 Task: Find connections with filter location Almansa with filter topic #homebuyers with filter profile language Spanish with filter current company UST with filter school Trinity NDT - NABL Accredited NDT Labs I Welding Inspection I Training & Certification Courses with filter industry Executive Offices with filter service category Financial Analysis with filter keywords title Events Manager
Action: Mouse moved to (655, 76)
Screenshot: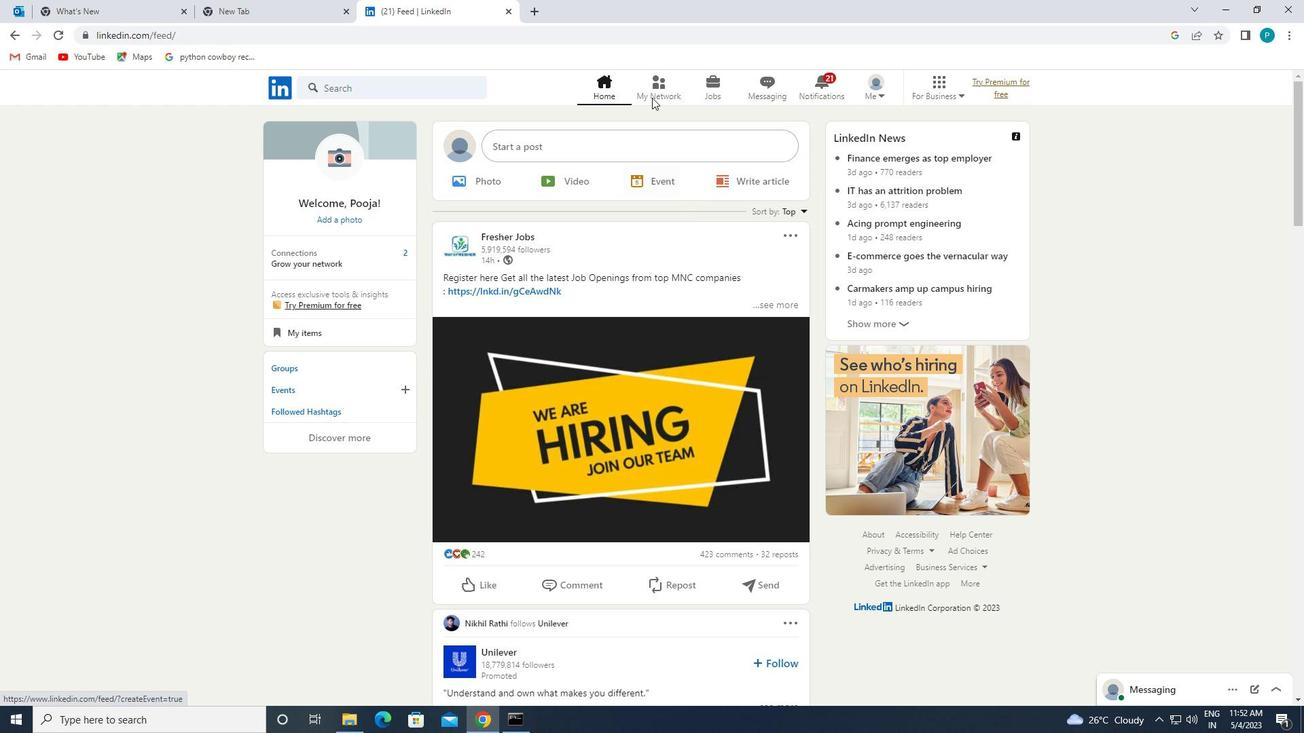 
Action: Mouse pressed left at (655, 76)
Screenshot: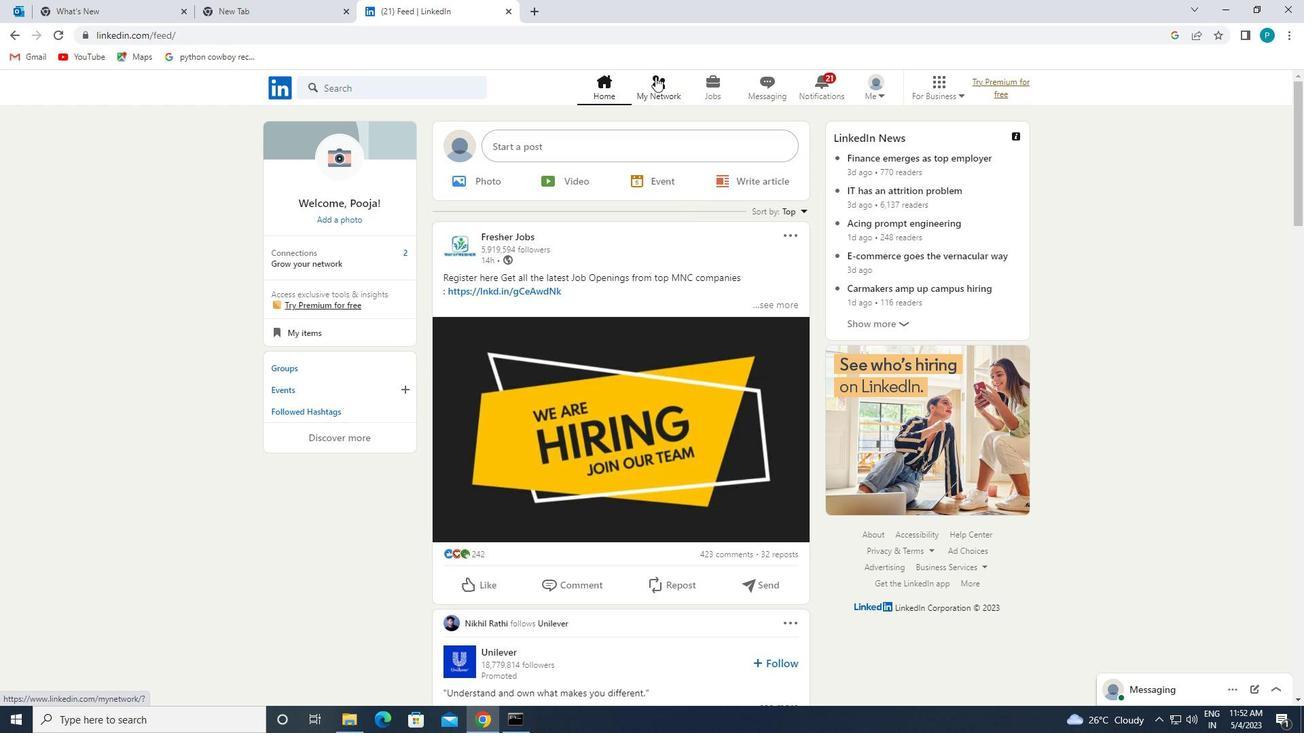 
Action: Mouse moved to (397, 167)
Screenshot: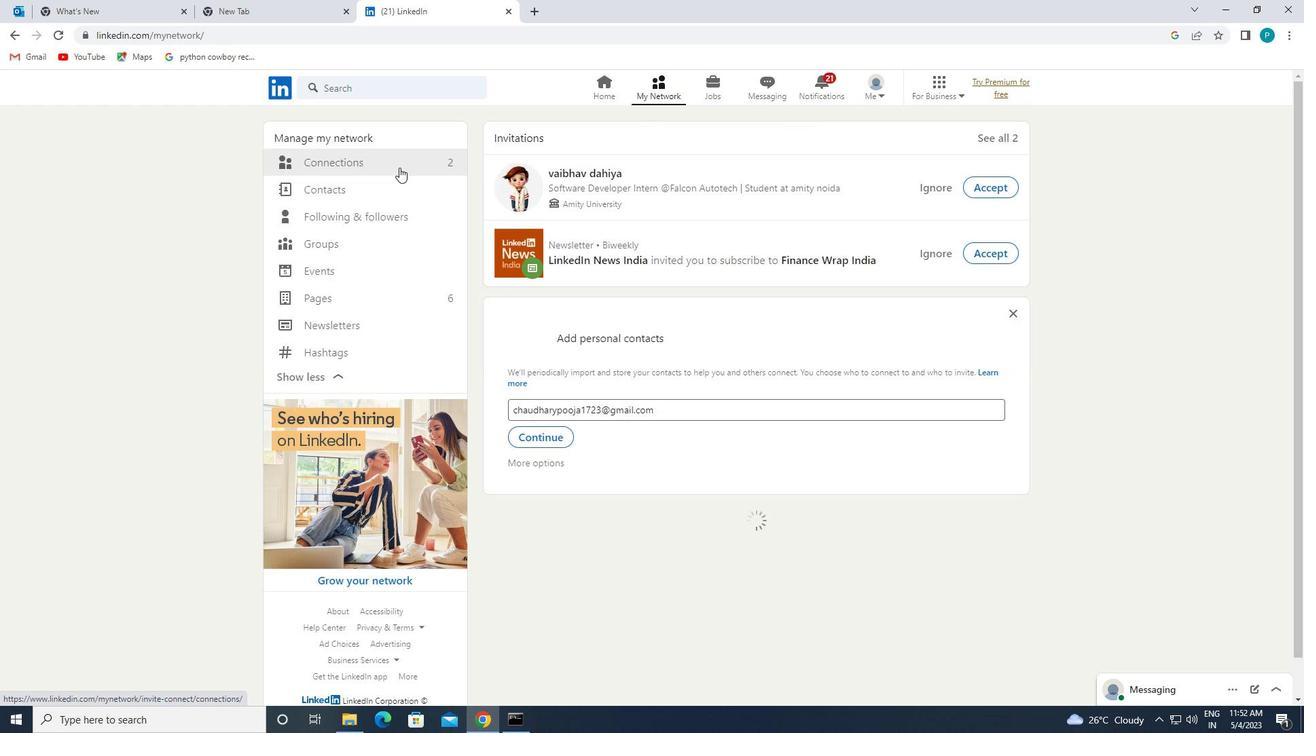 
Action: Mouse pressed left at (397, 167)
Screenshot: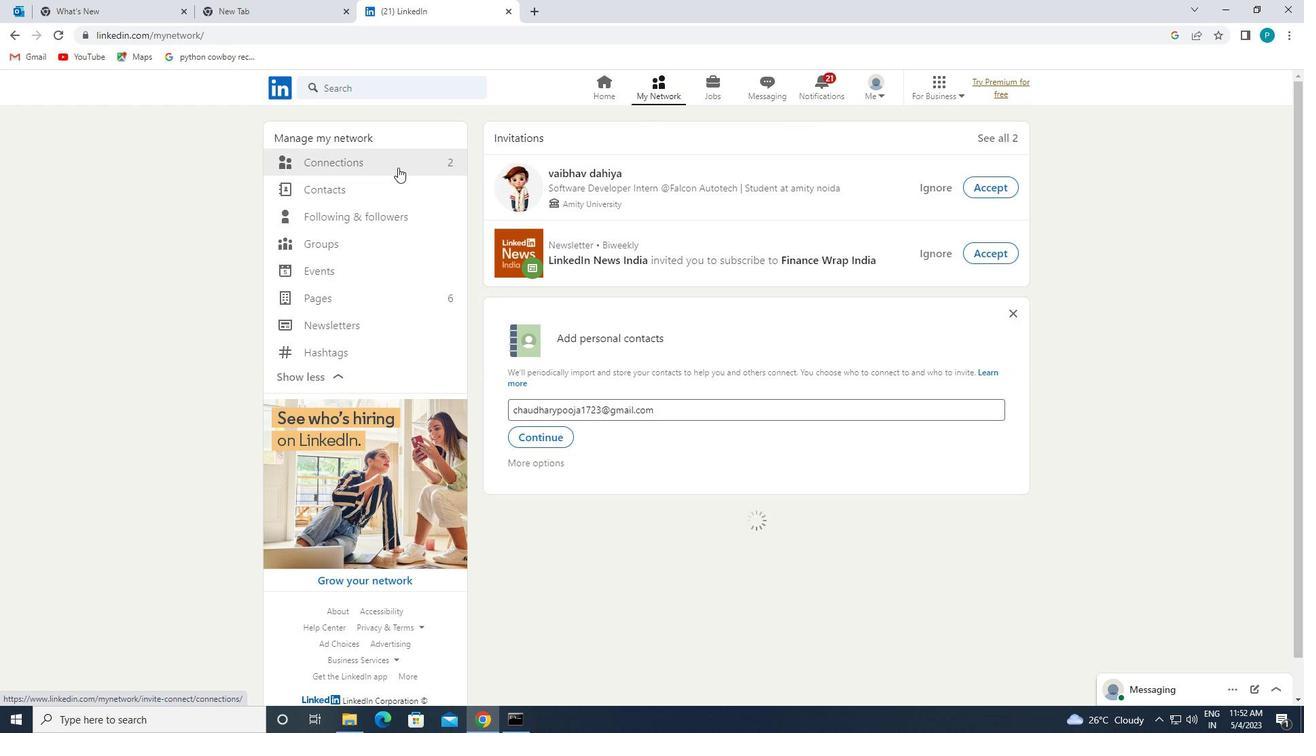 
Action: Mouse moved to (725, 165)
Screenshot: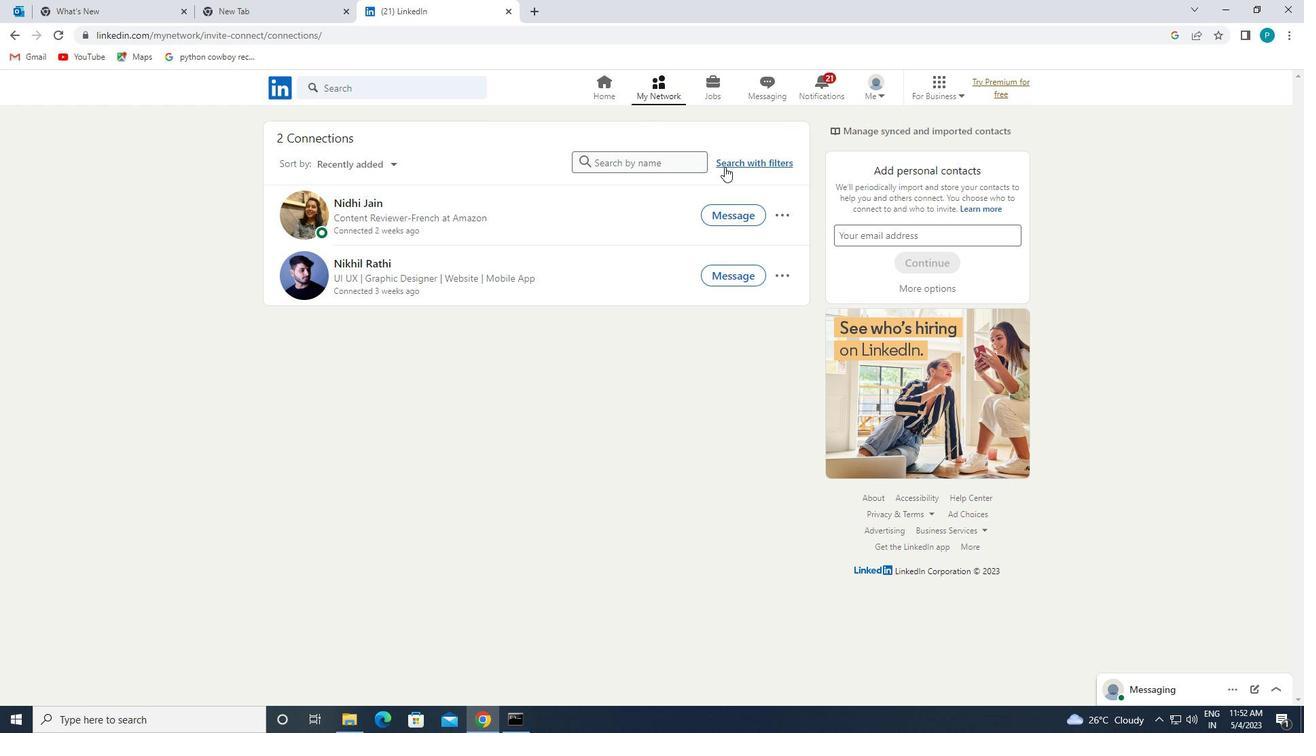 
Action: Mouse pressed left at (725, 165)
Screenshot: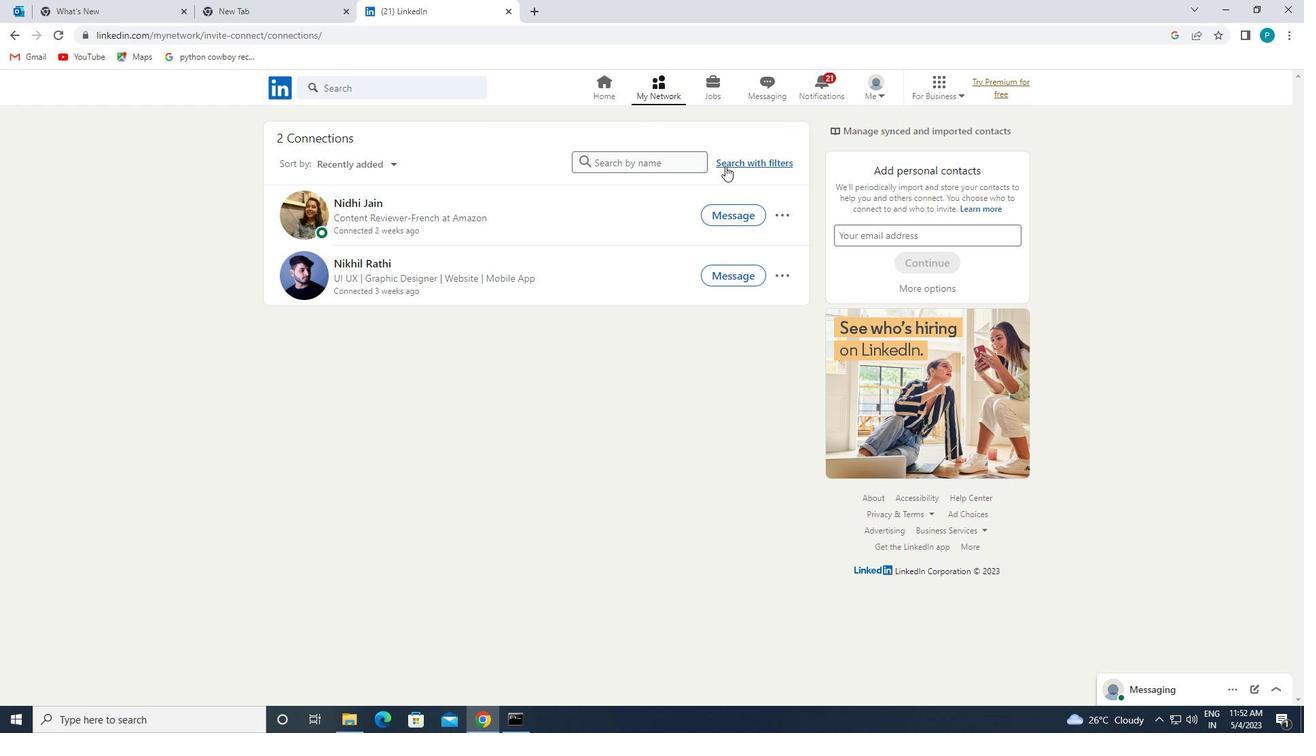 
Action: Mouse moved to (701, 124)
Screenshot: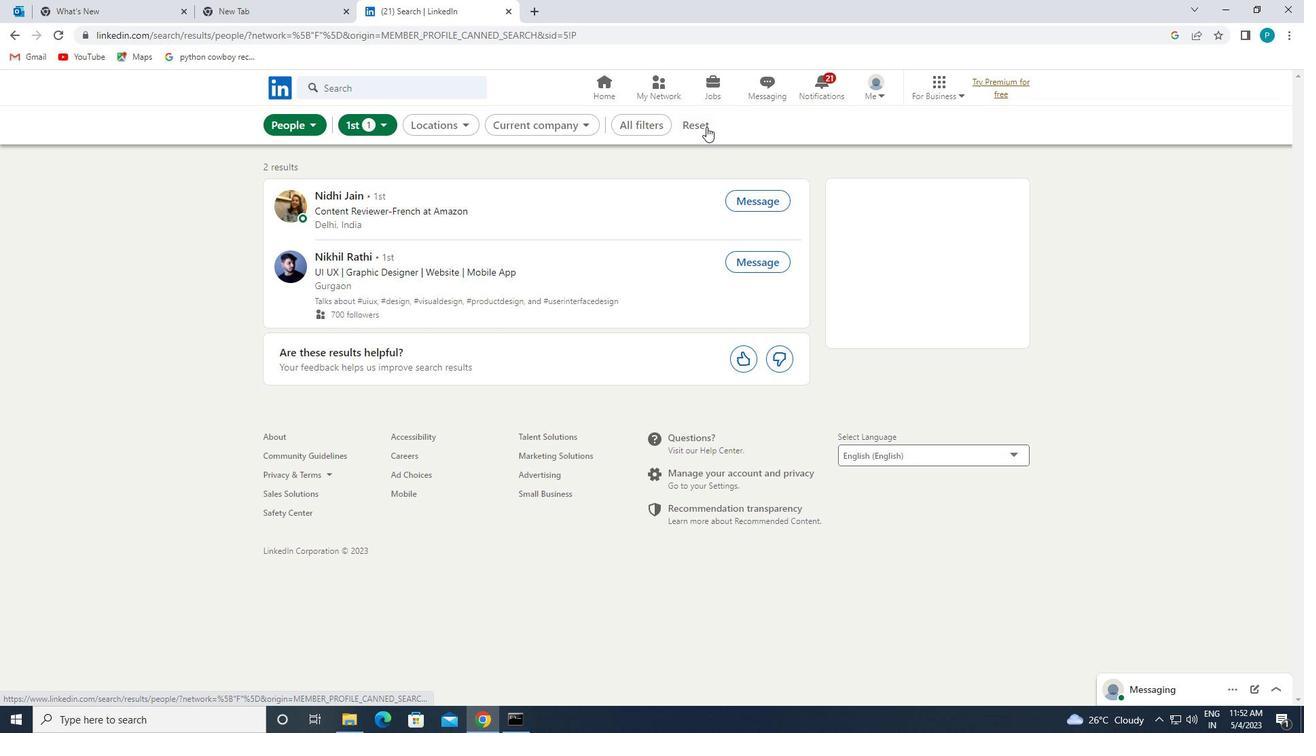 
Action: Mouse pressed left at (701, 124)
Screenshot: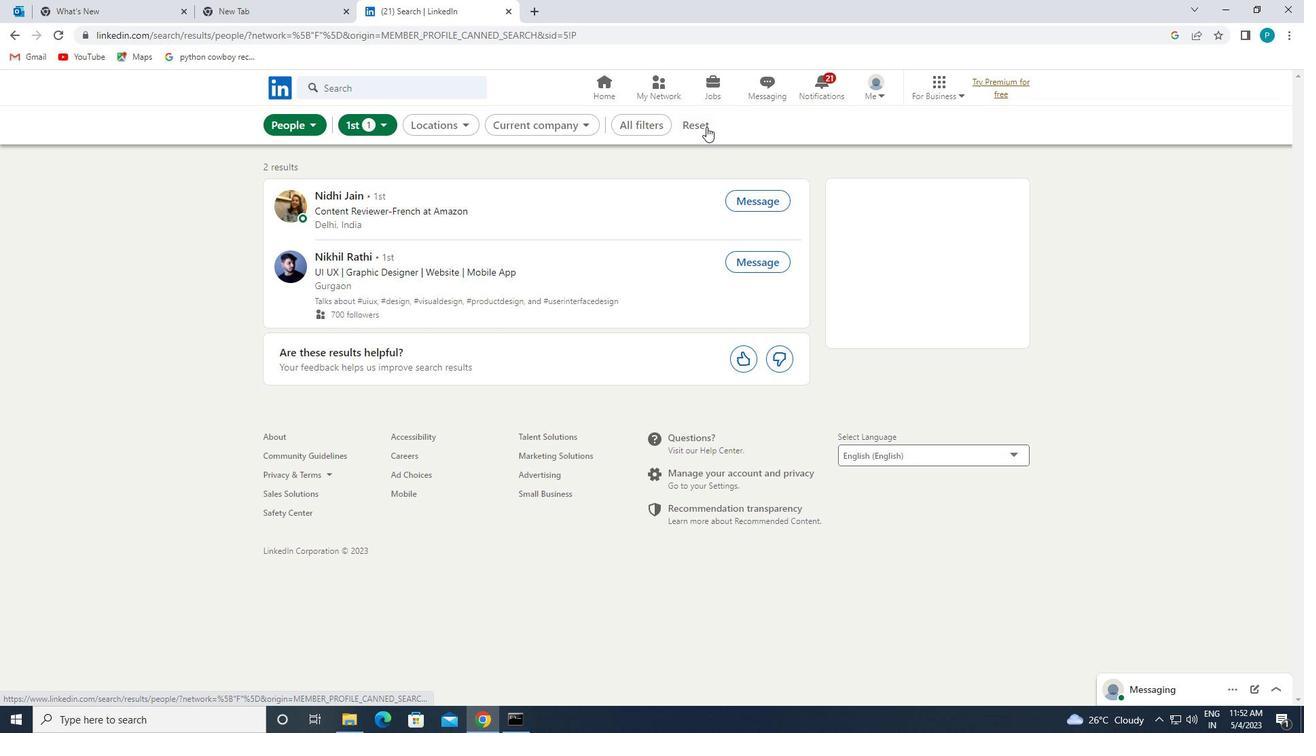 
Action: Mouse moved to (689, 122)
Screenshot: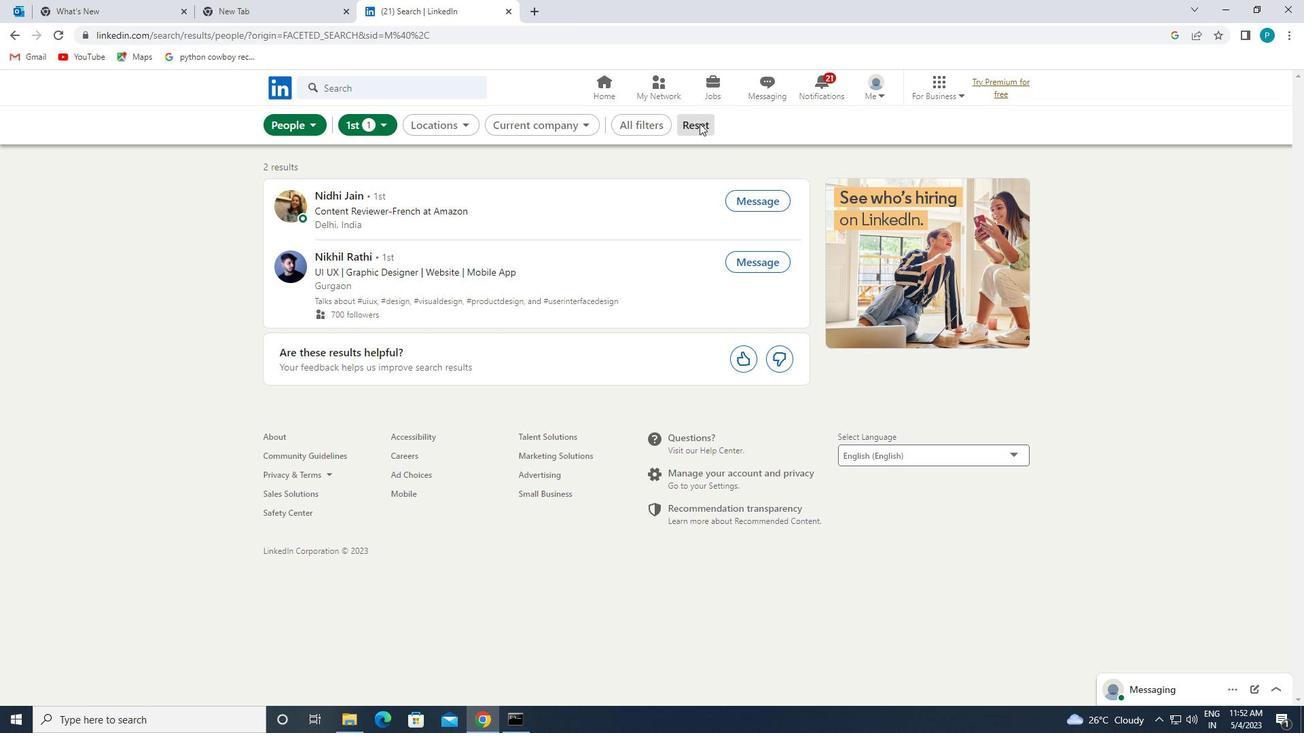 
Action: Mouse pressed left at (689, 122)
Screenshot: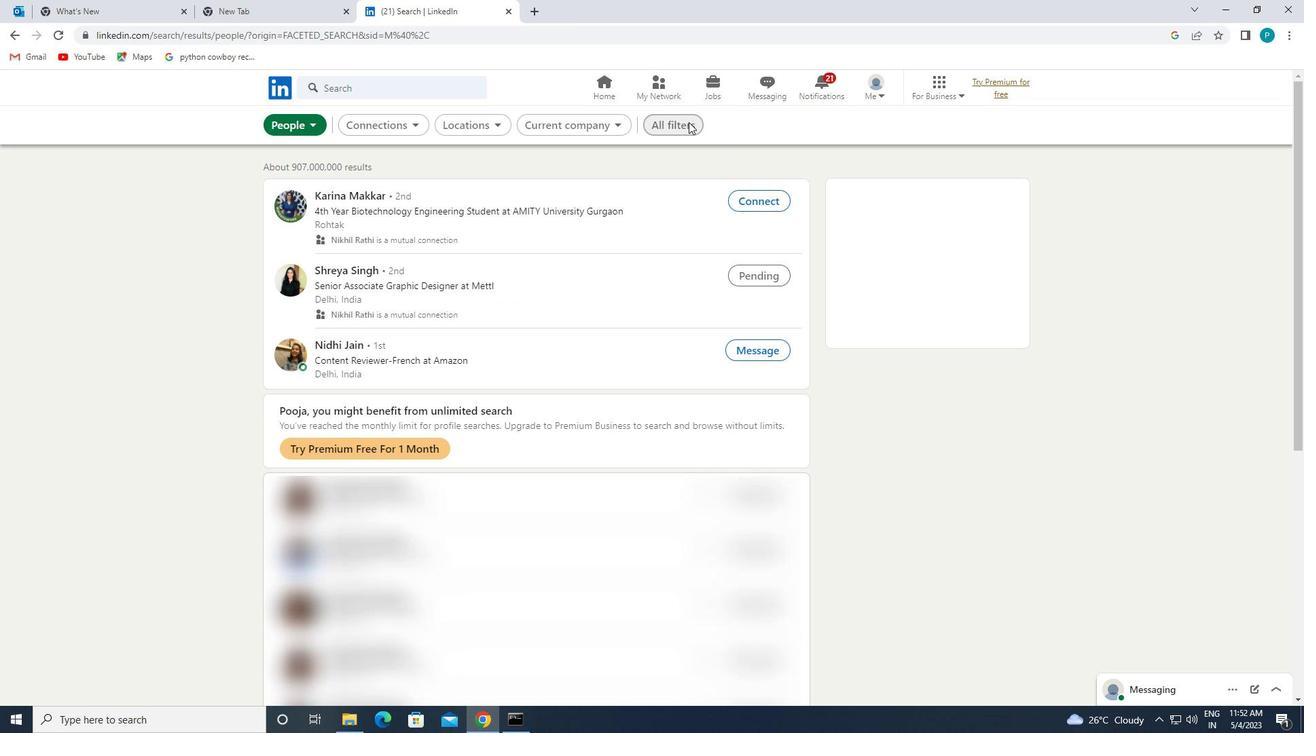 
Action: Mouse moved to (1217, 435)
Screenshot: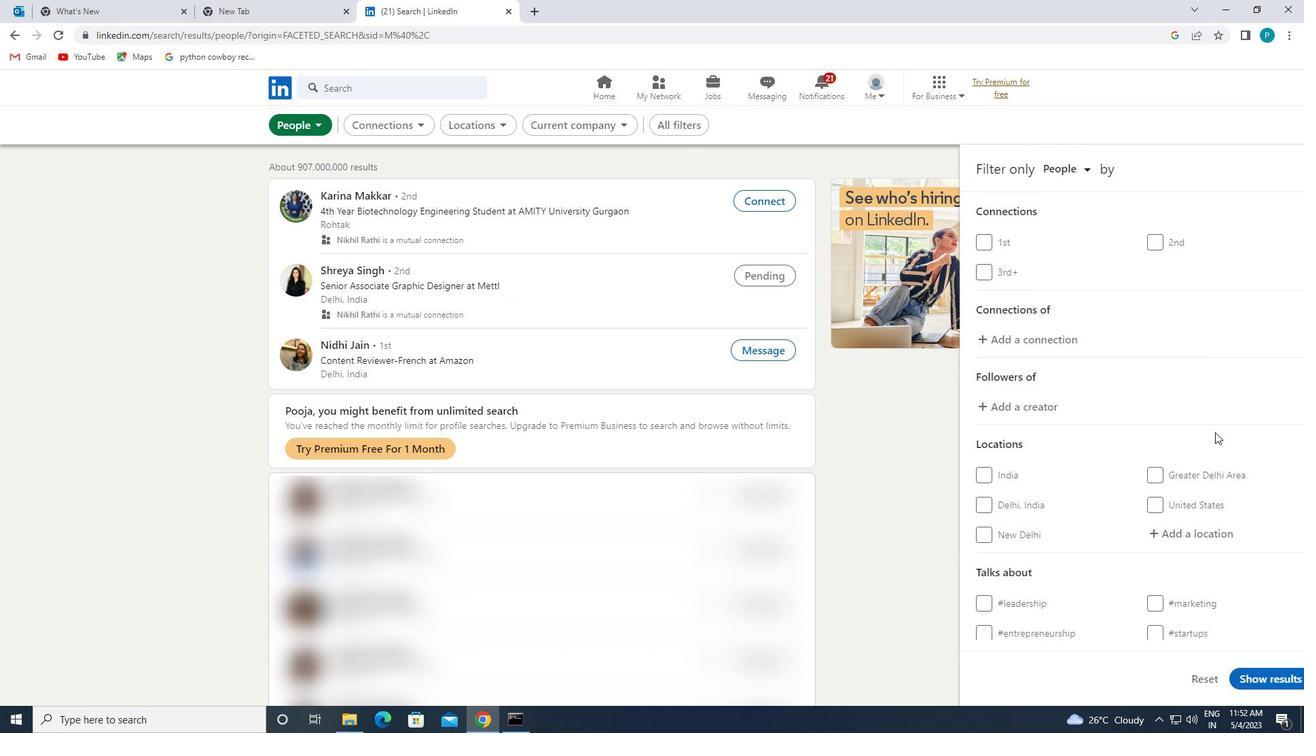 
Action: Mouse scrolled (1217, 434) with delta (0, 0)
Screenshot: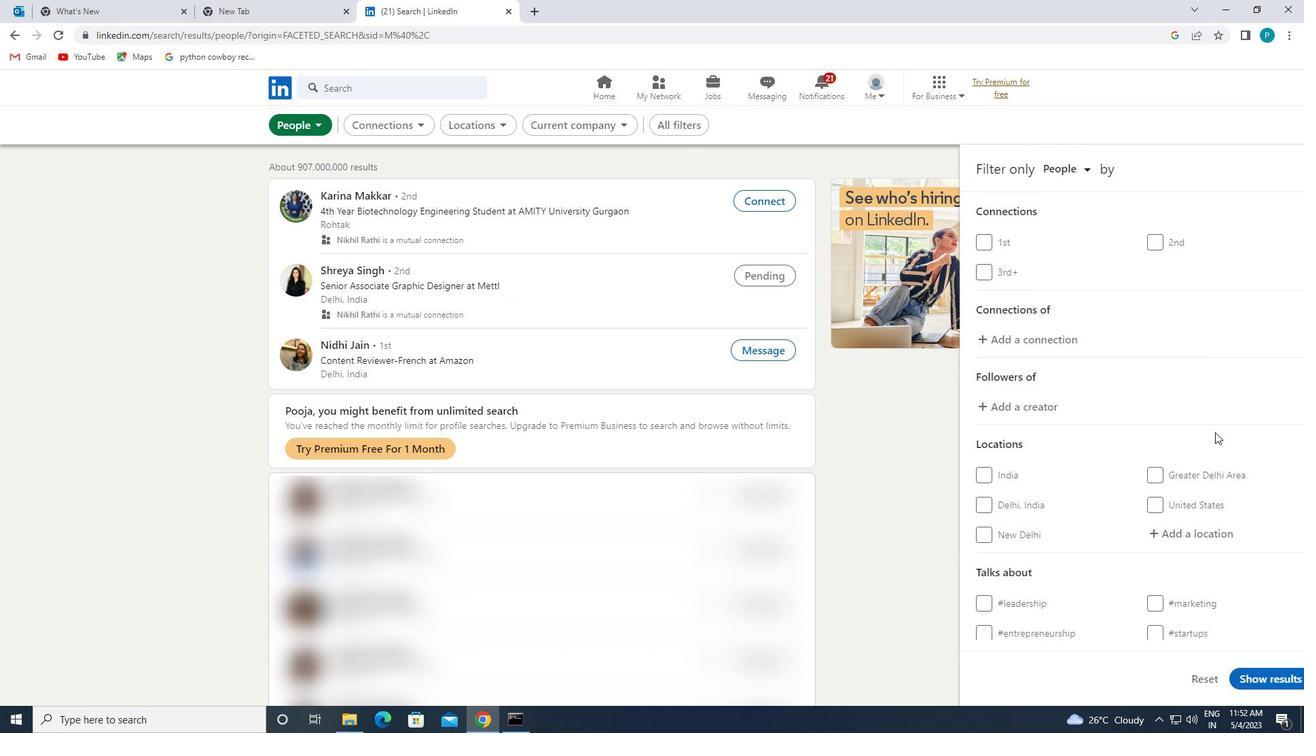
Action: Mouse moved to (1217, 436)
Screenshot: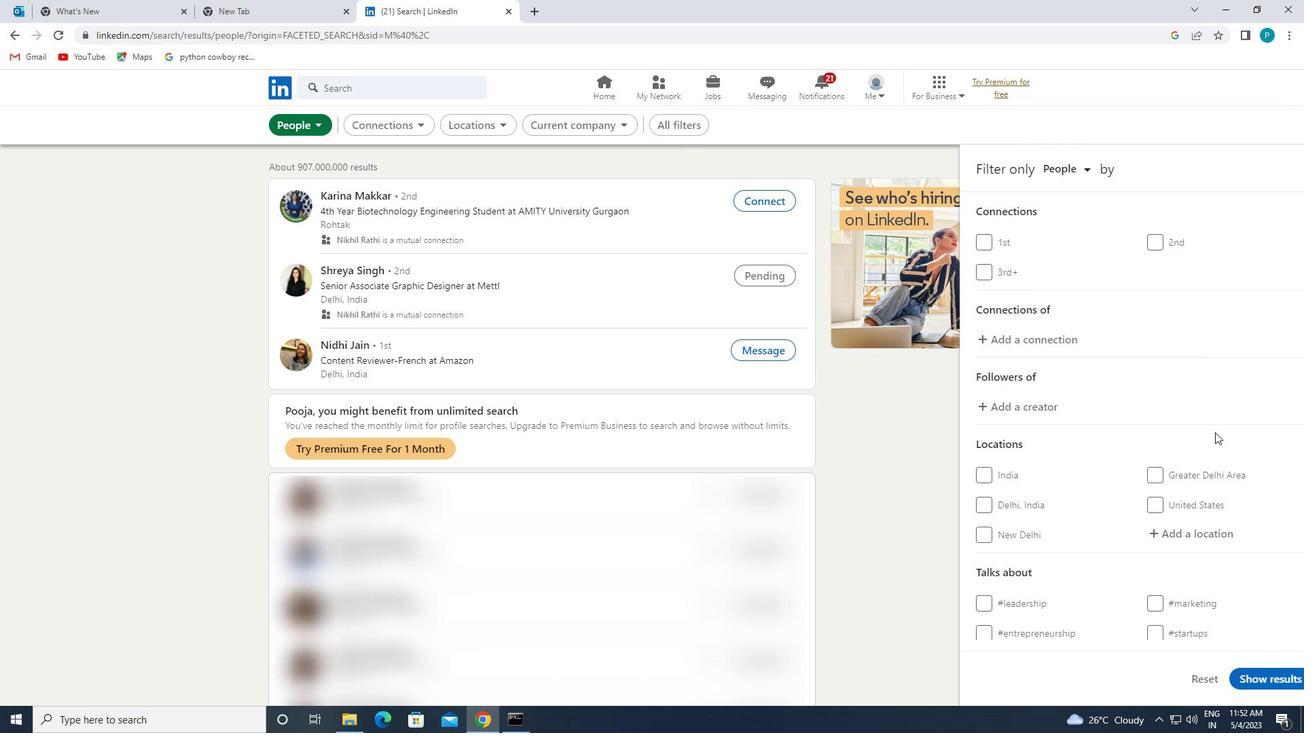 
Action: Mouse scrolled (1217, 435) with delta (0, 0)
Screenshot: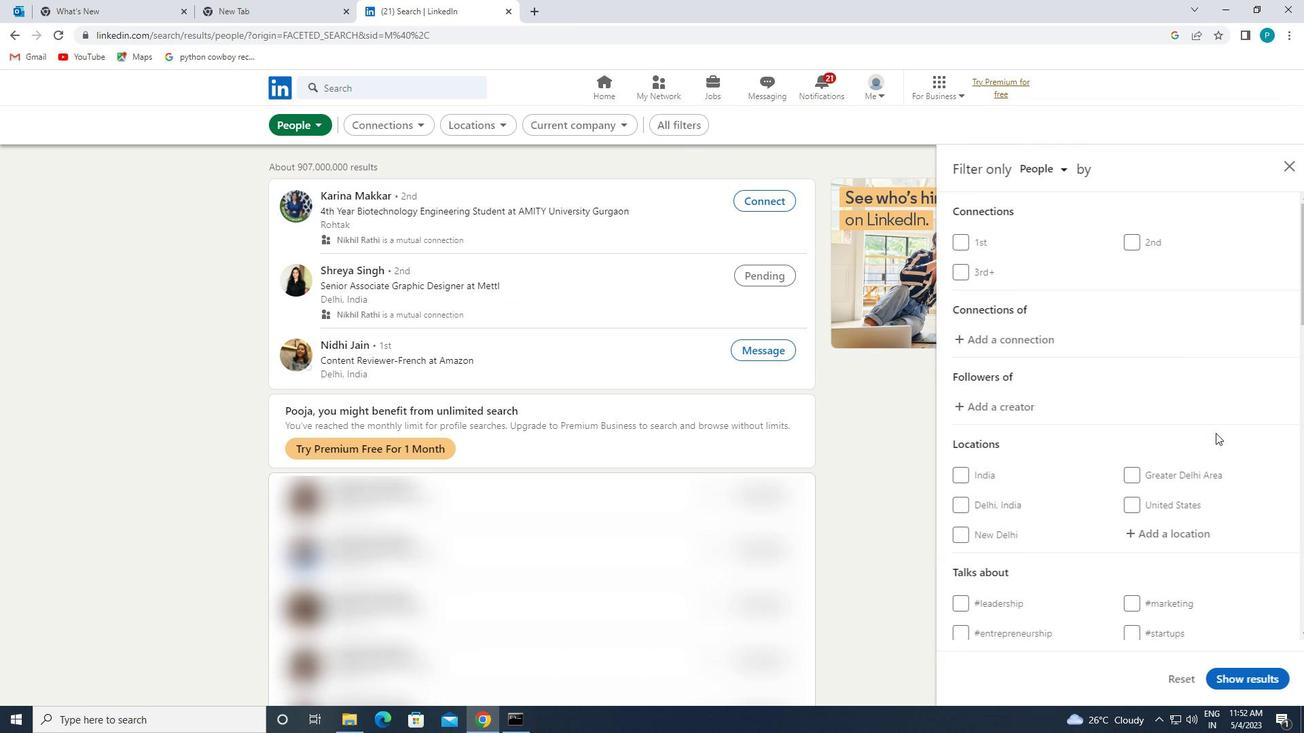 
Action: Mouse moved to (1186, 399)
Screenshot: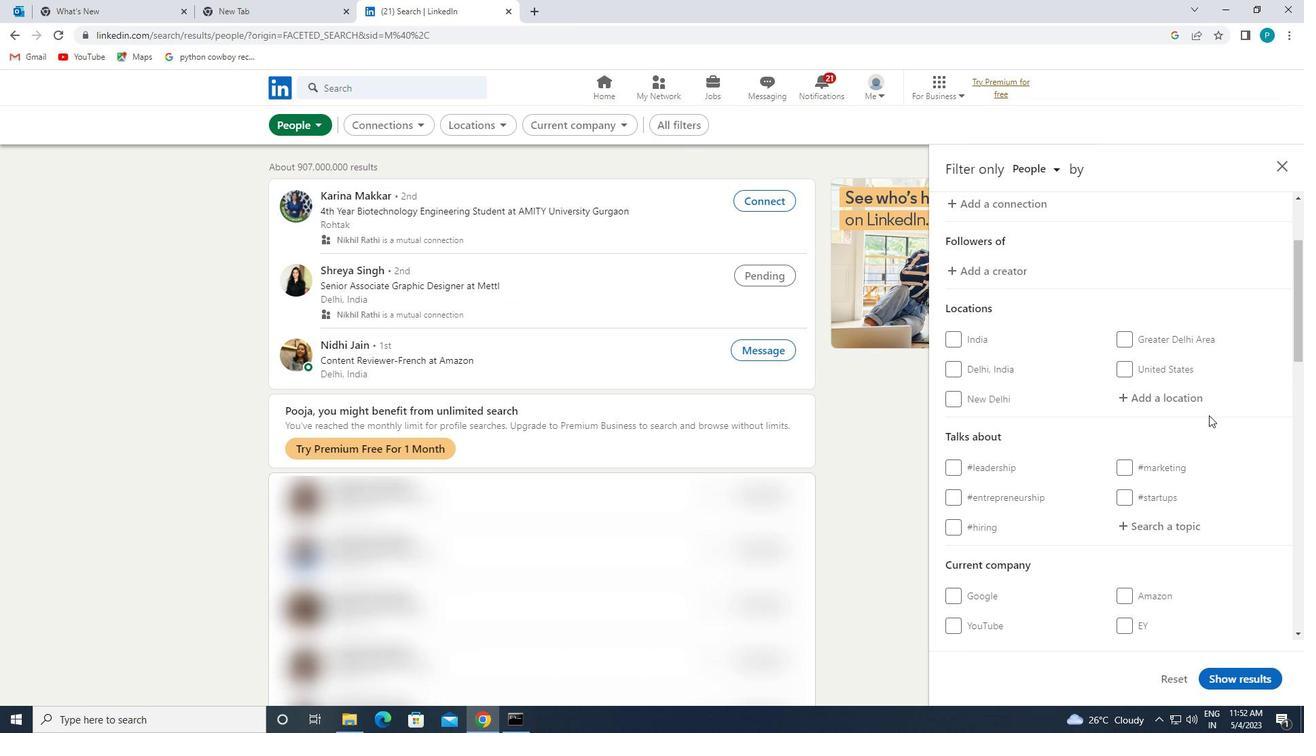 
Action: Mouse pressed left at (1186, 399)
Screenshot: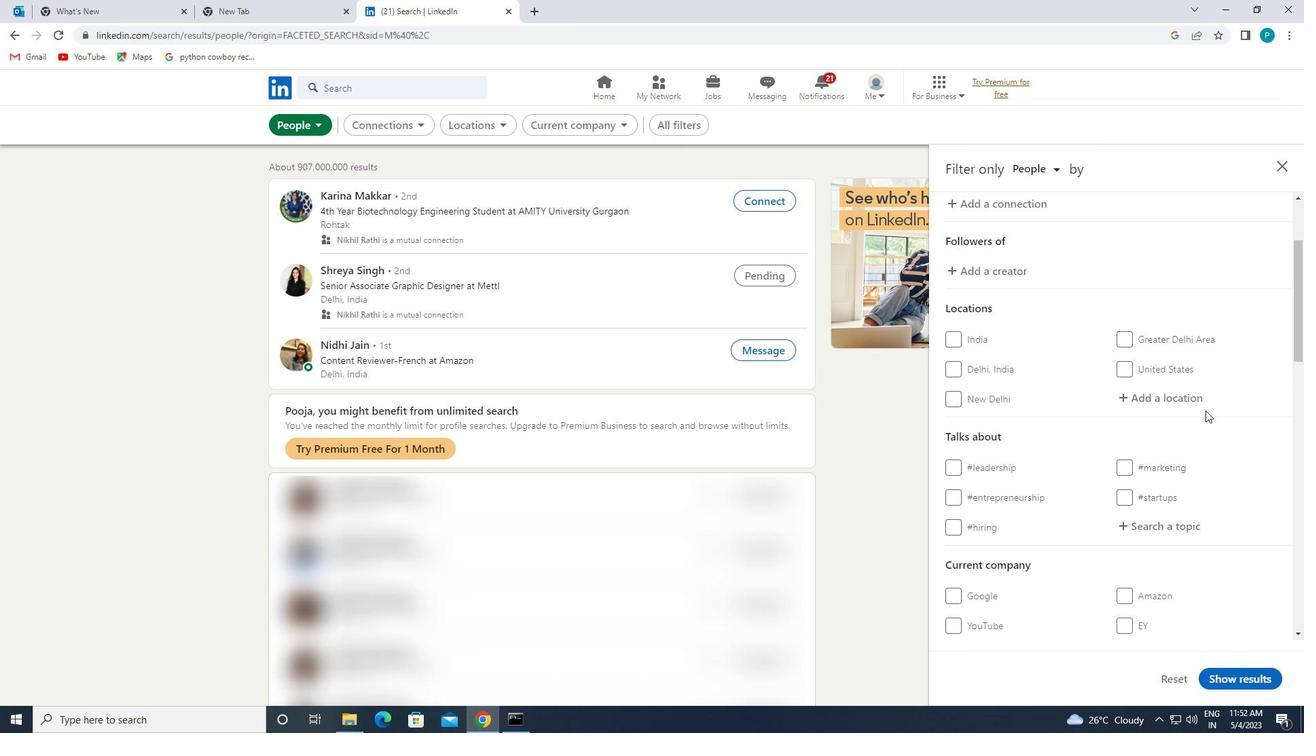 
Action: Mouse moved to (1182, 400)
Screenshot: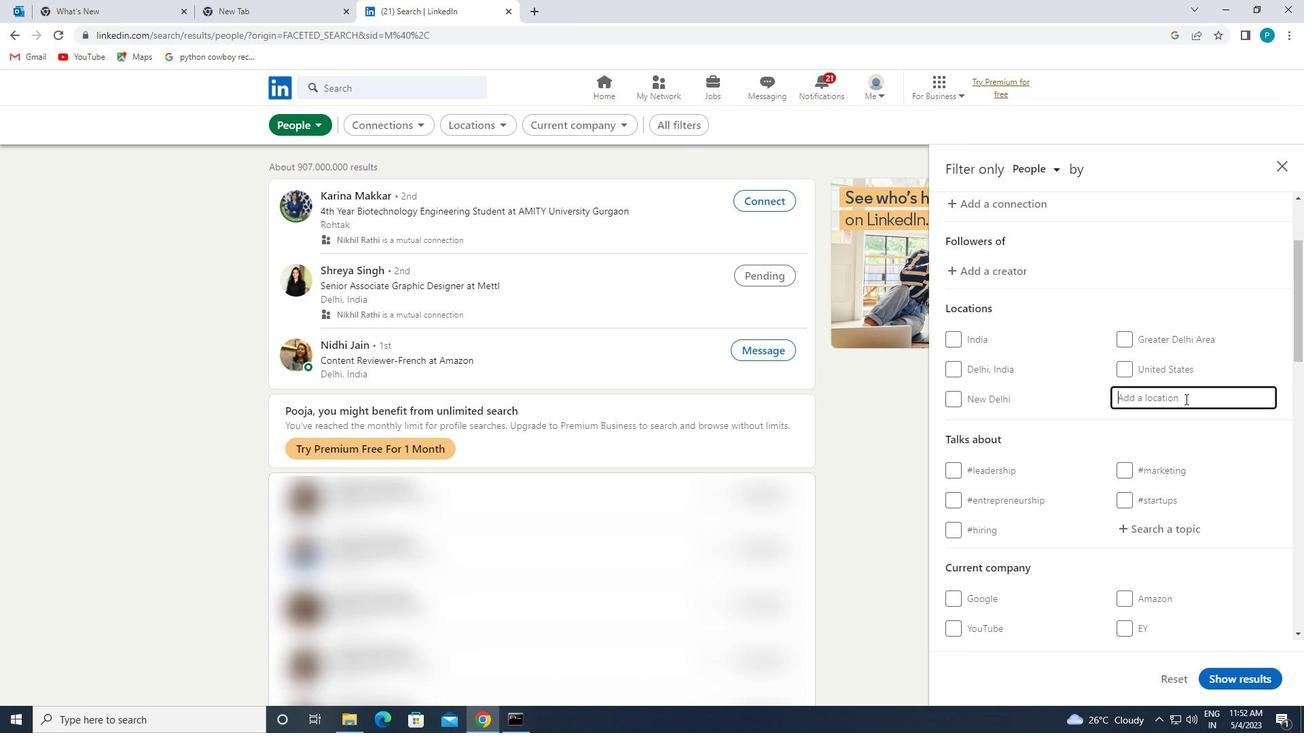 
Action: Key pressed <Key.caps_lock>a<Key.caps_lock>lmansa
Screenshot: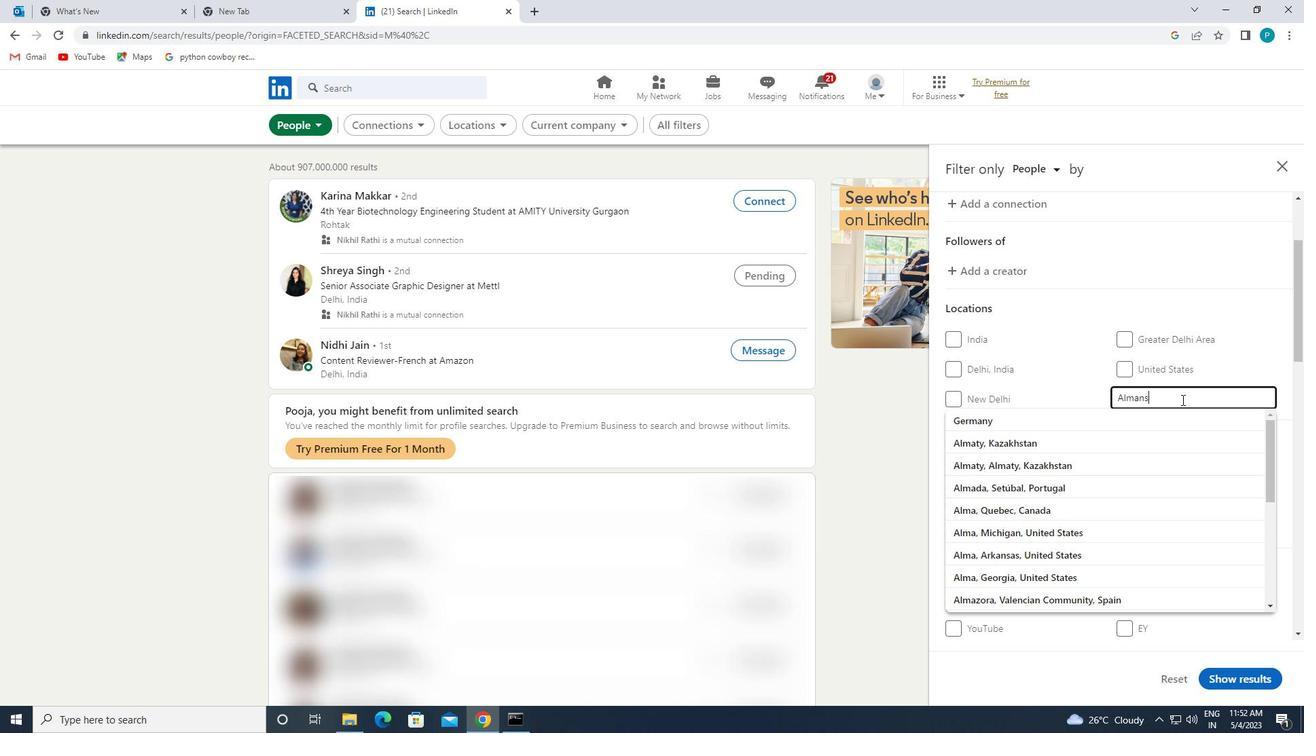 
Action: Mouse moved to (1155, 428)
Screenshot: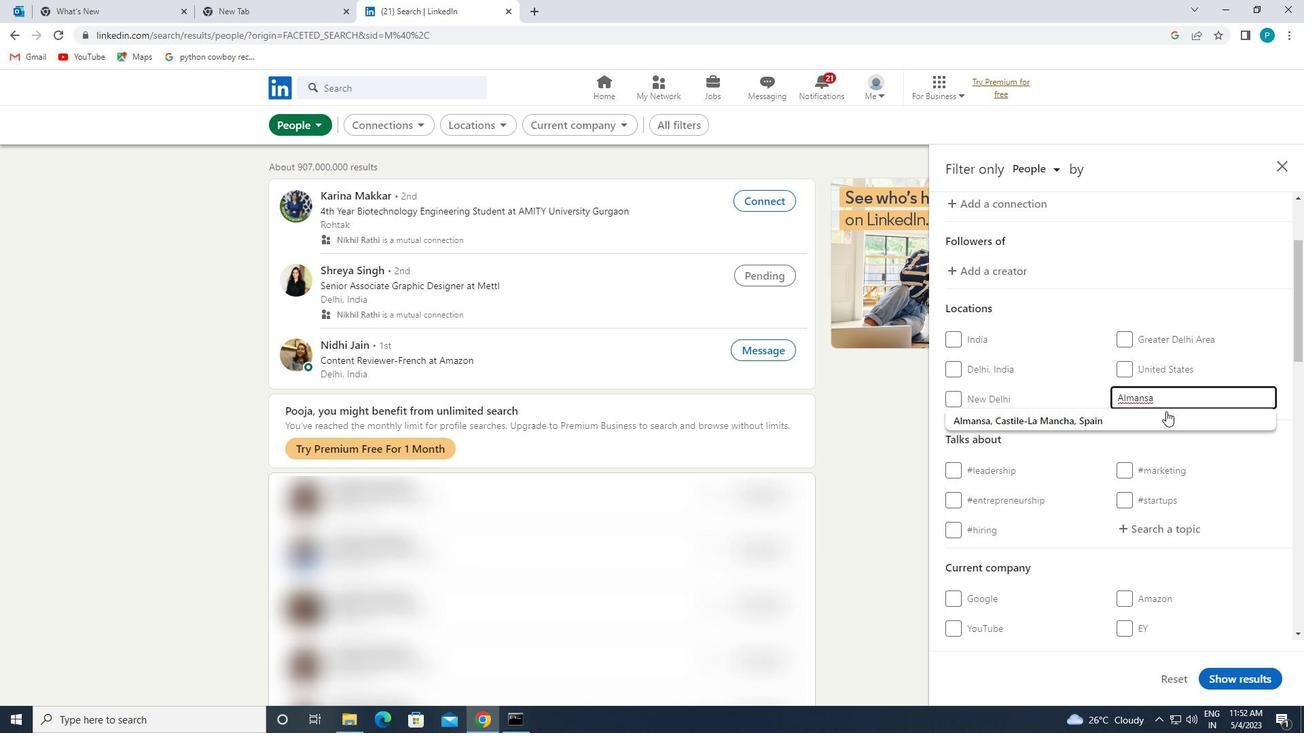 
Action: Mouse pressed left at (1155, 428)
Screenshot: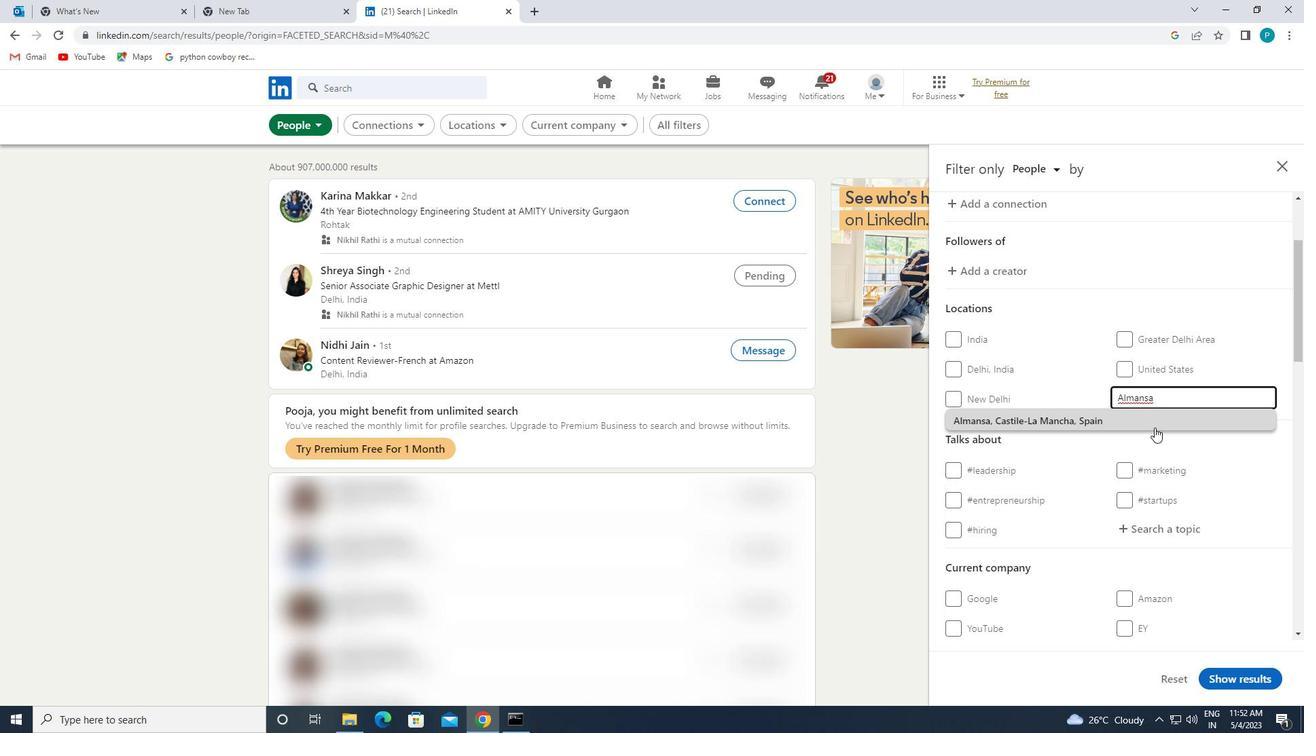 
Action: Mouse moved to (1160, 568)
Screenshot: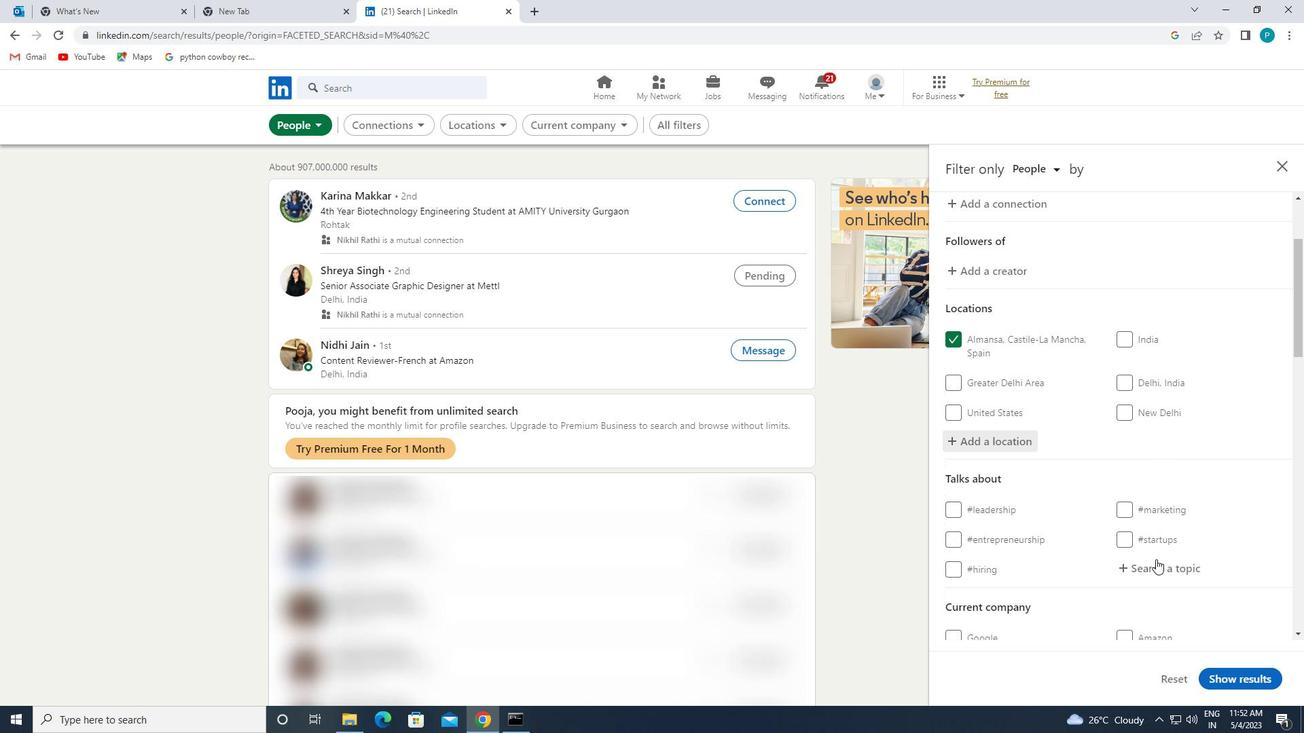 
Action: Mouse pressed left at (1160, 568)
Screenshot: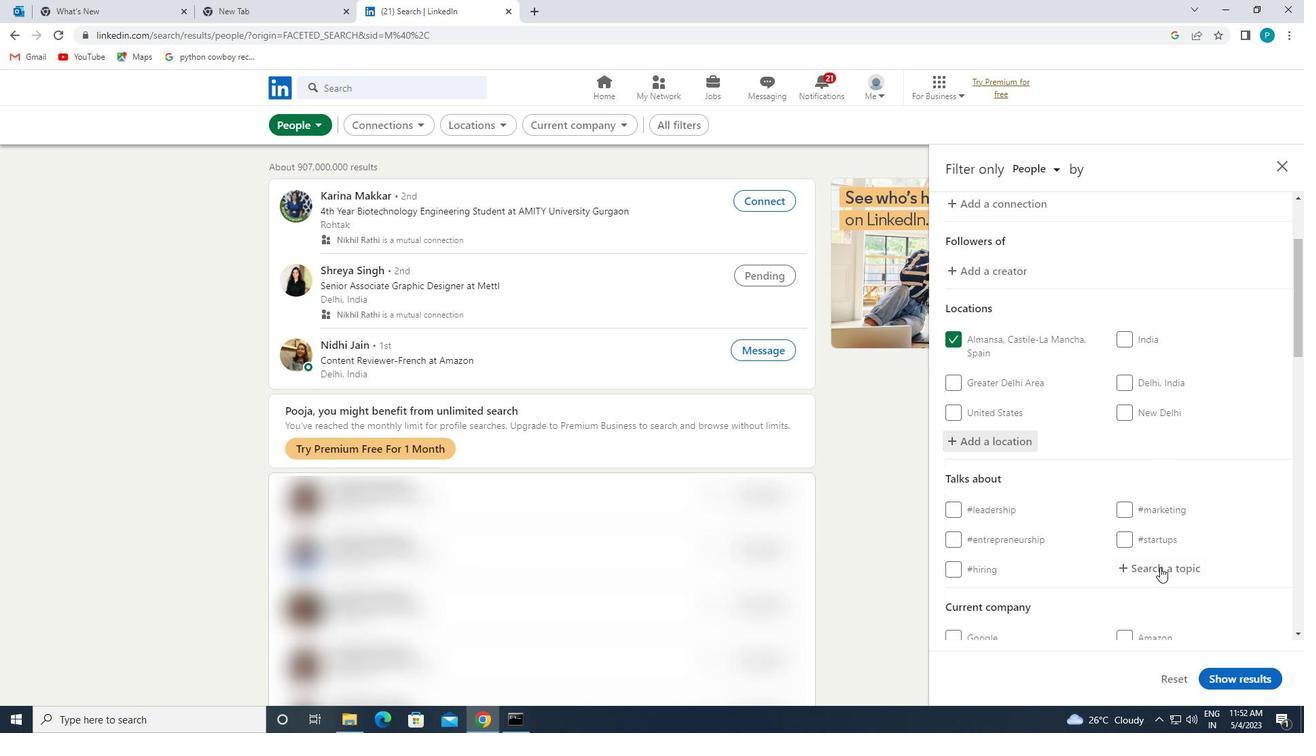 
Action: Key pressed <Key.shift>#HOMEBUYERS
Screenshot: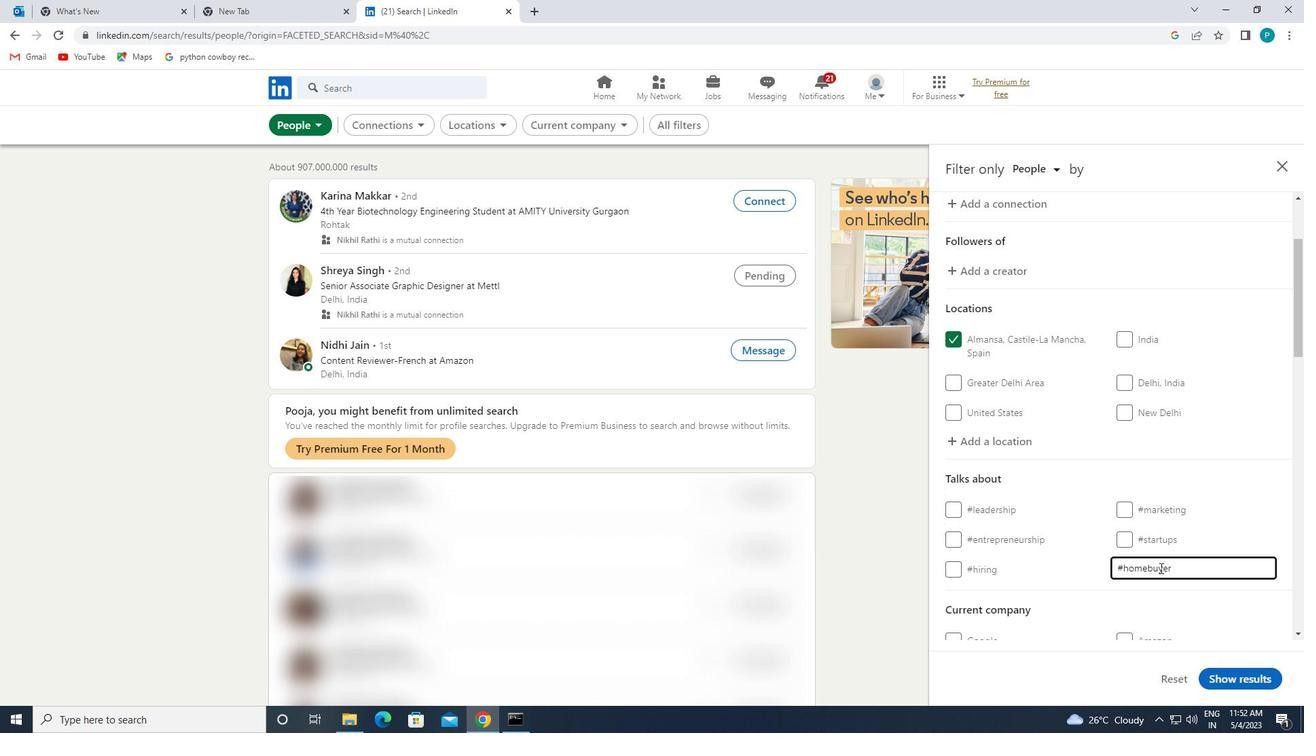 
Action: Mouse moved to (1160, 568)
Screenshot: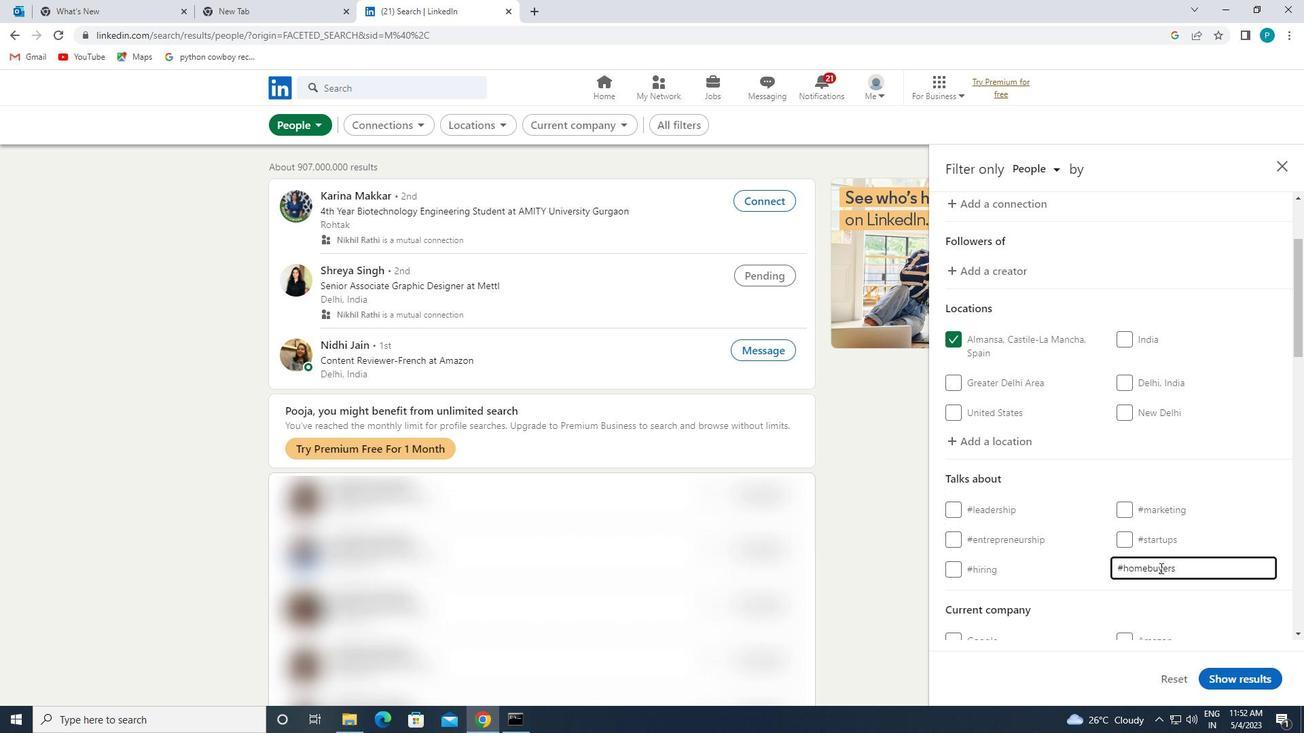 
Action: Mouse scrolled (1160, 568) with delta (0, 0)
Screenshot: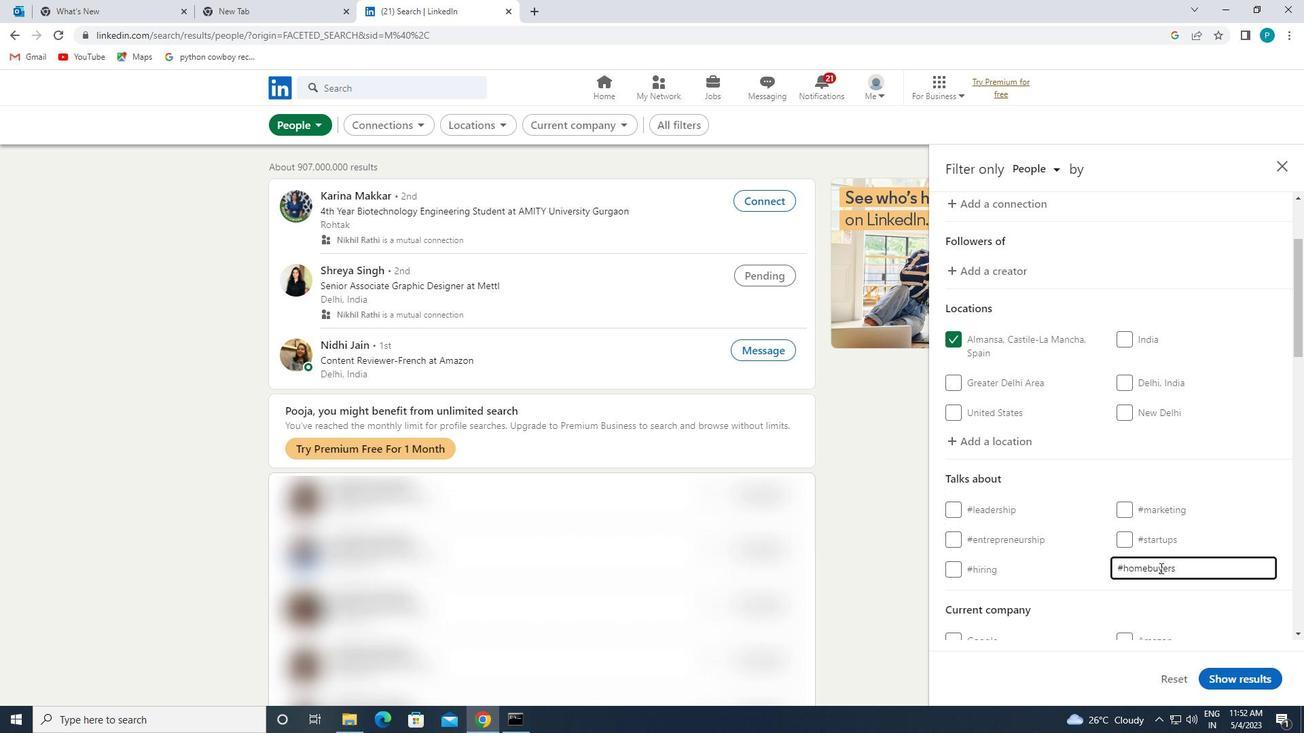 
Action: Mouse moved to (1123, 553)
Screenshot: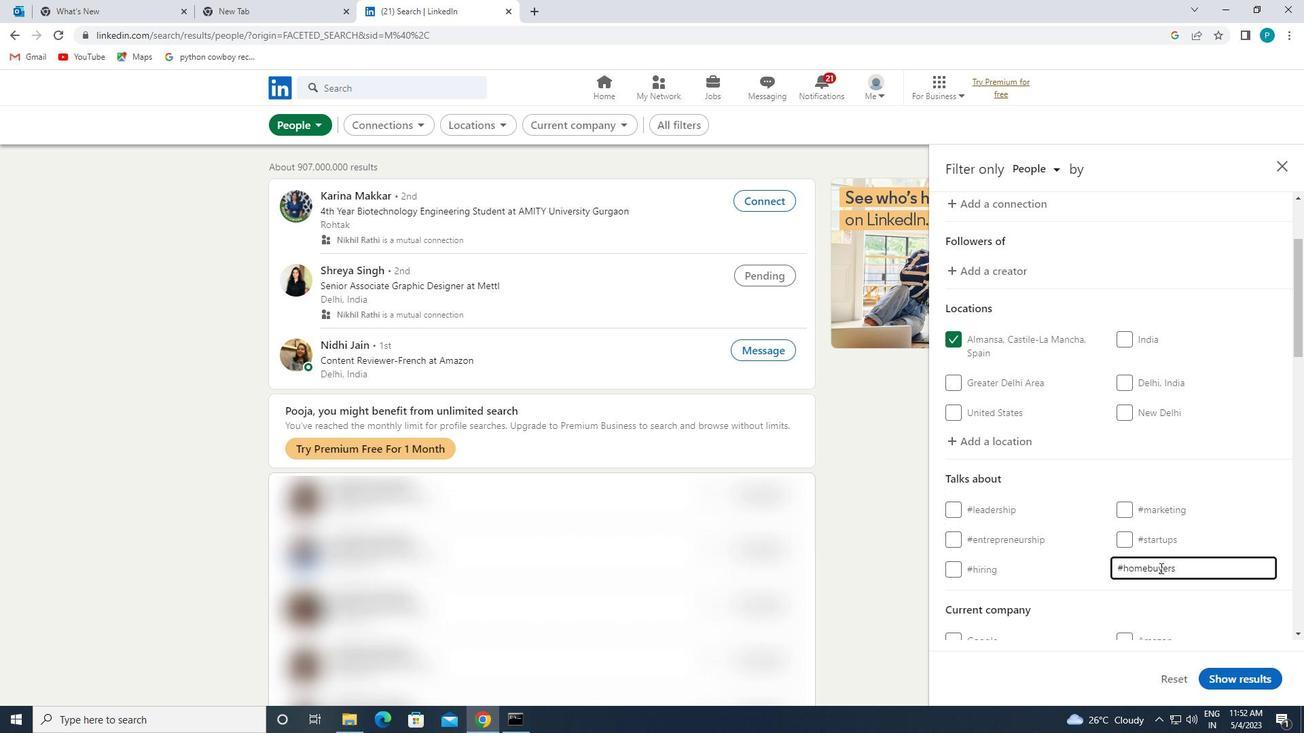 
Action: Mouse scrolled (1123, 553) with delta (0, 0)
Screenshot: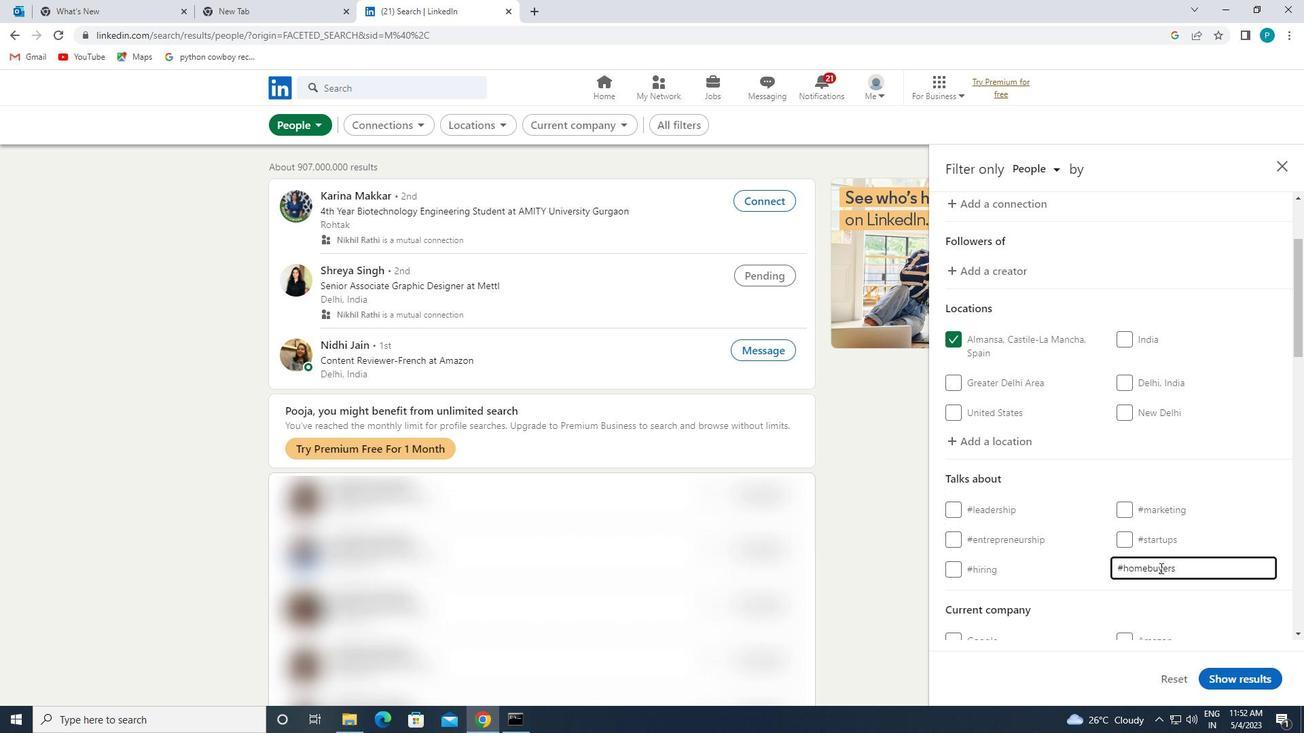 
Action: Mouse moved to (1086, 536)
Screenshot: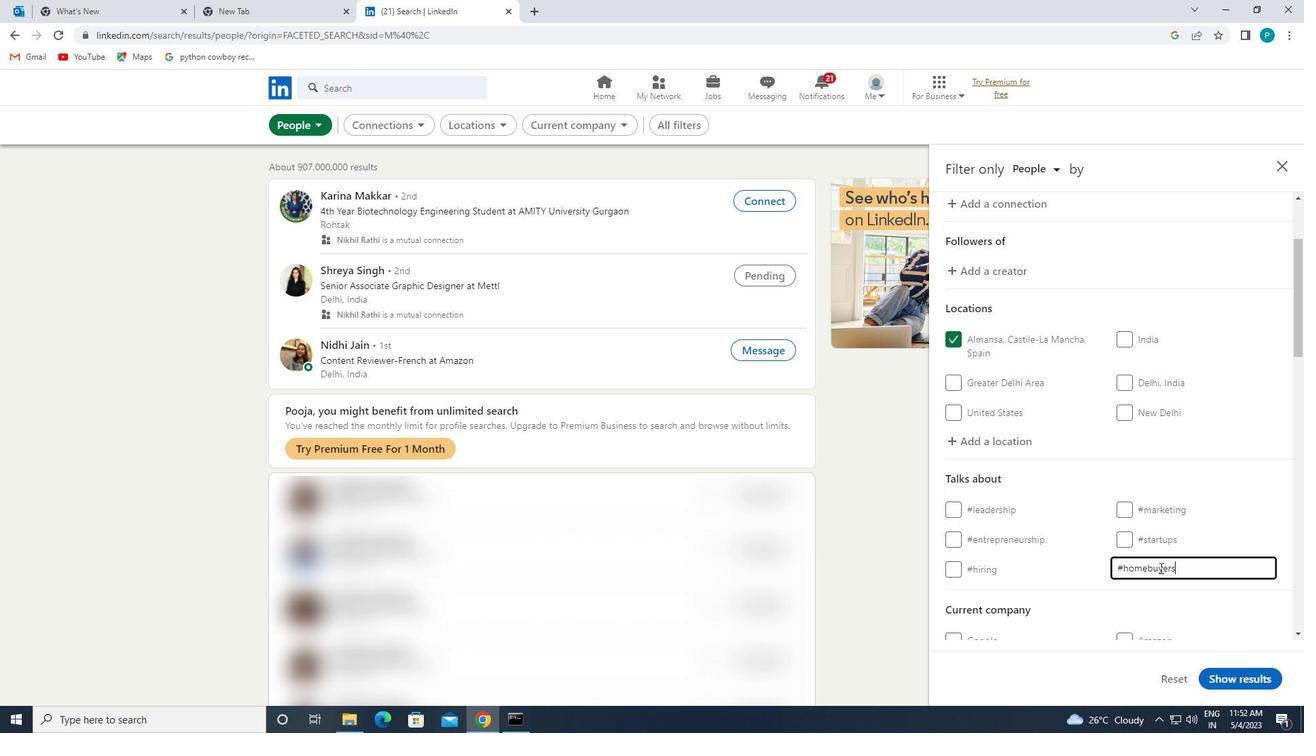 
Action: Mouse scrolled (1086, 535) with delta (0, 0)
Screenshot: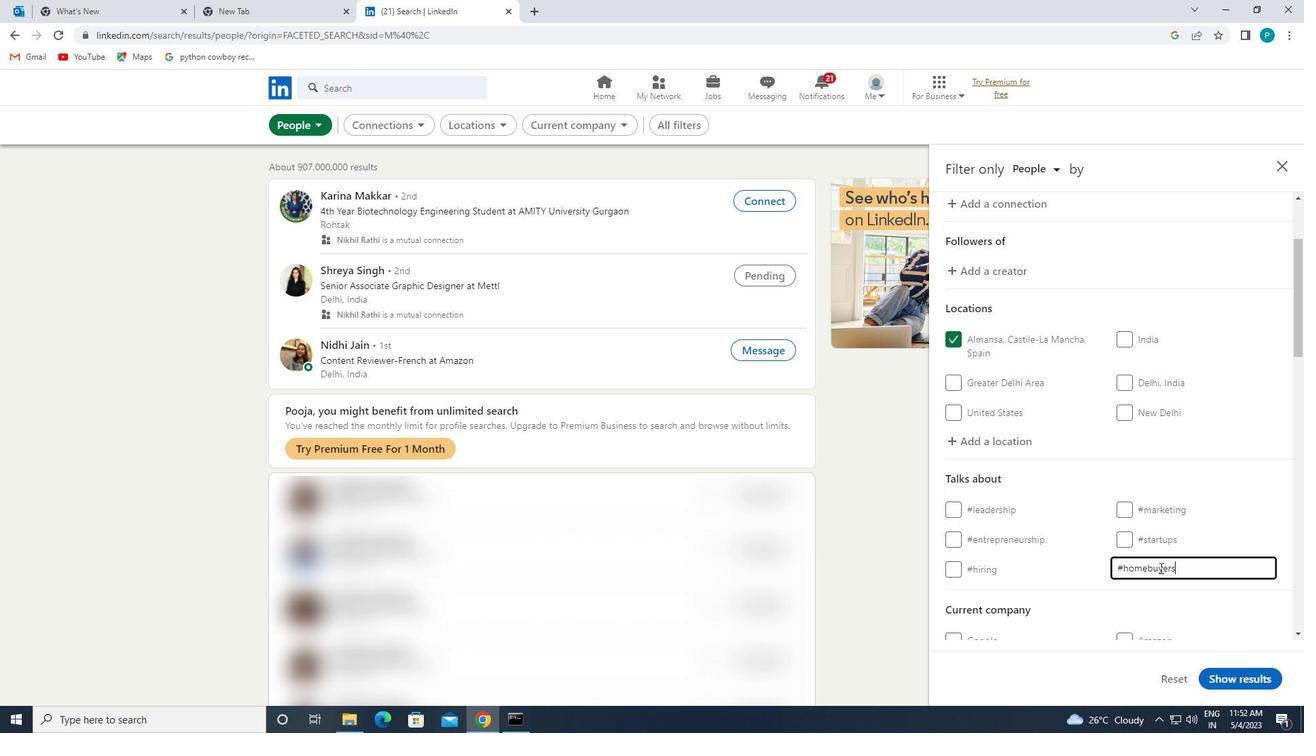 
Action: Mouse moved to (1066, 527)
Screenshot: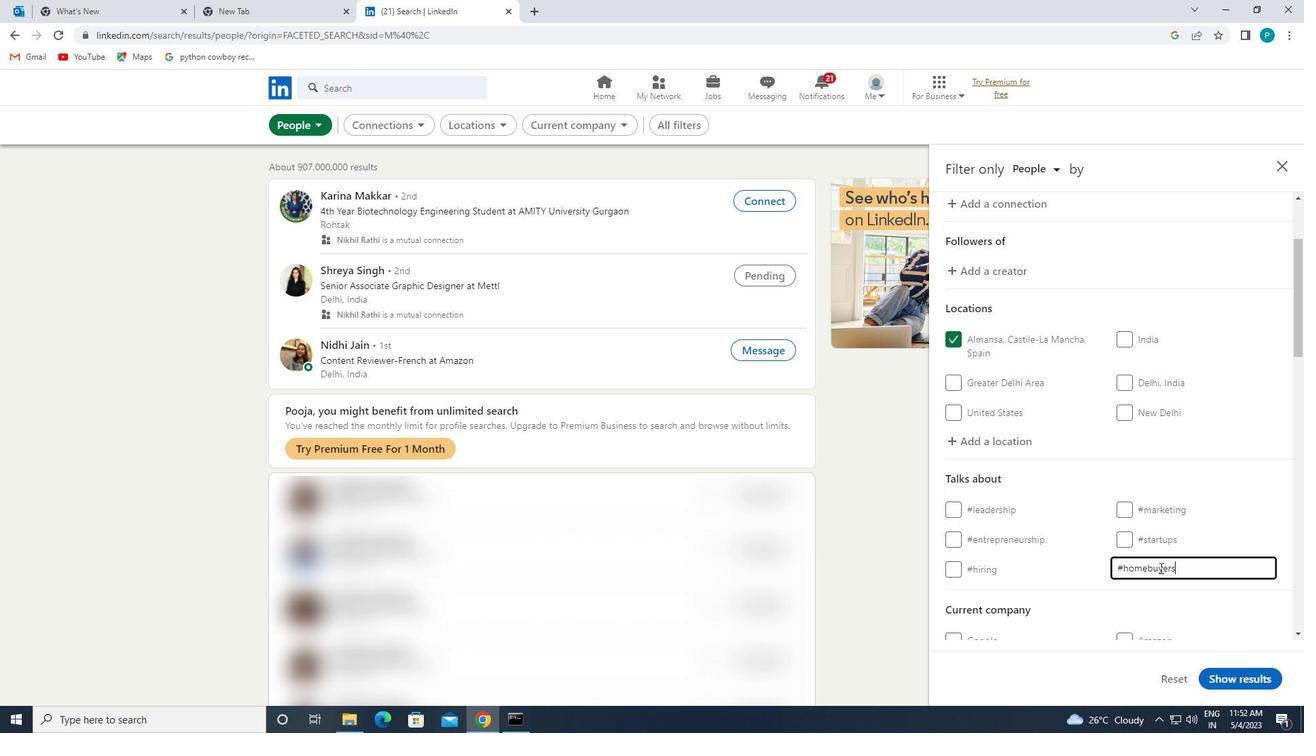 
Action: Mouse scrolled (1066, 526) with delta (0, 0)
Screenshot: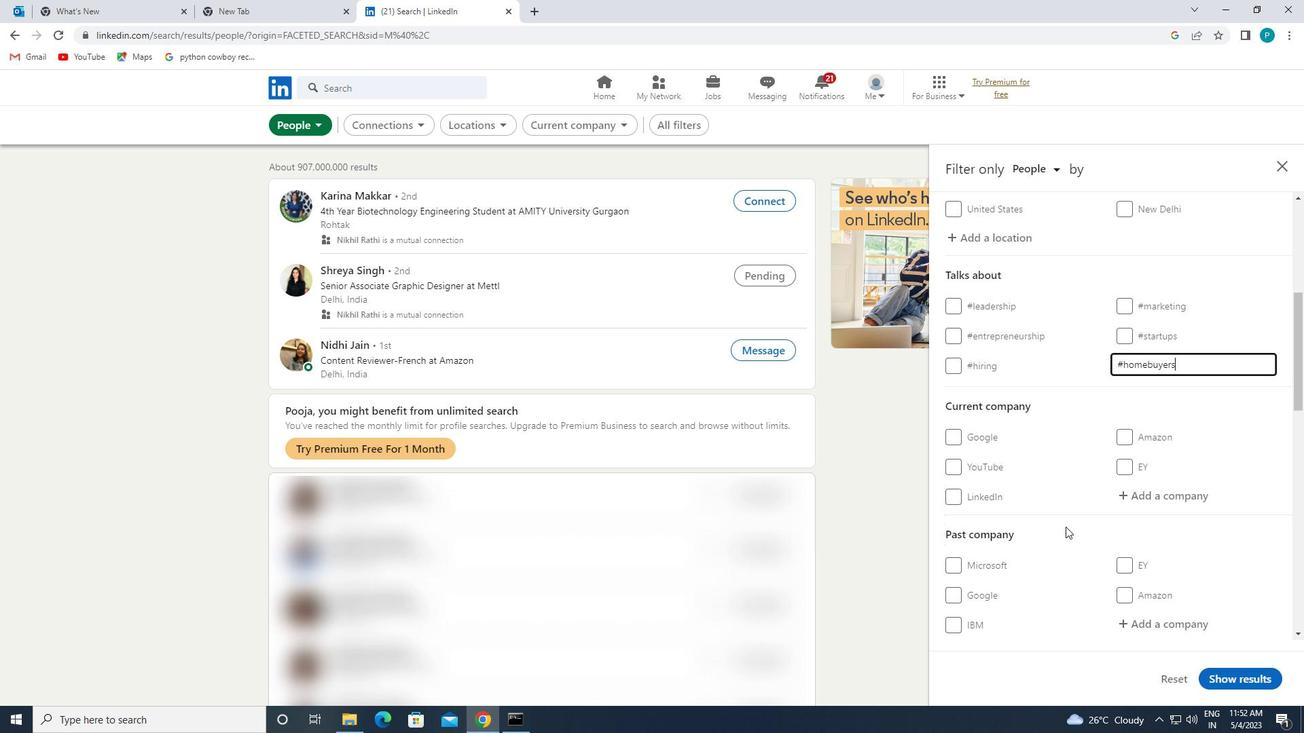 
Action: Mouse scrolled (1066, 526) with delta (0, 0)
Screenshot: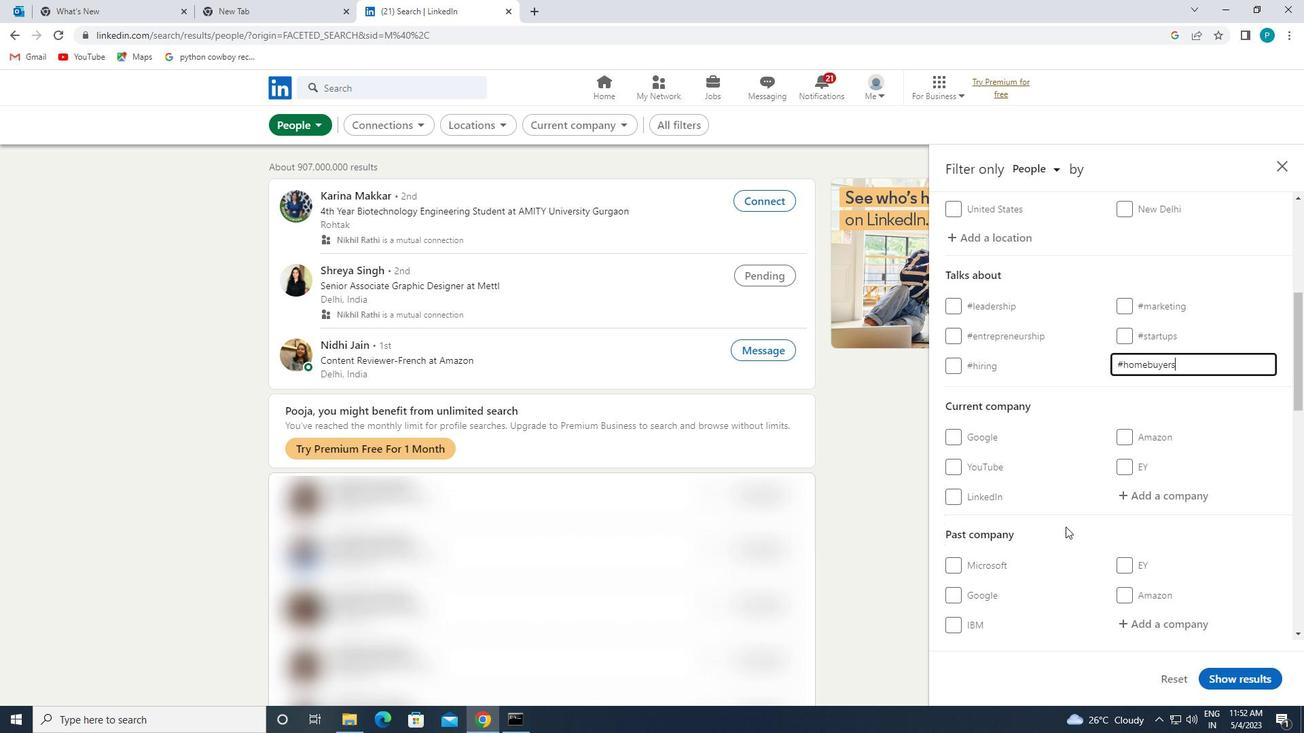 
Action: Mouse scrolled (1066, 526) with delta (0, 0)
Screenshot: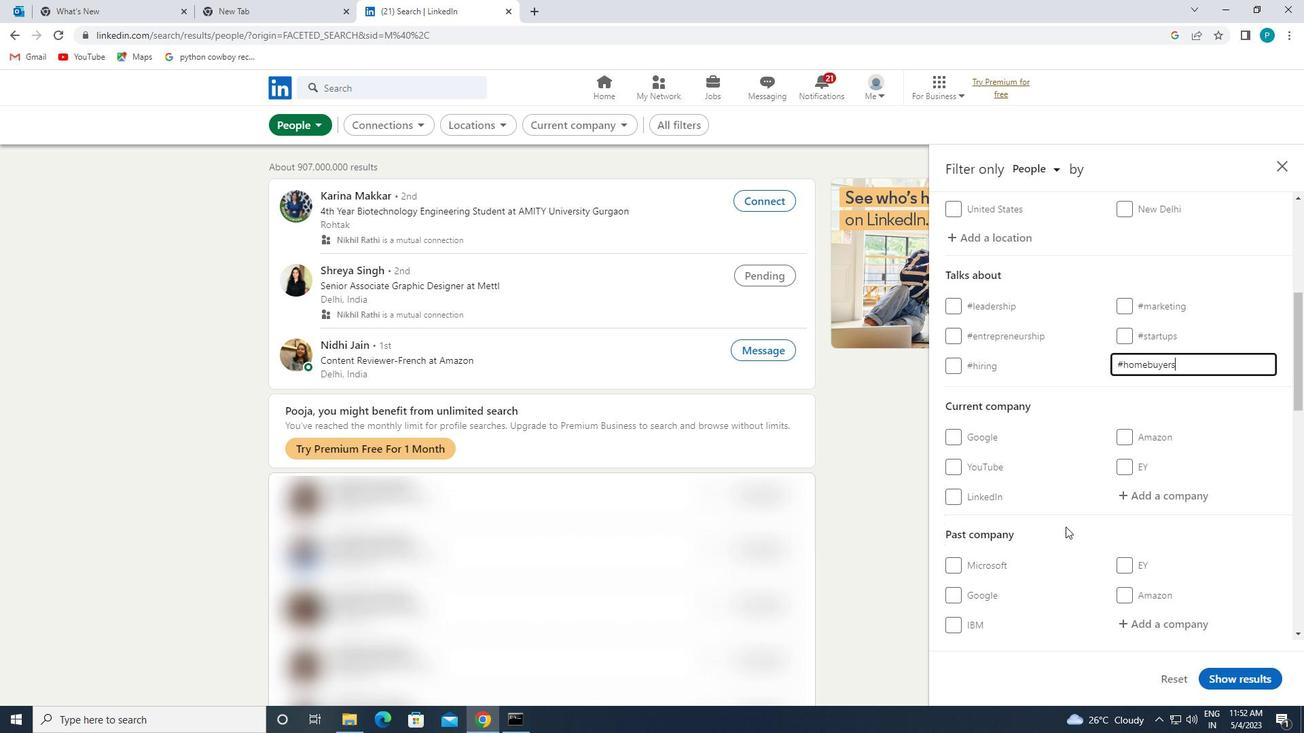 
Action: Mouse moved to (1066, 527)
Screenshot: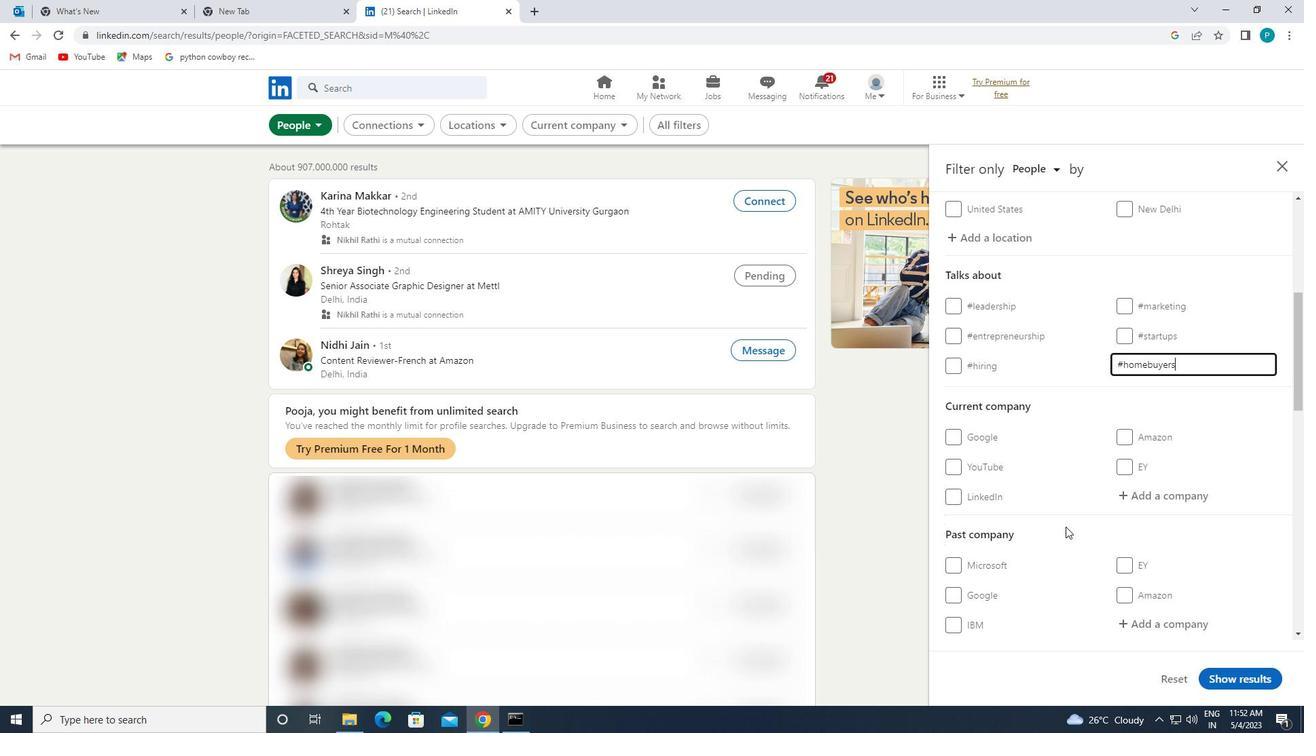 
Action: Mouse scrolled (1066, 527) with delta (0, 0)
Screenshot: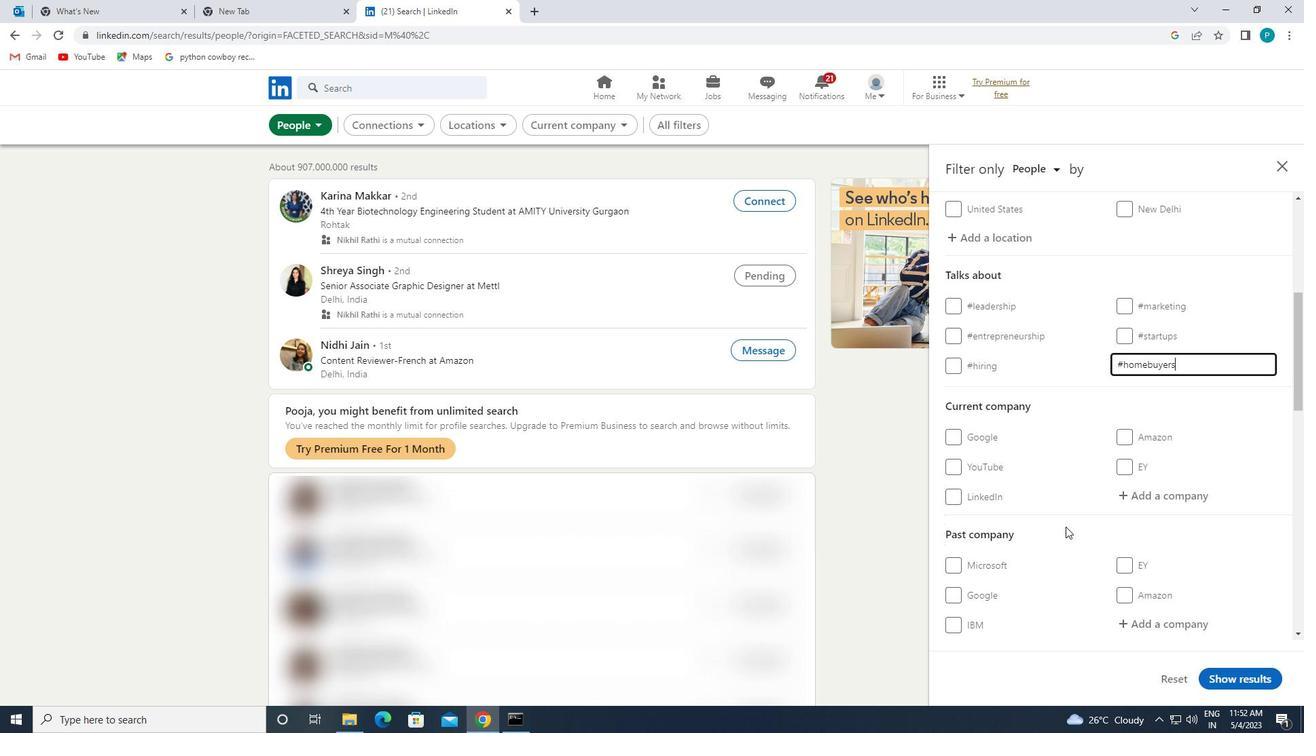 
Action: Mouse moved to (1064, 530)
Screenshot: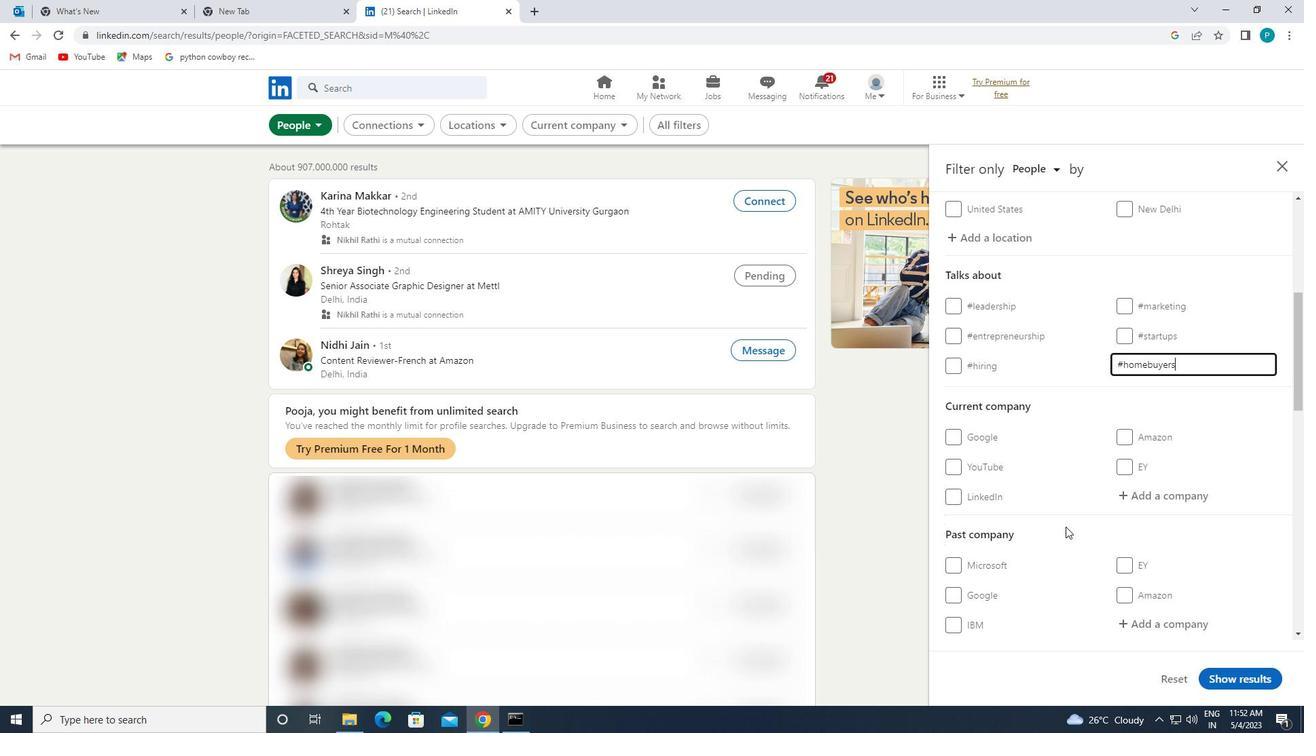 
Action: Mouse scrolled (1064, 530) with delta (0, 0)
Screenshot: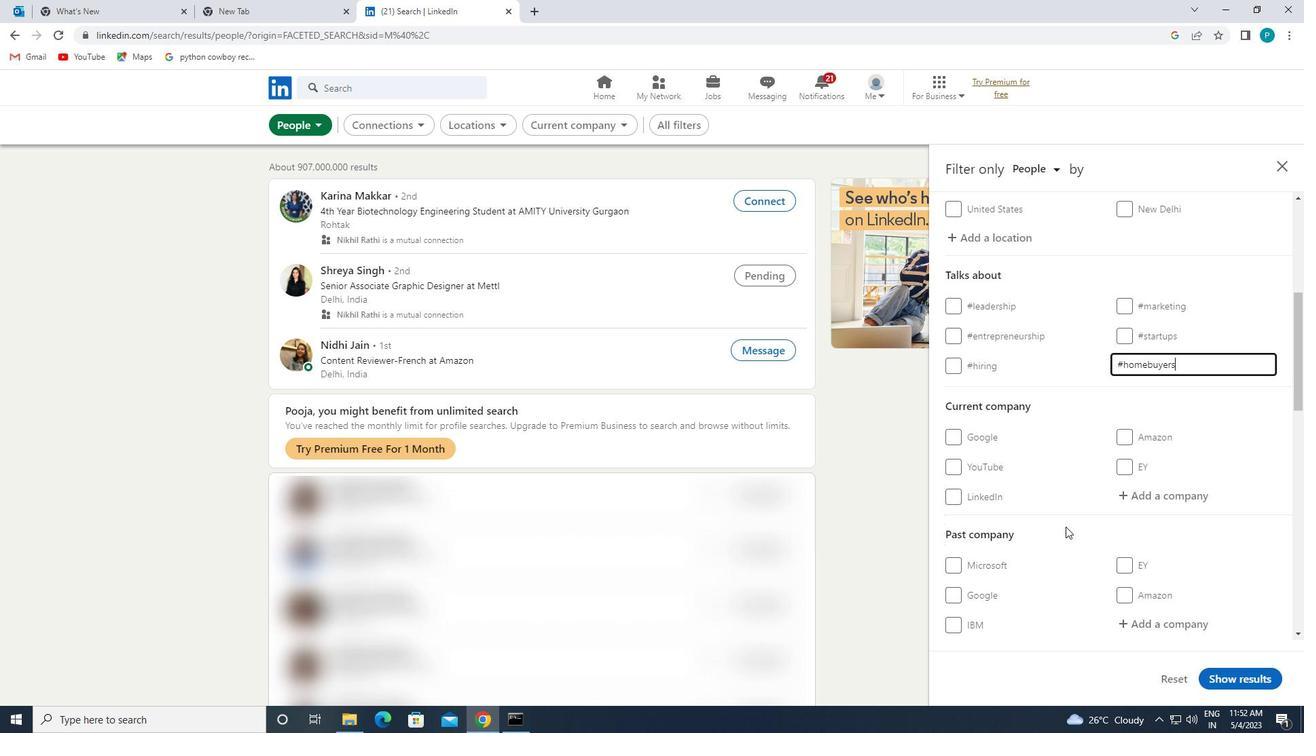 
Action: Mouse moved to (1011, 538)
Screenshot: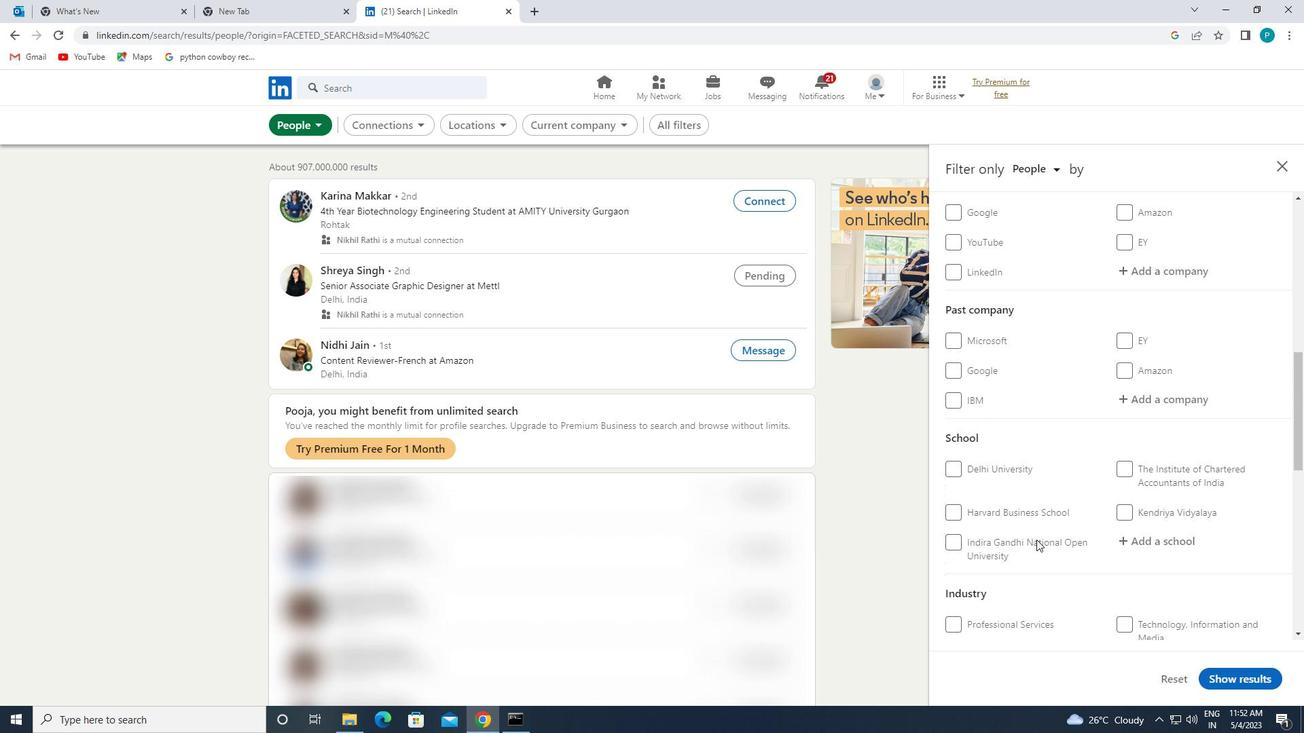 
Action: Mouse scrolled (1011, 537) with delta (0, 0)
Screenshot: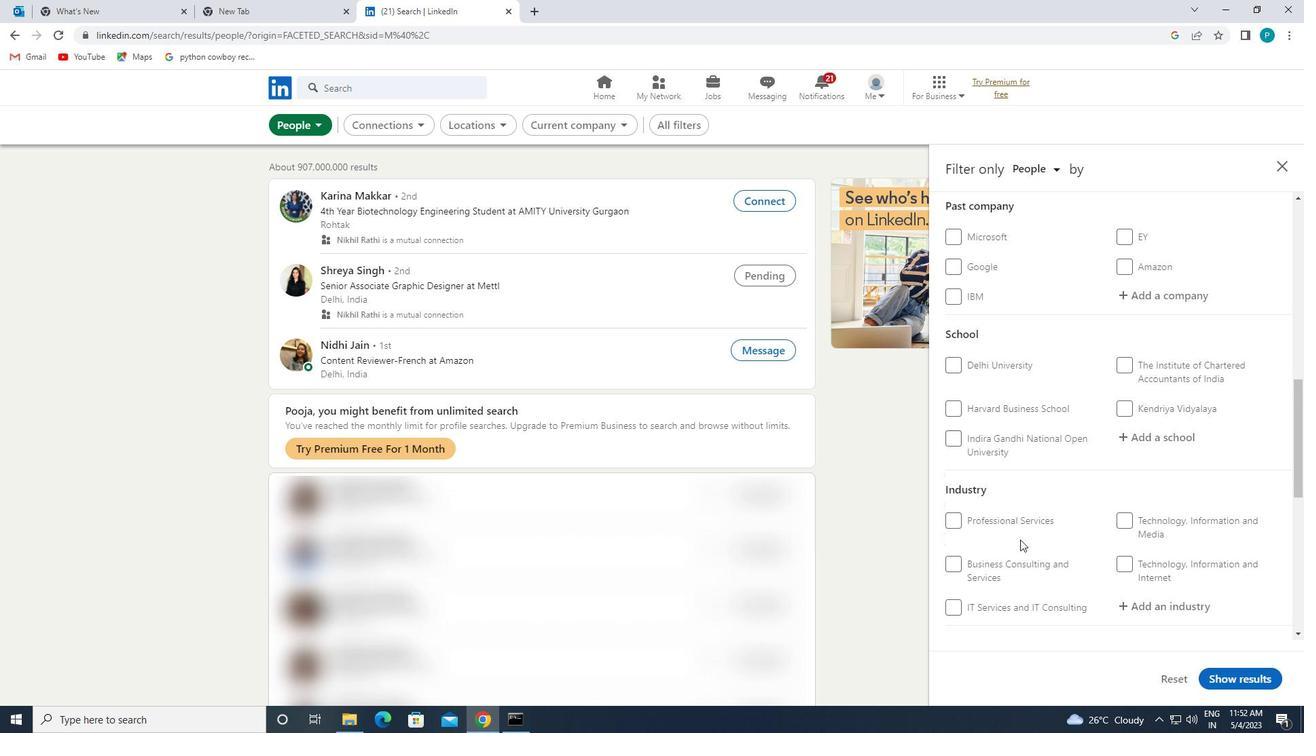
Action: Mouse scrolled (1011, 537) with delta (0, 0)
Screenshot: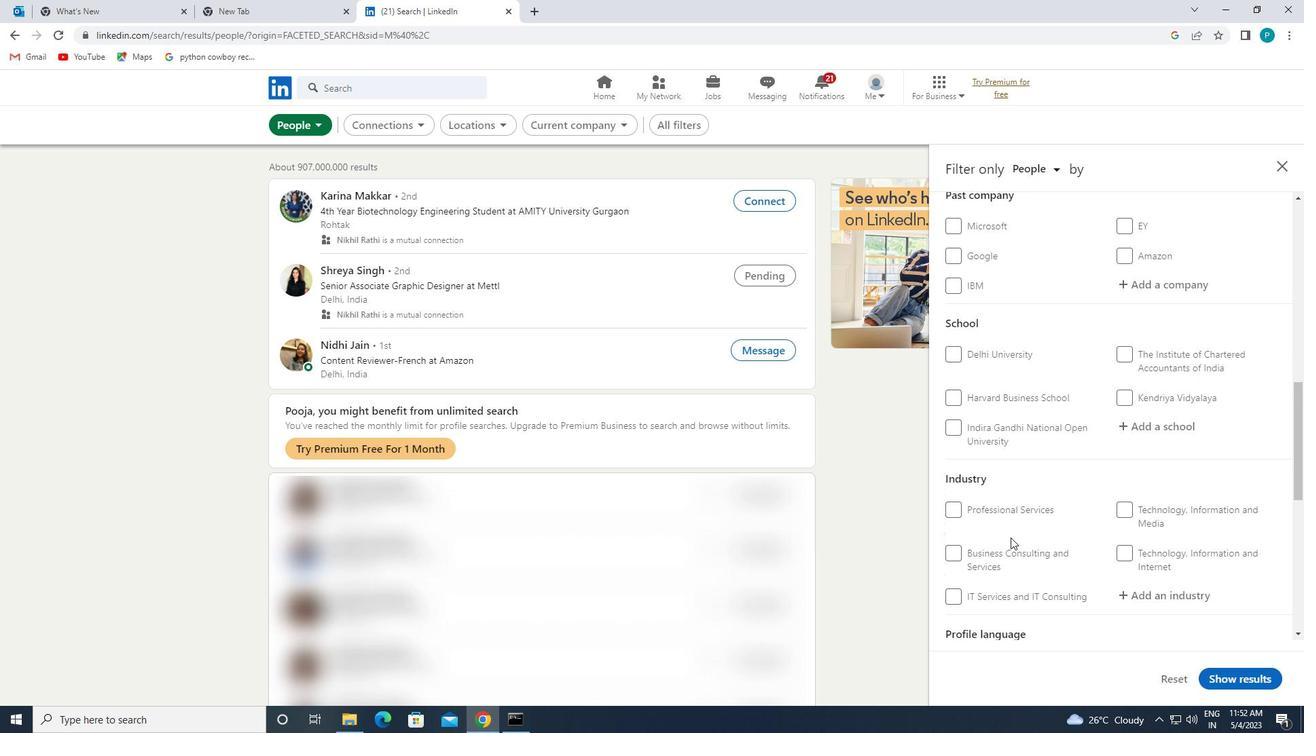 
Action: Mouse scrolled (1011, 537) with delta (0, 0)
Screenshot: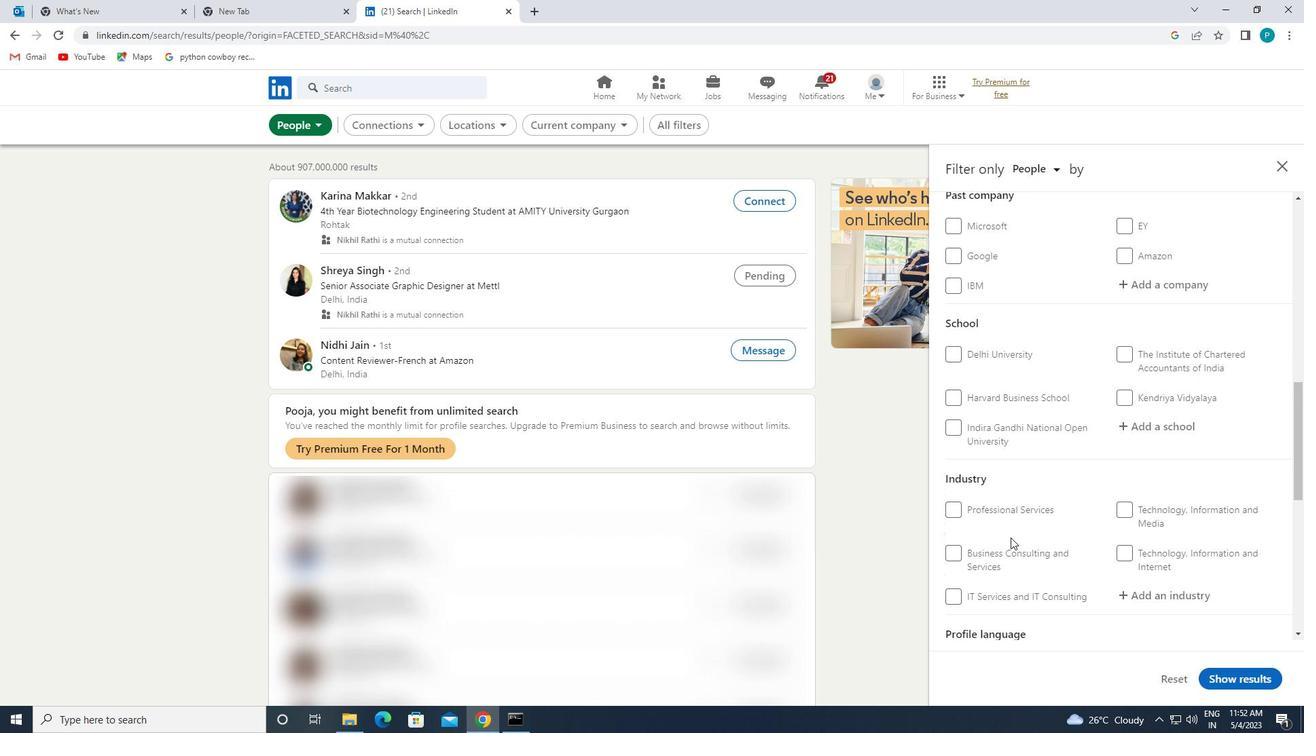
Action: Mouse moved to (956, 491)
Screenshot: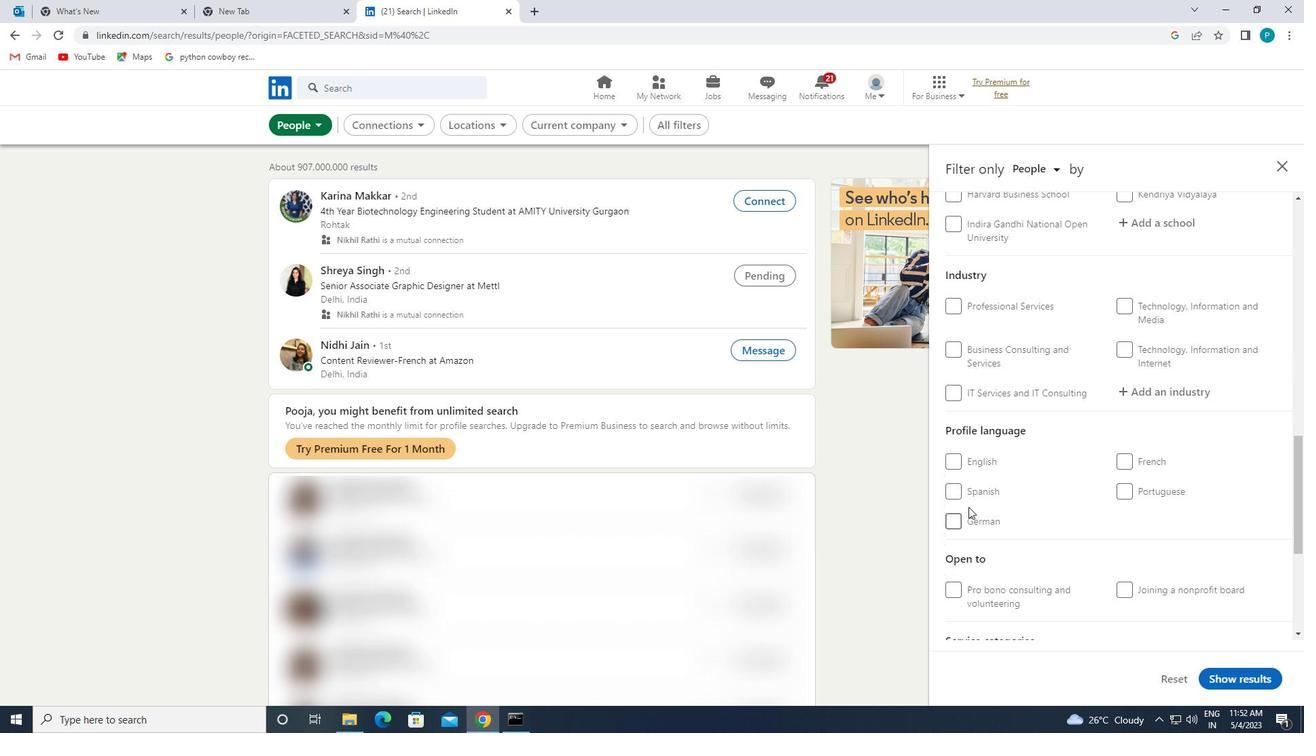 
Action: Mouse pressed left at (956, 491)
Screenshot: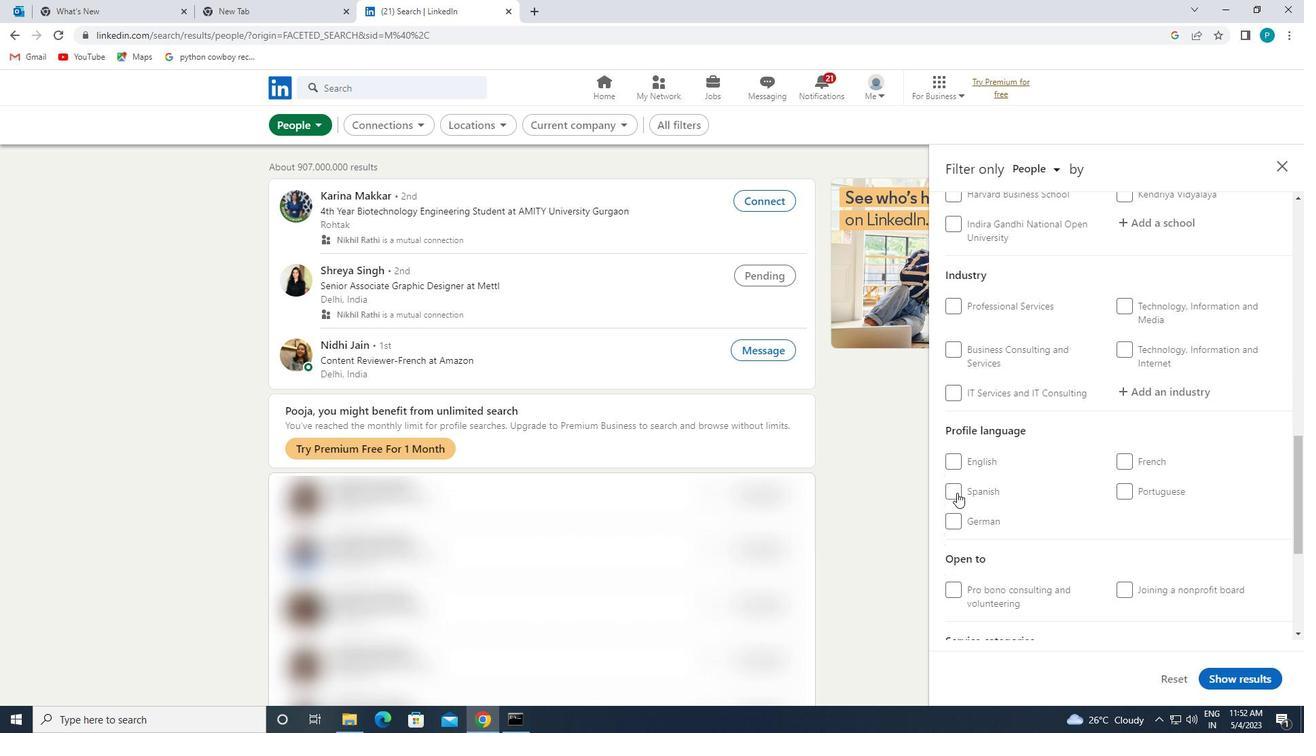 
Action: Mouse moved to (1144, 470)
Screenshot: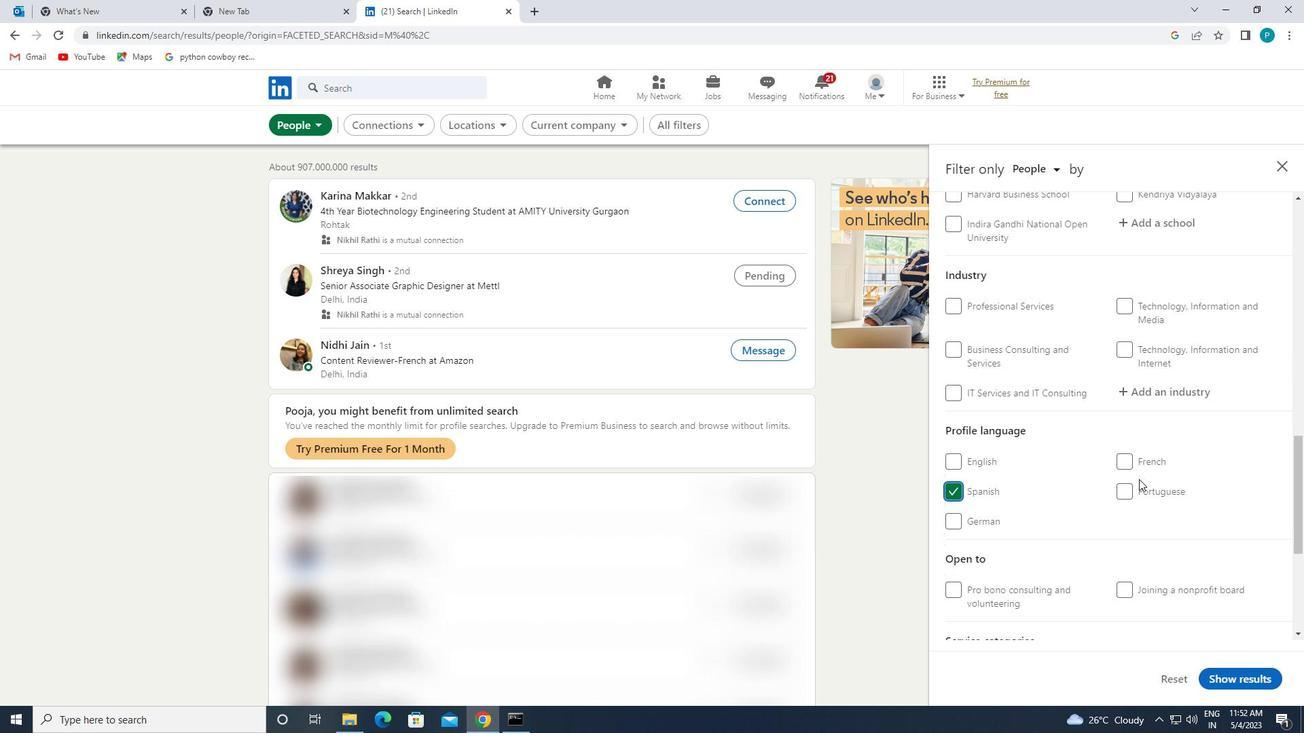 
Action: Mouse scrolled (1144, 471) with delta (0, 0)
Screenshot: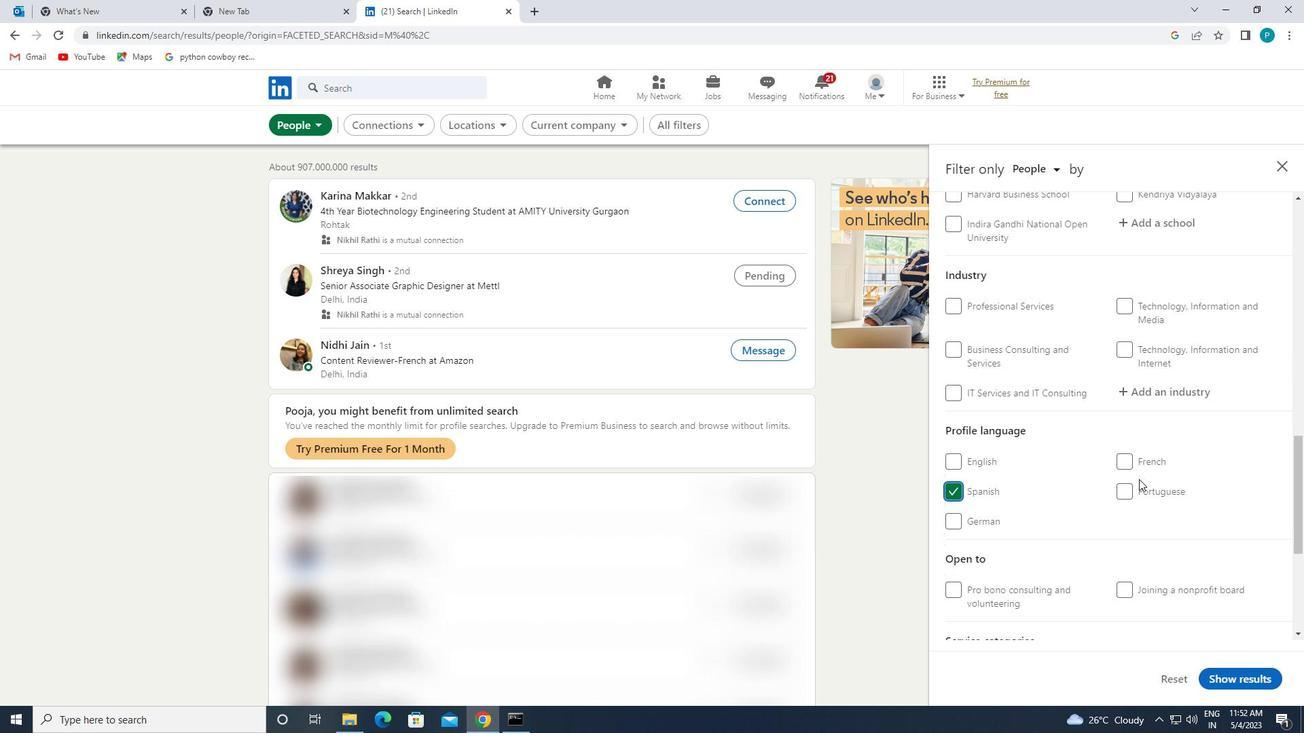 
Action: Mouse moved to (1143, 470)
Screenshot: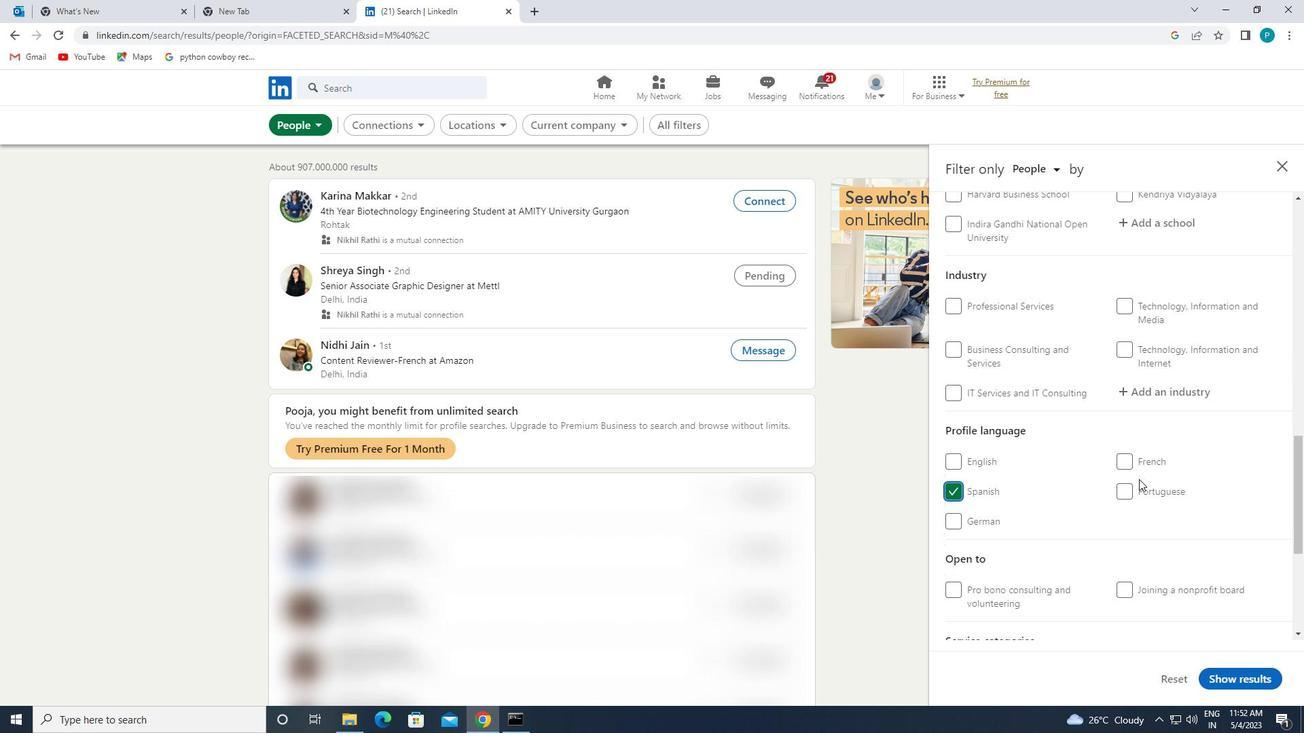 
Action: Mouse scrolled (1143, 471) with delta (0, 0)
Screenshot: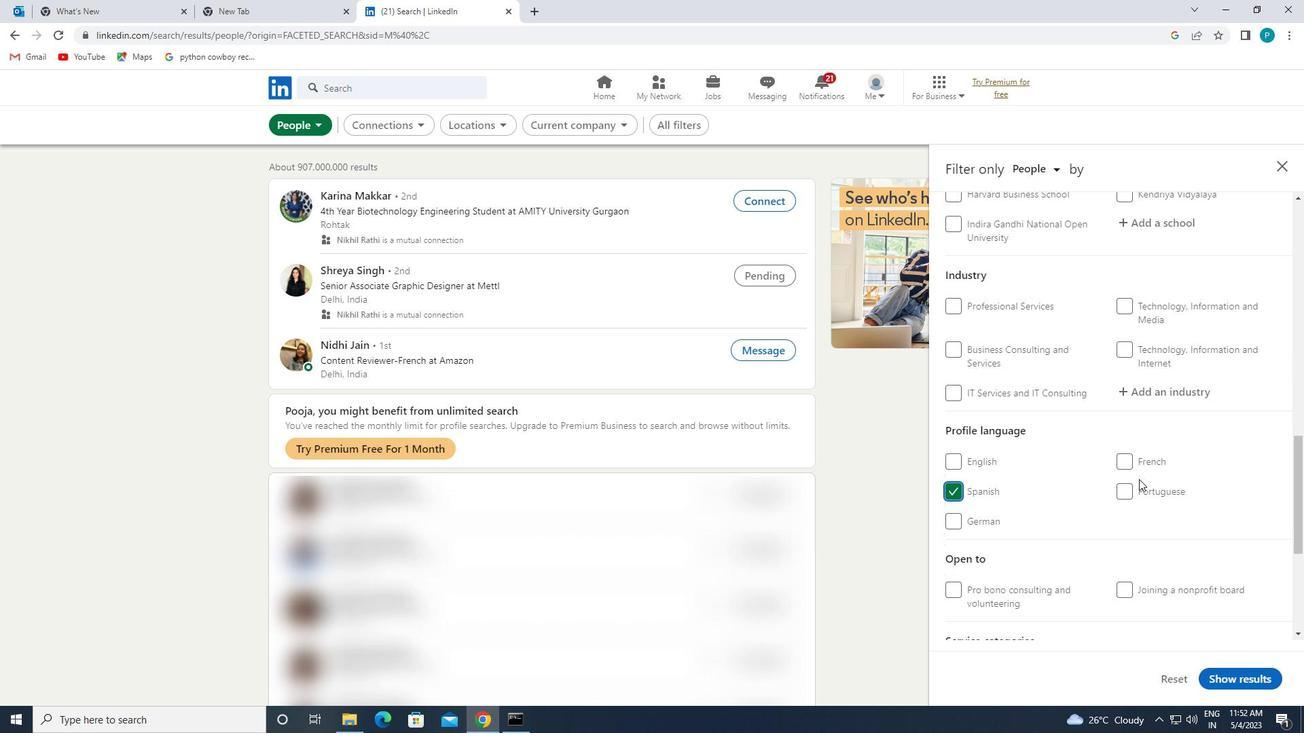 
Action: Mouse scrolled (1143, 471) with delta (0, 0)
Screenshot: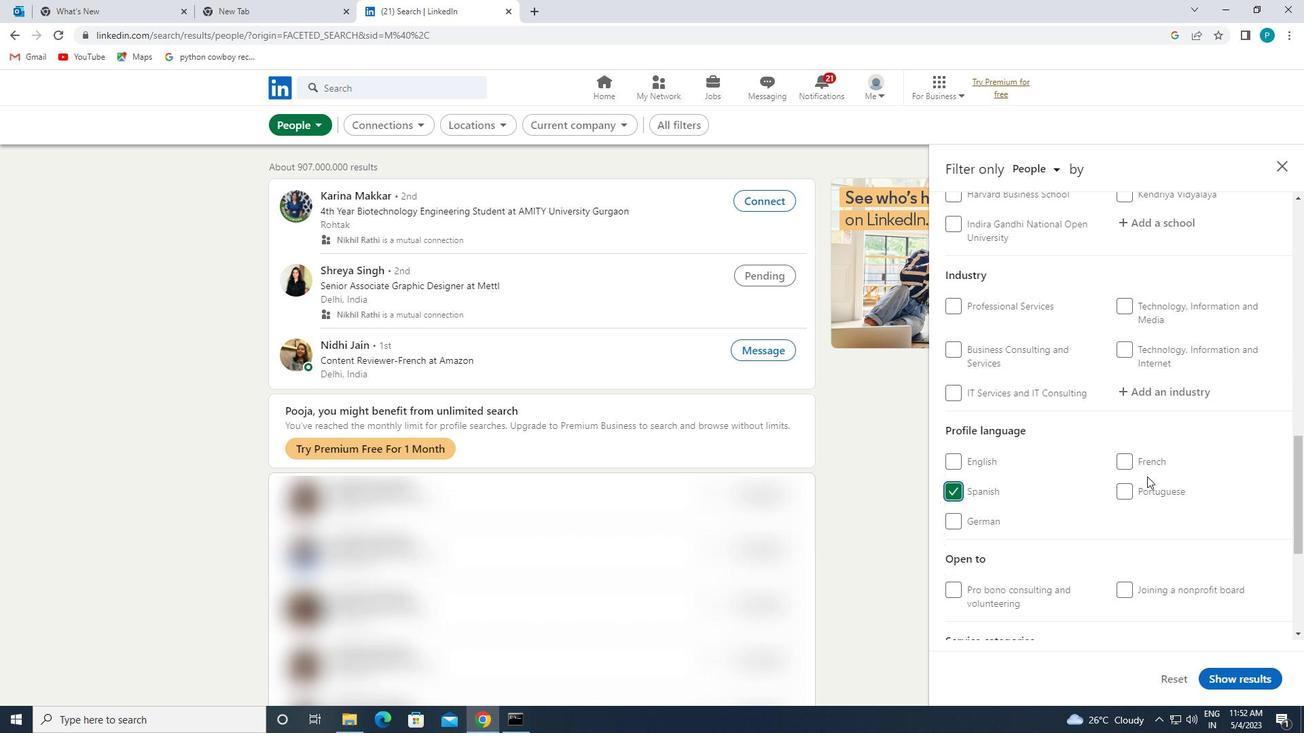 
Action: Mouse scrolled (1143, 471) with delta (0, 0)
Screenshot: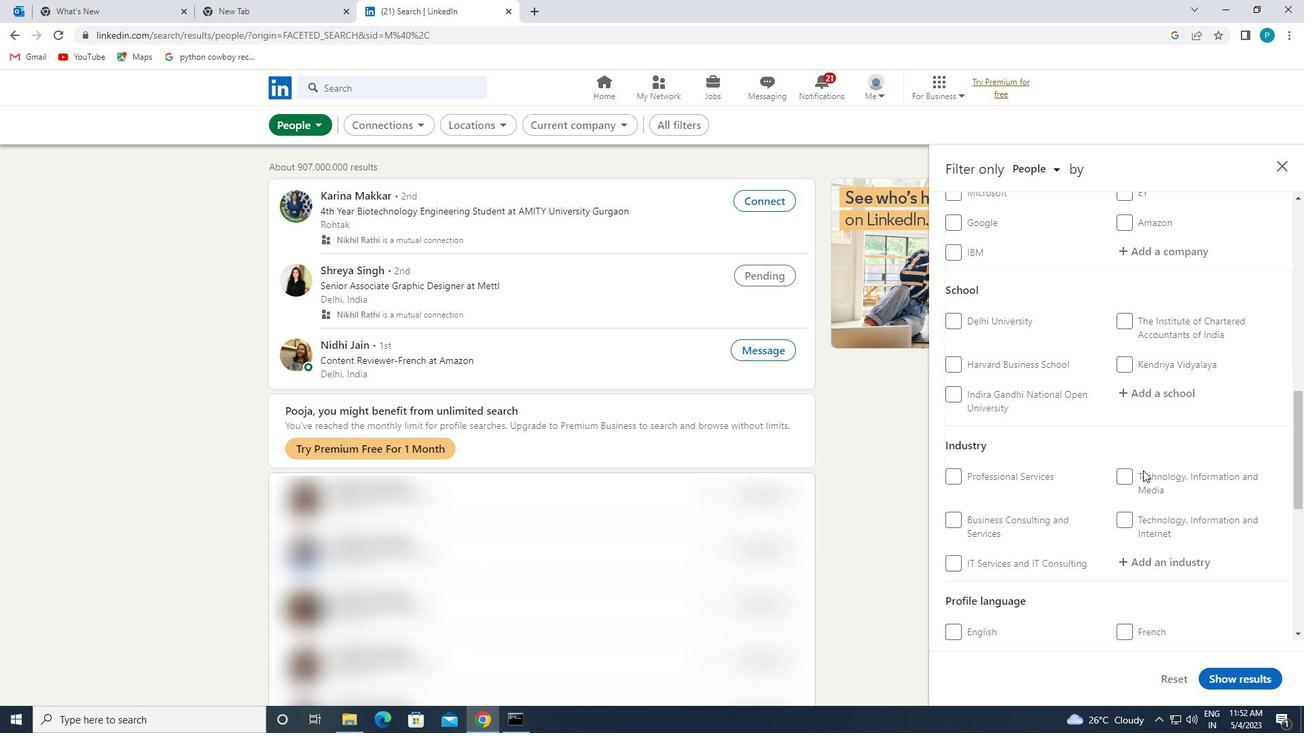 
Action: Mouse scrolled (1143, 471) with delta (0, 0)
Screenshot: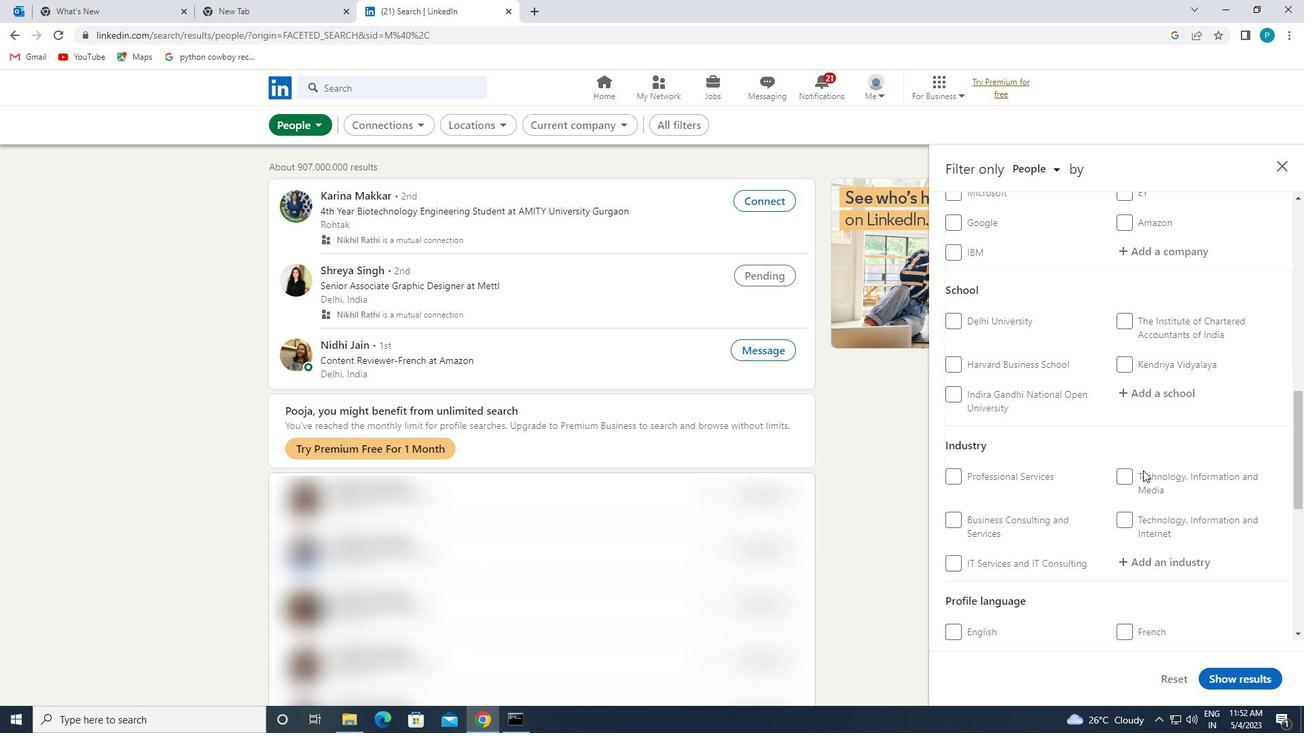 
Action: Mouse scrolled (1143, 471) with delta (0, 0)
Screenshot: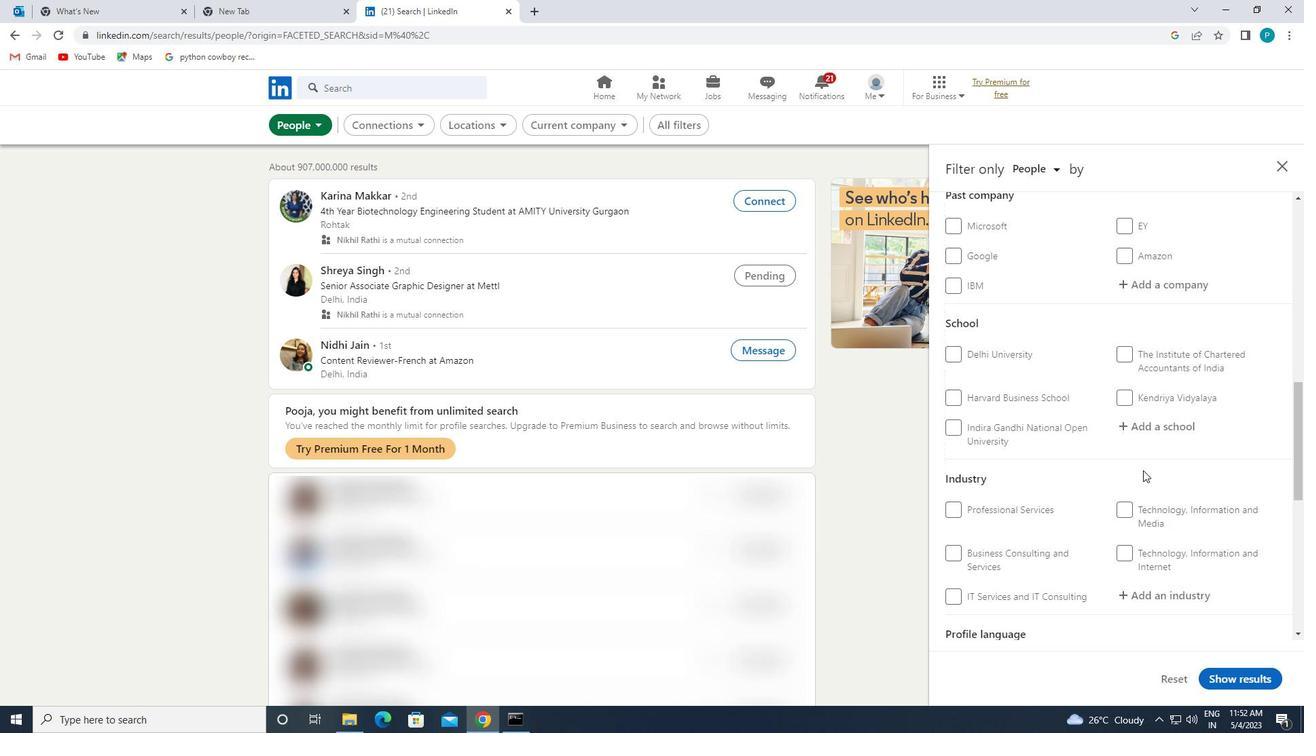 
Action: Mouse scrolled (1143, 471) with delta (0, 0)
Screenshot: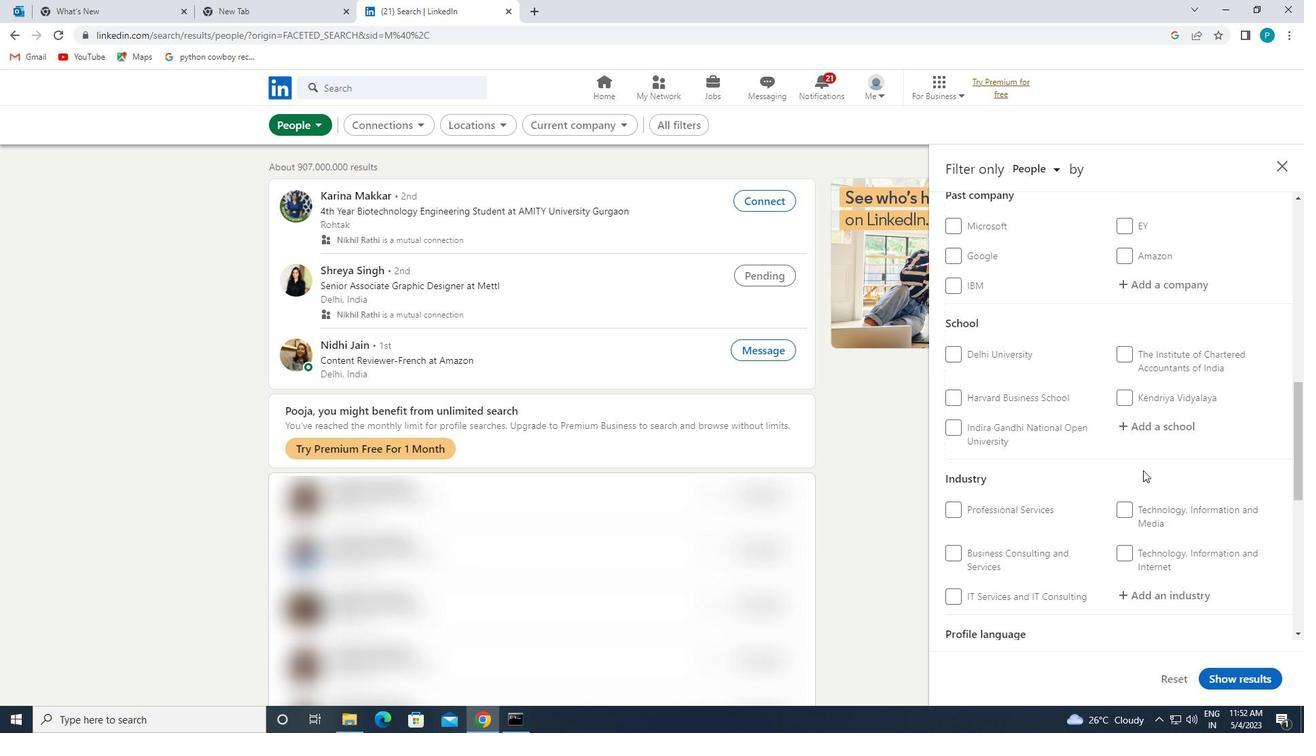
Action: Mouse moved to (1133, 420)
Screenshot: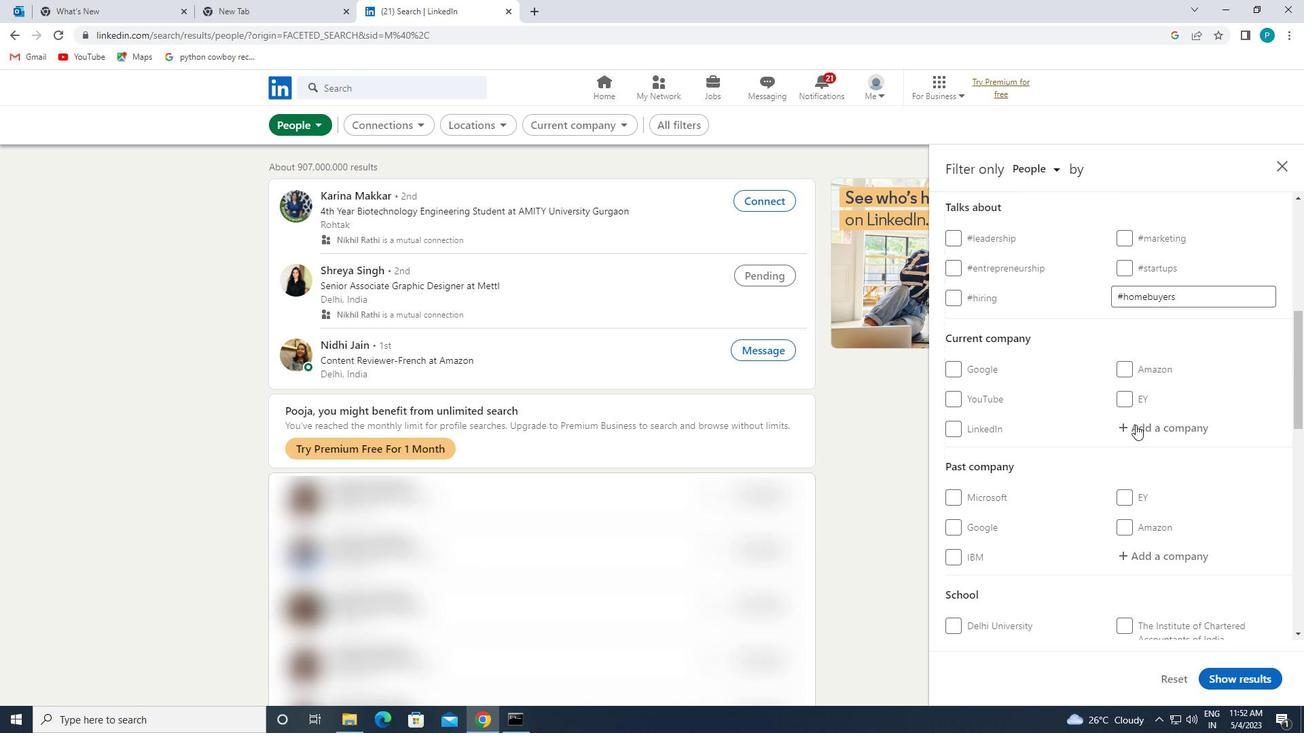
Action: Mouse pressed left at (1133, 420)
Screenshot: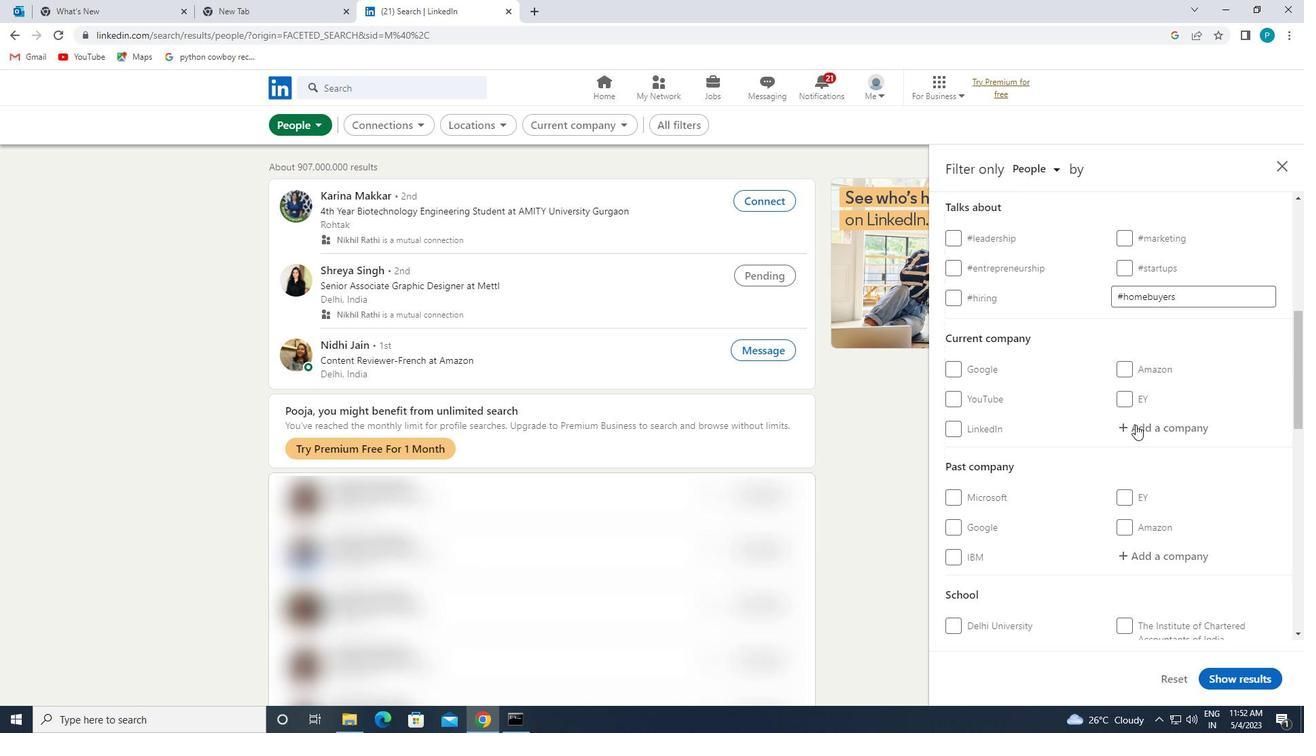 
Action: Mouse moved to (1134, 420)
Screenshot: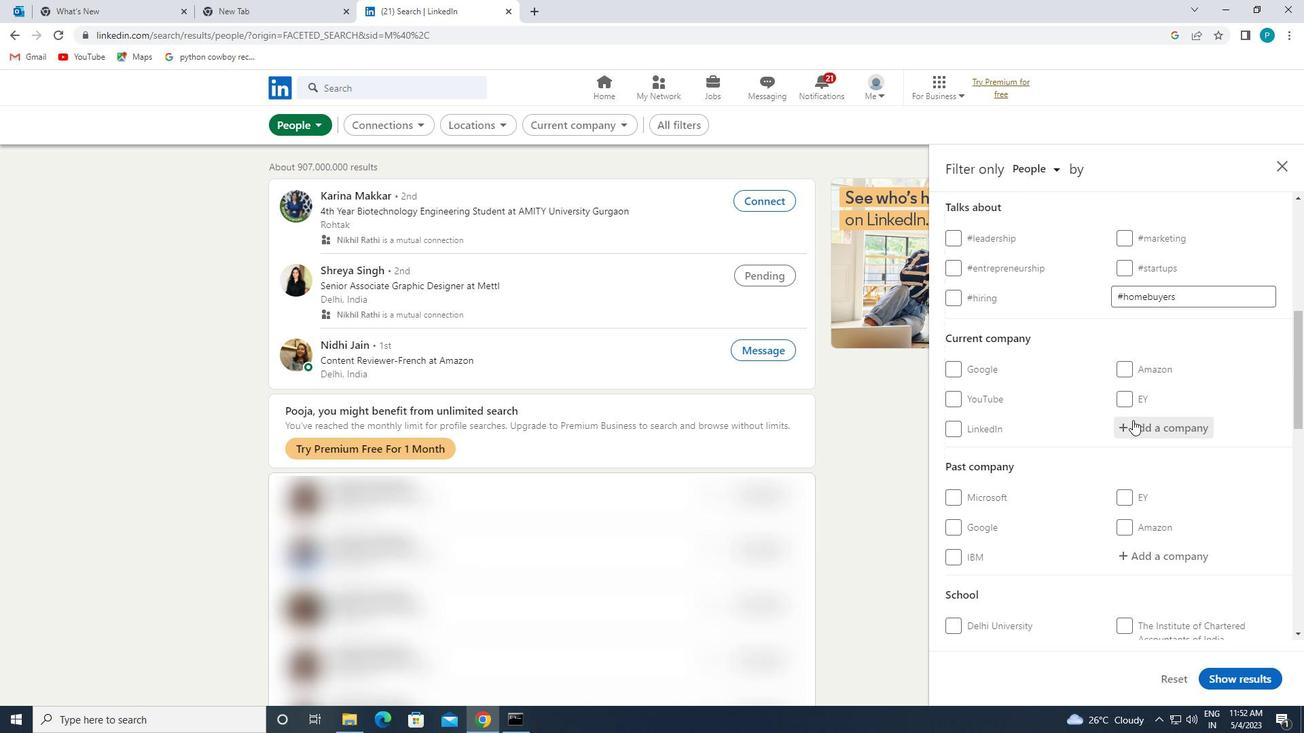 
Action: Key pressed <Key.caps_lock>UD<Key.backspace>ST
Screenshot: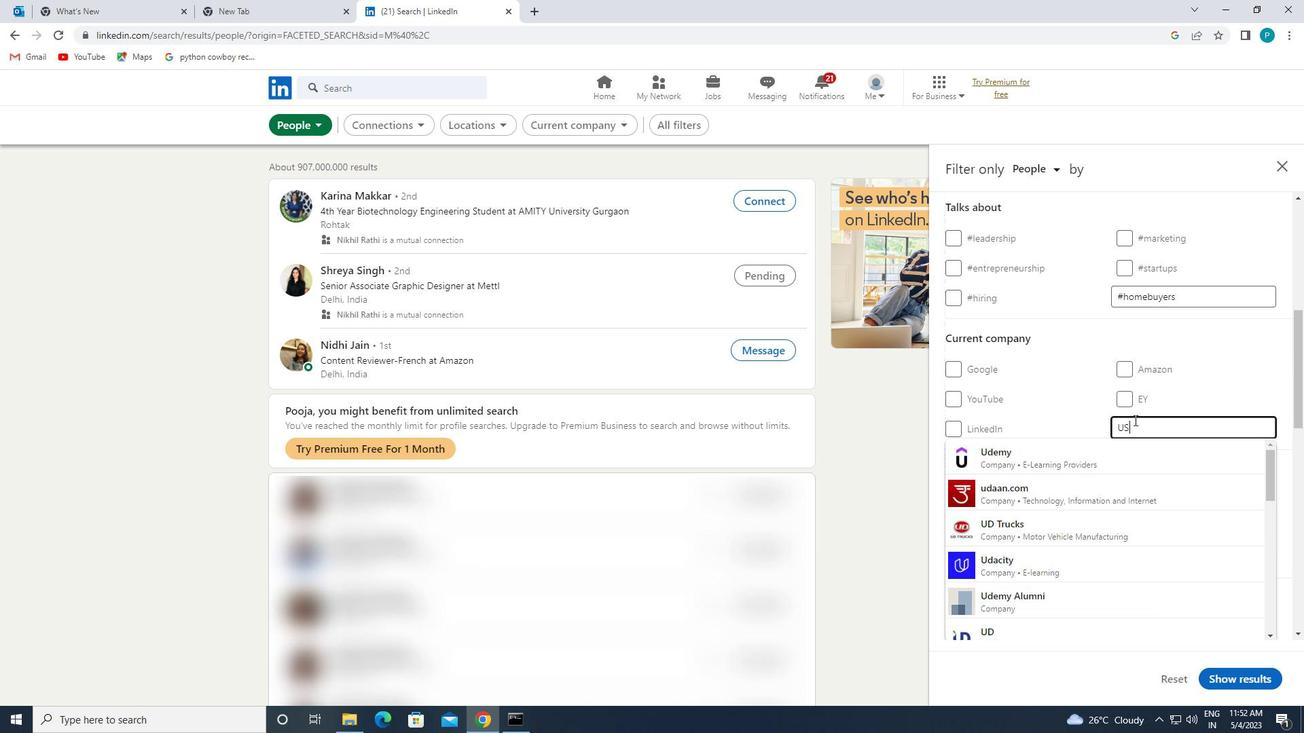 
Action: Mouse moved to (1075, 455)
Screenshot: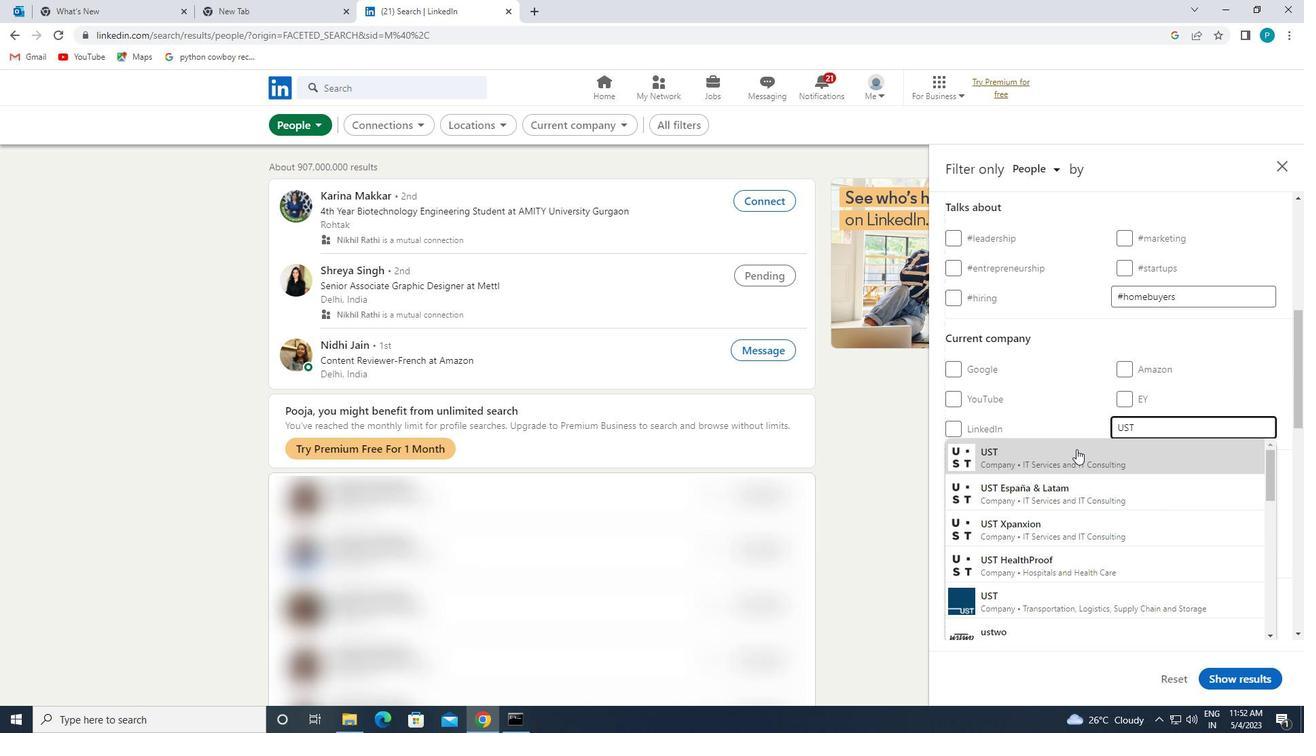 
Action: Mouse pressed left at (1075, 455)
Screenshot: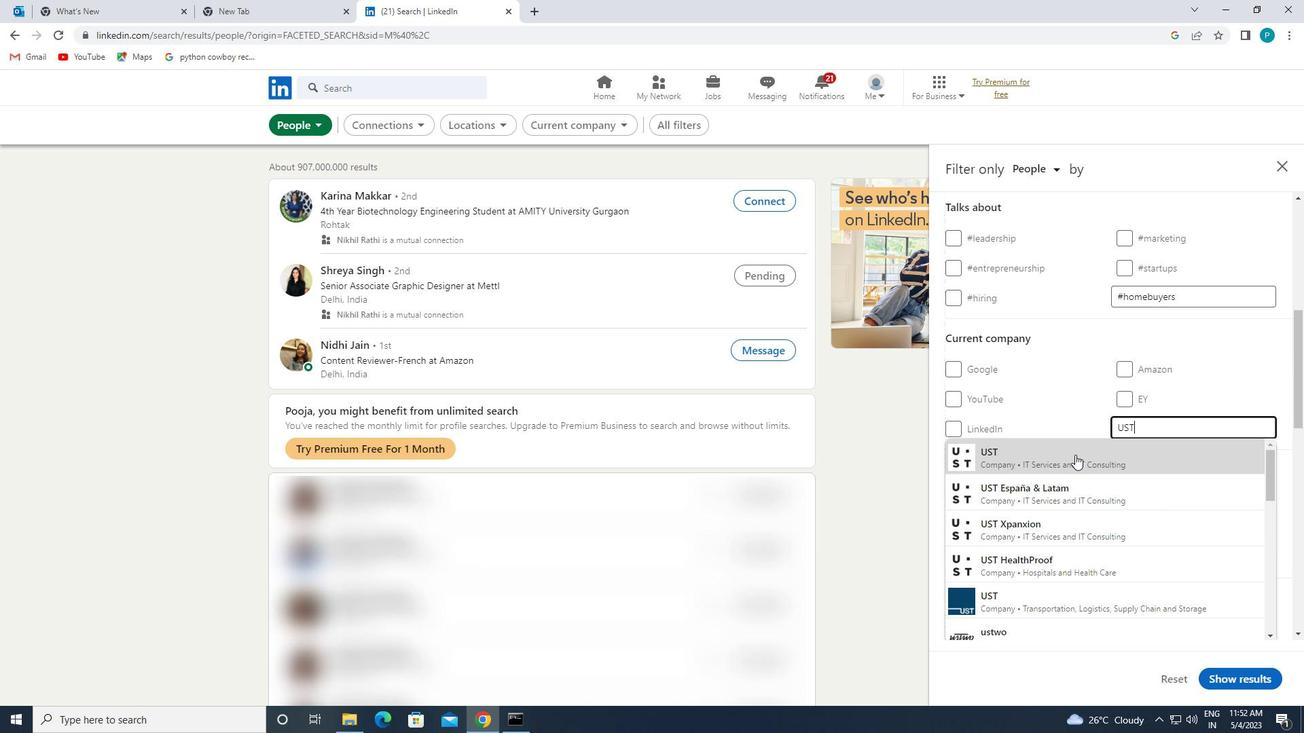 
Action: Mouse moved to (1081, 458)
Screenshot: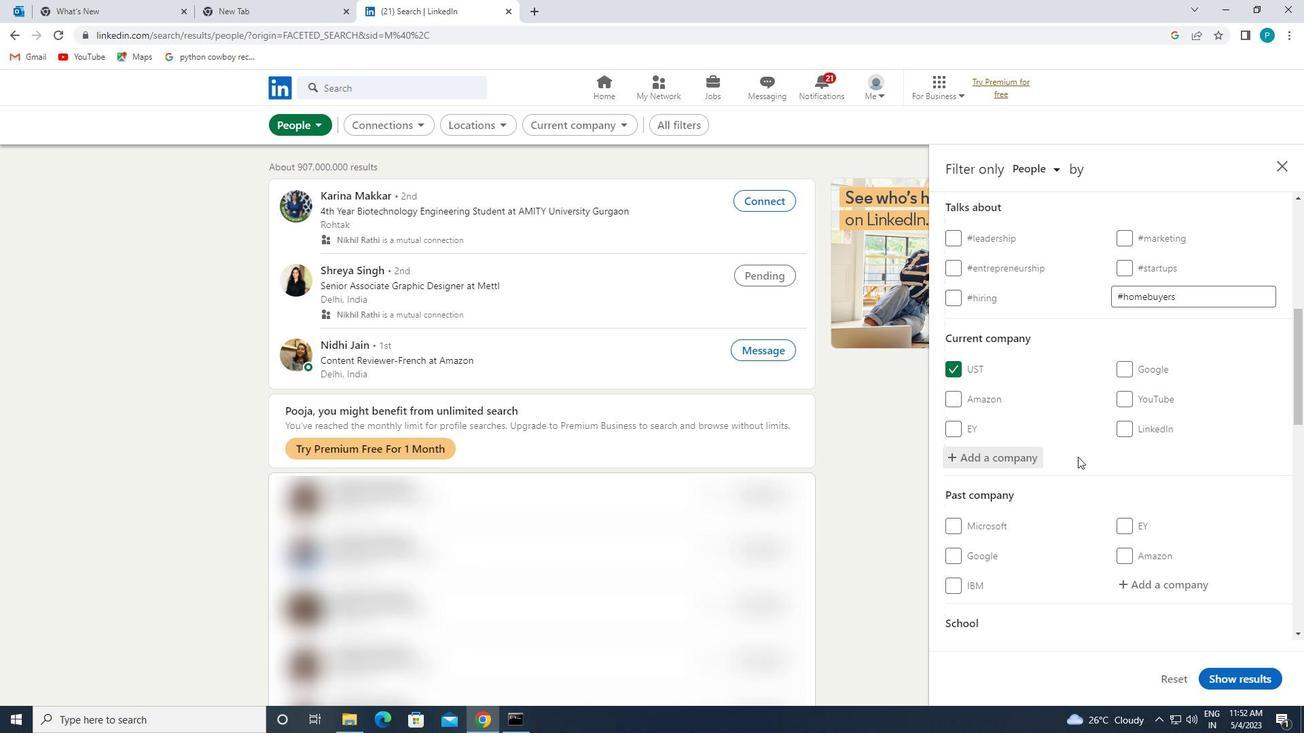 
Action: Mouse scrolled (1081, 457) with delta (0, 0)
Screenshot: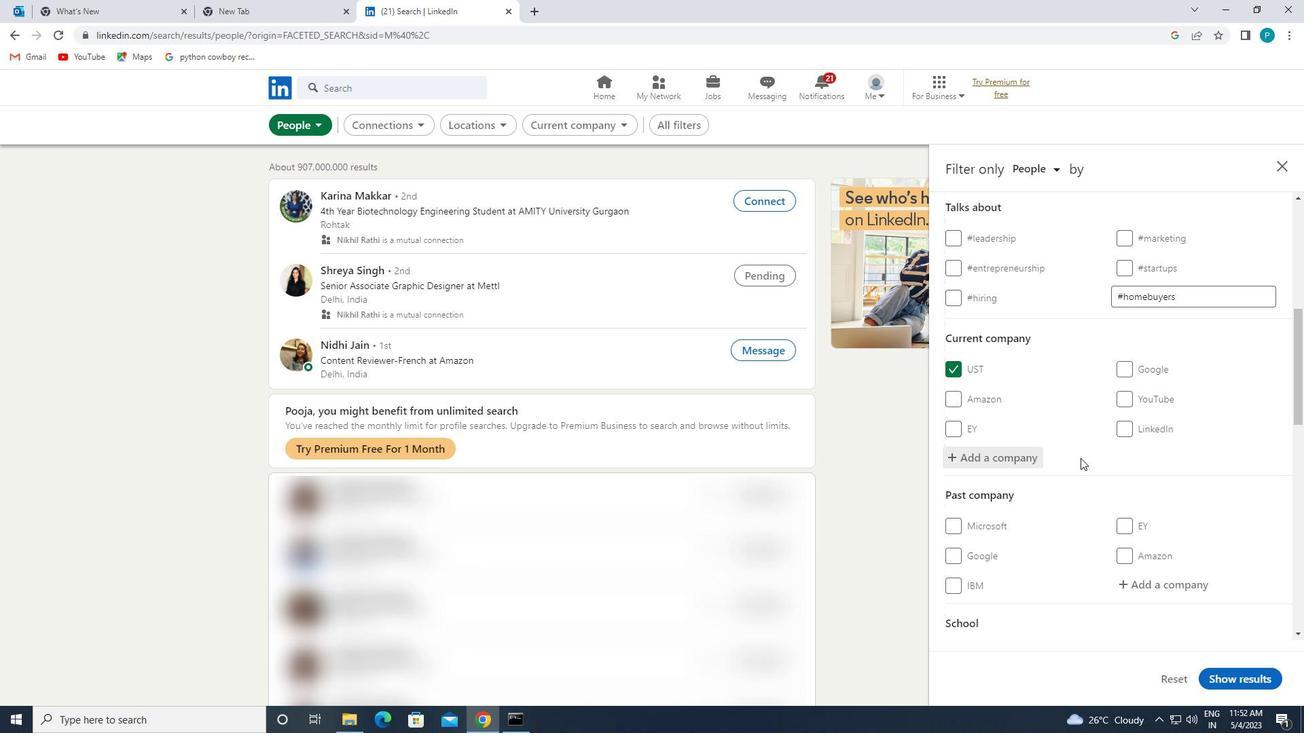 
Action: Mouse moved to (1082, 460)
Screenshot: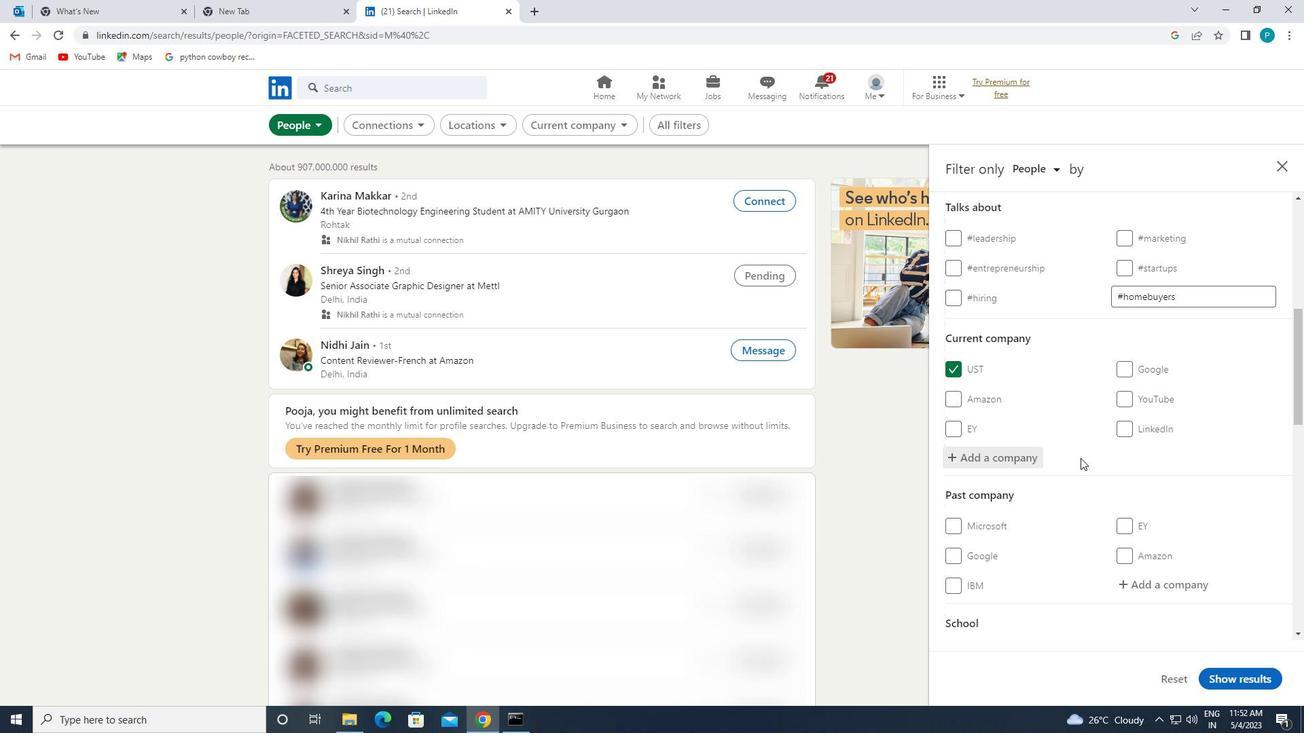 
Action: Mouse scrolled (1082, 459) with delta (0, 0)
Screenshot: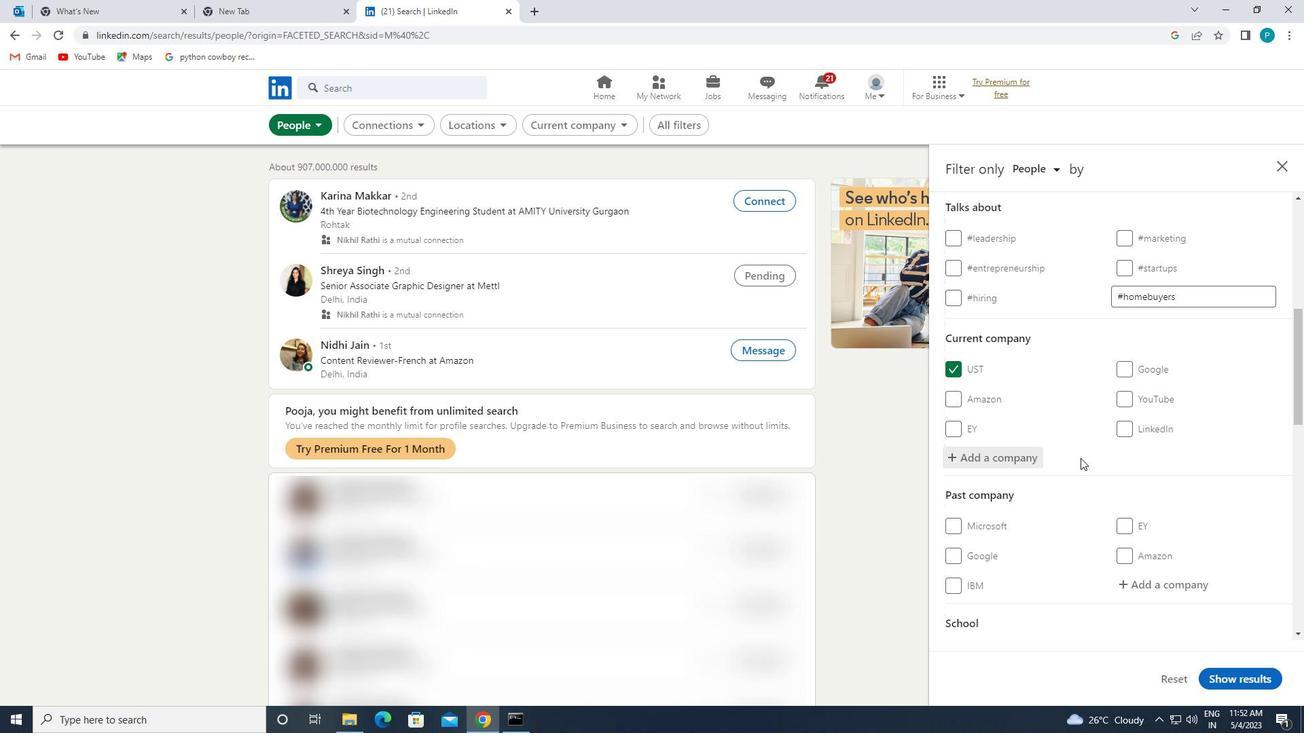
Action: Mouse moved to (1185, 525)
Screenshot: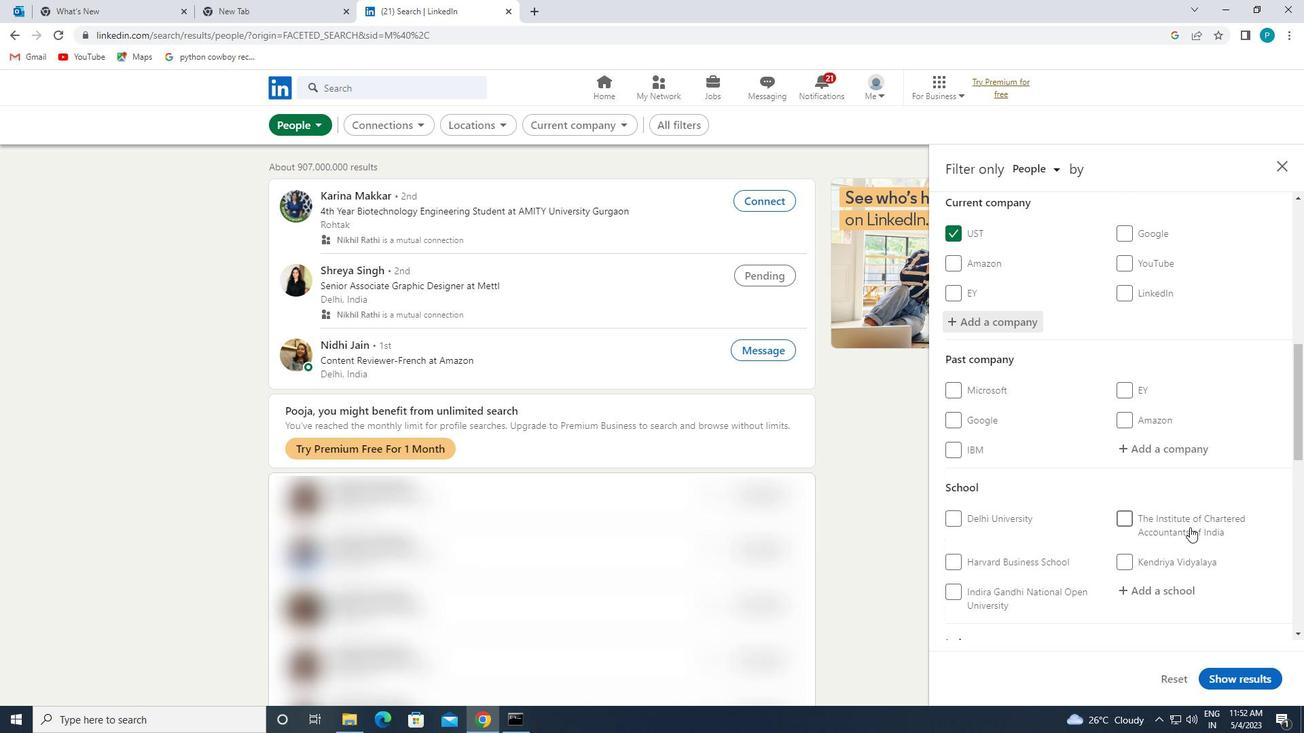 
Action: Mouse scrolled (1185, 524) with delta (0, 0)
Screenshot: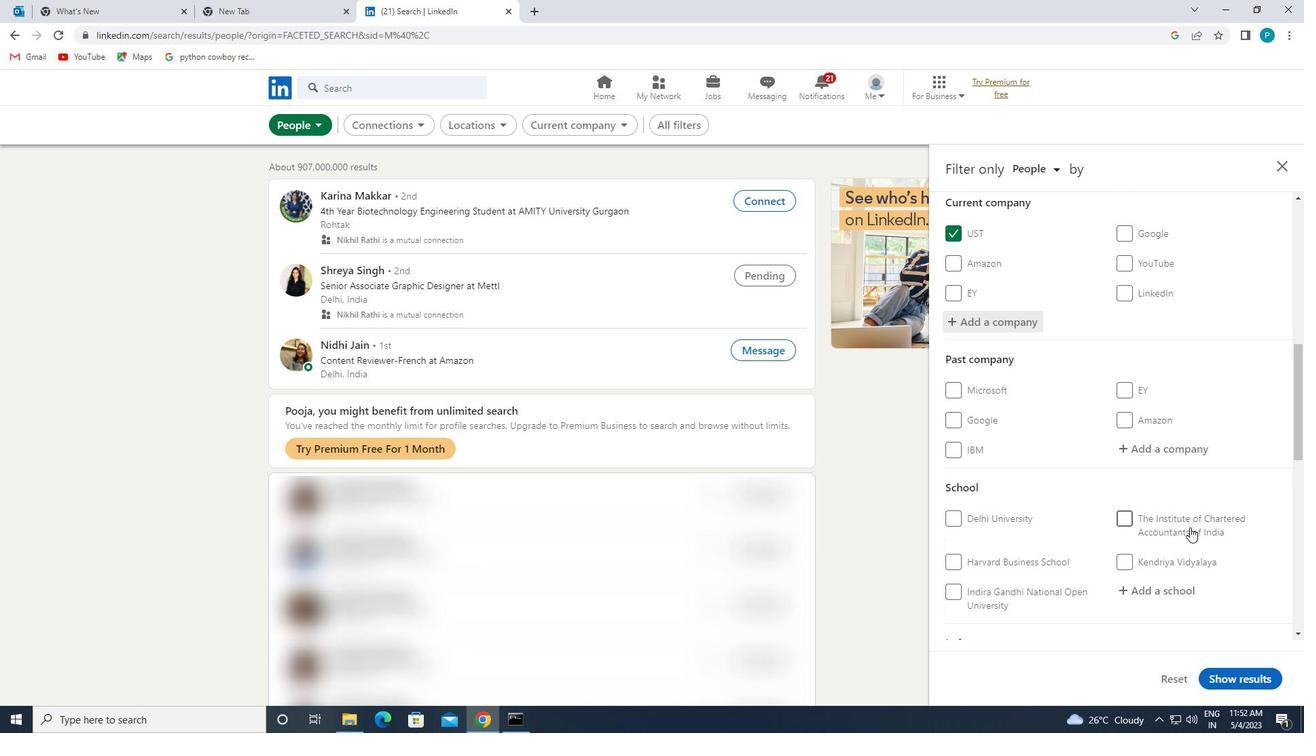
Action: Mouse moved to (1179, 519)
Screenshot: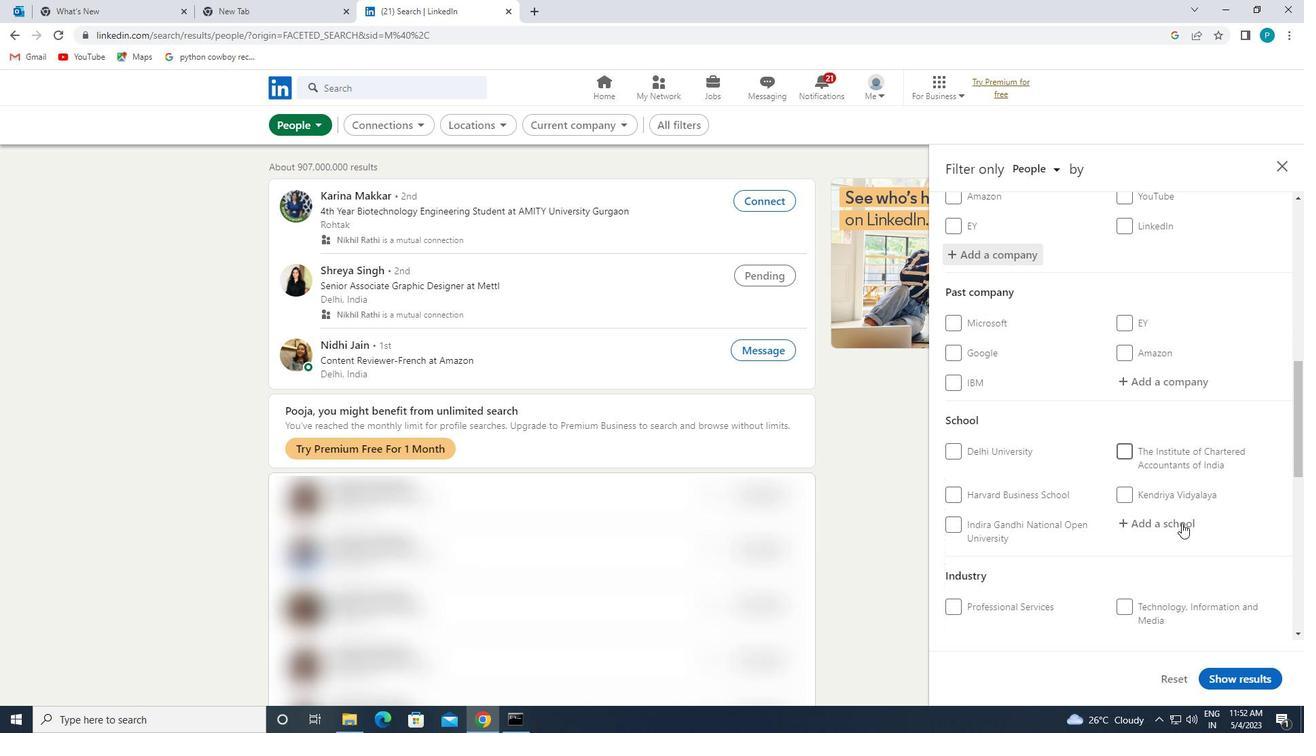 
Action: Mouse pressed left at (1179, 519)
Screenshot: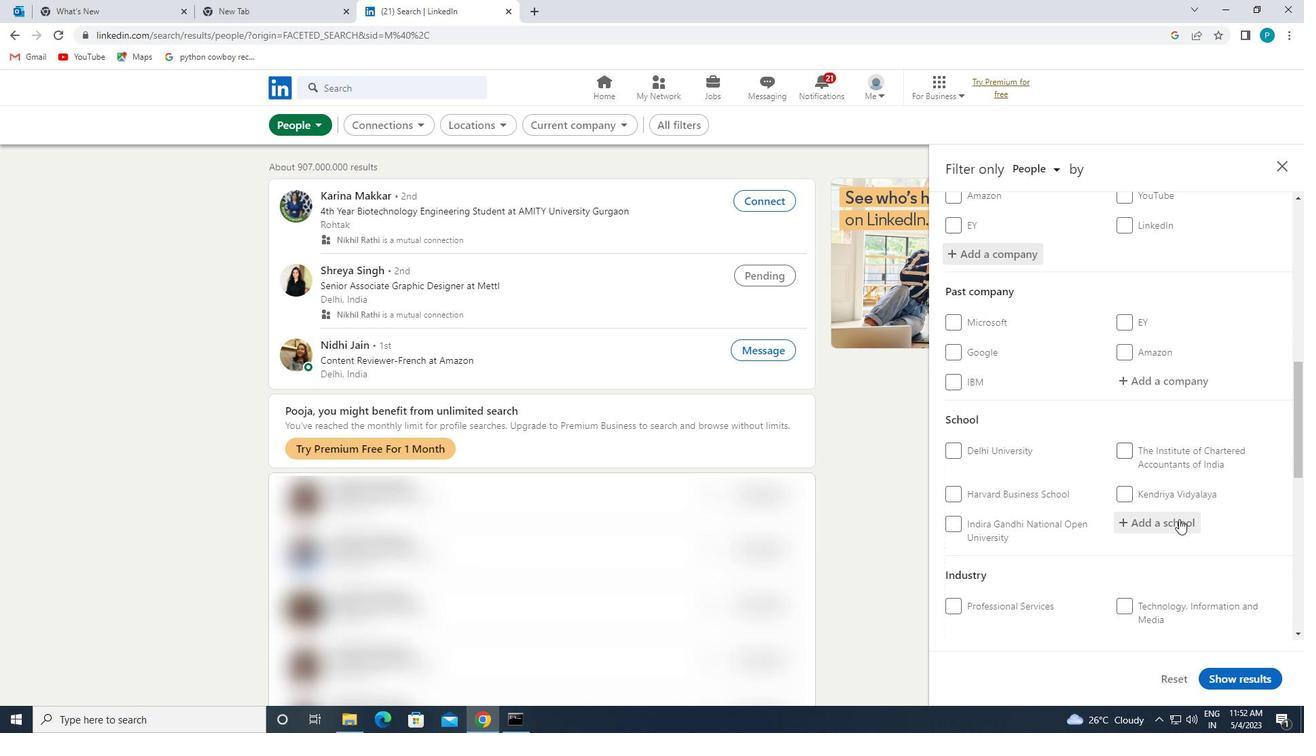 
Action: Mouse moved to (1176, 518)
Screenshot: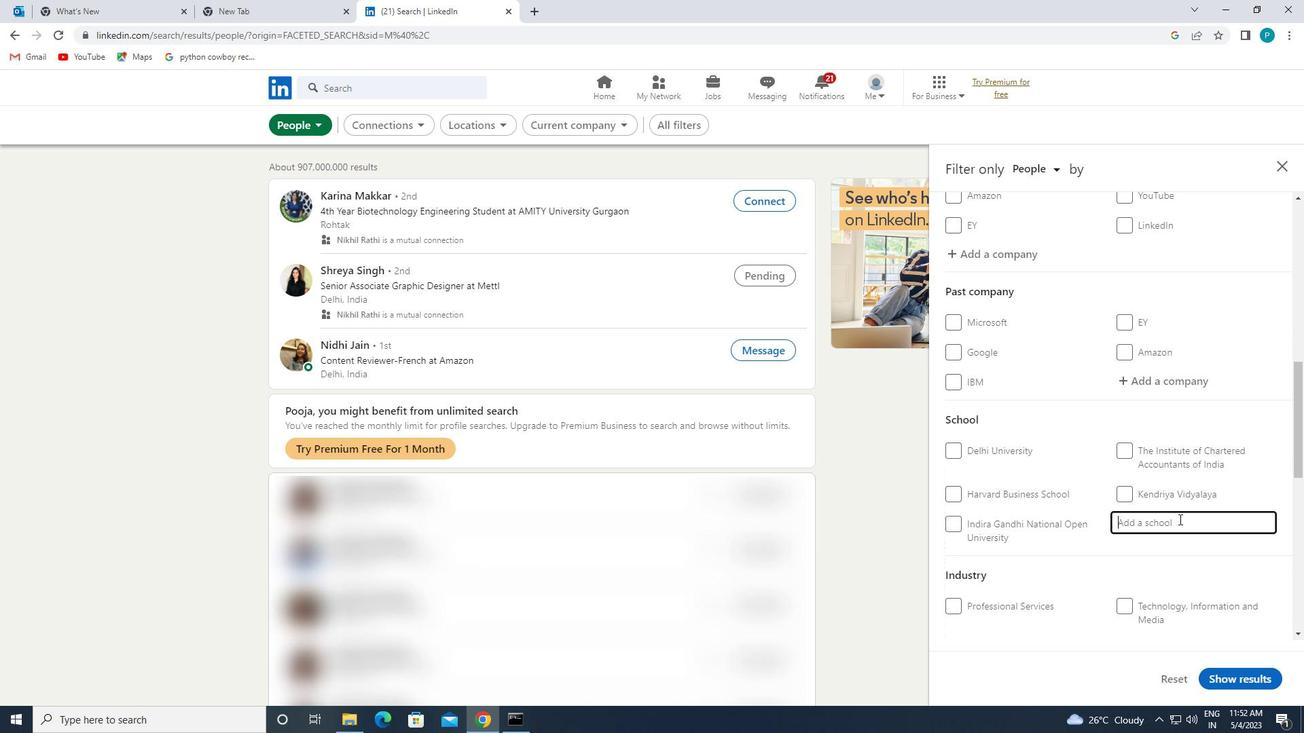 
Action: Key pressed NDT
Screenshot: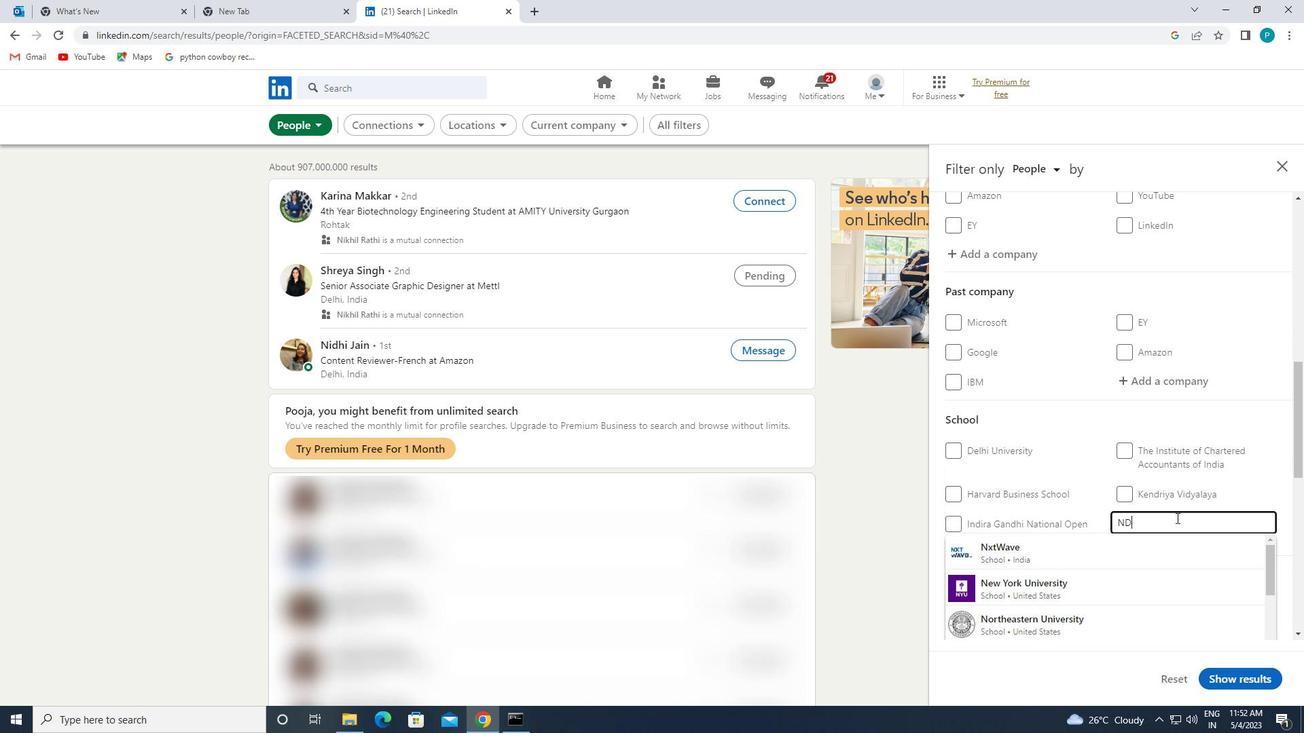 
Action: Mouse moved to (1137, 596)
Screenshot: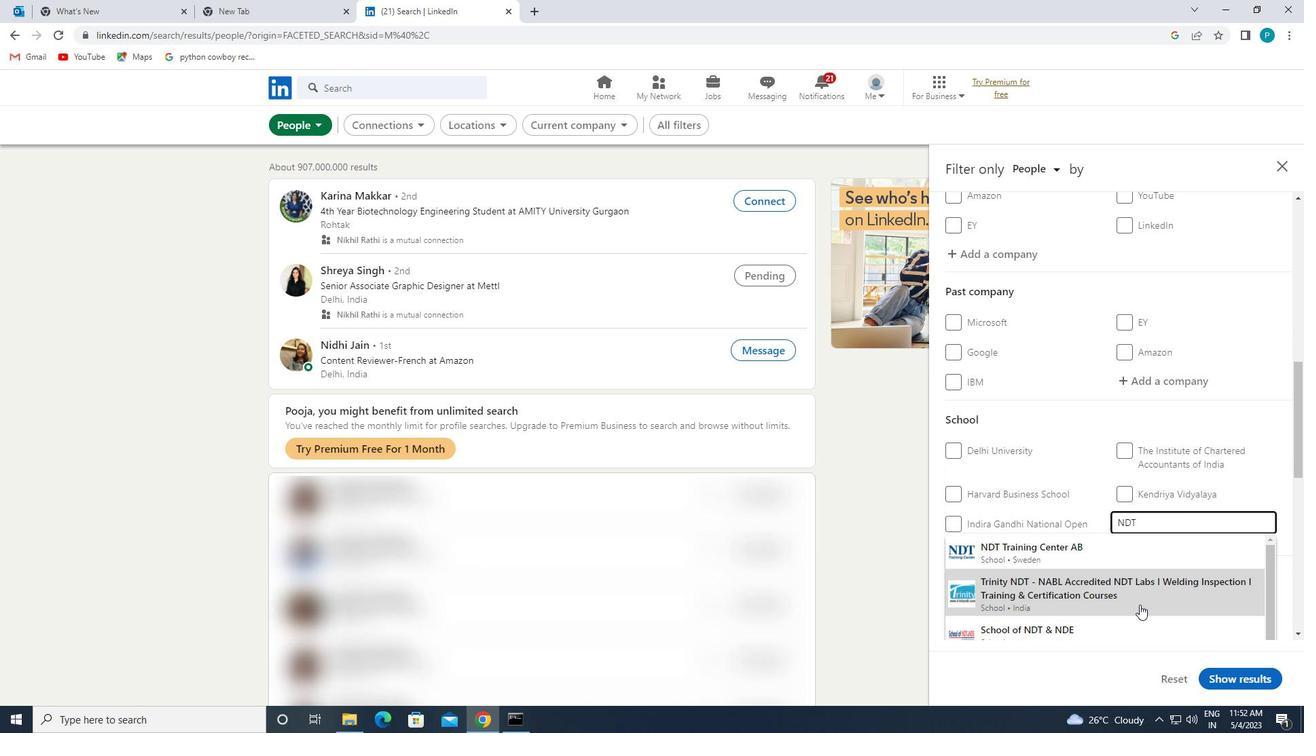 
Action: Mouse pressed left at (1137, 596)
Screenshot: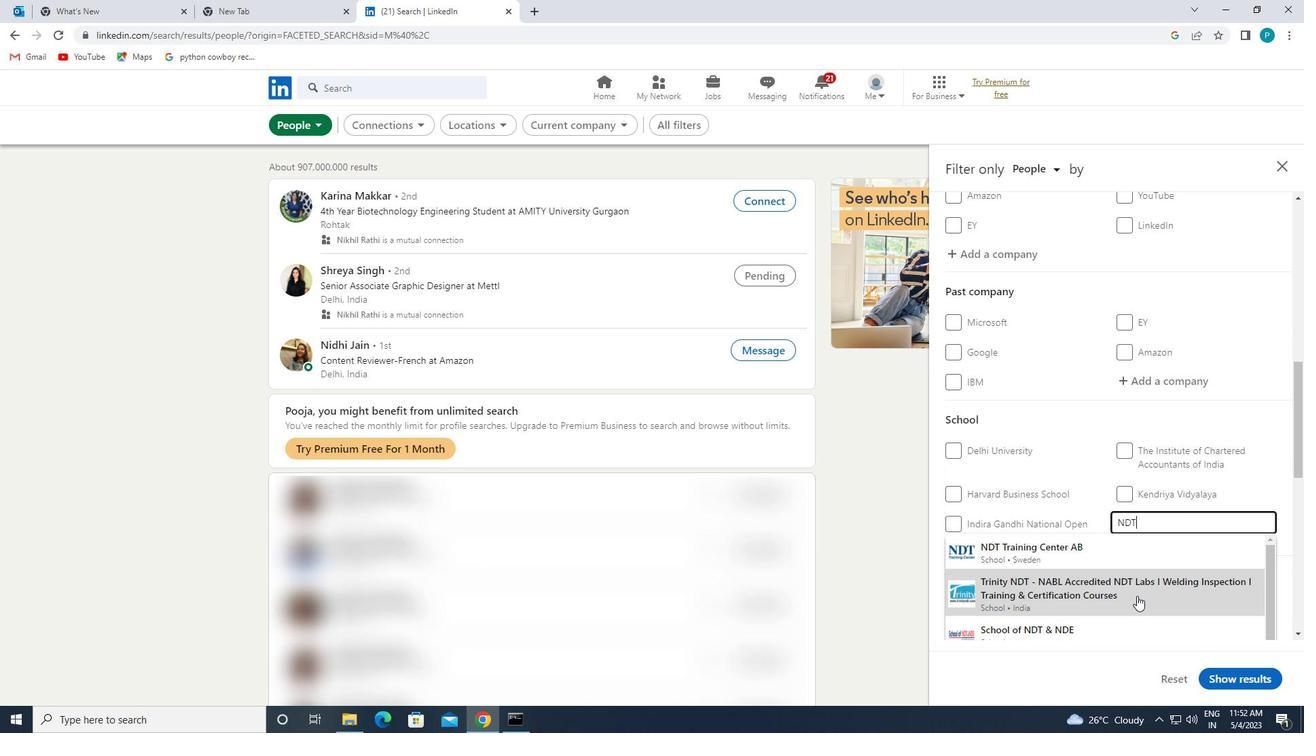 
Action: Mouse moved to (1142, 602)
Screenshot: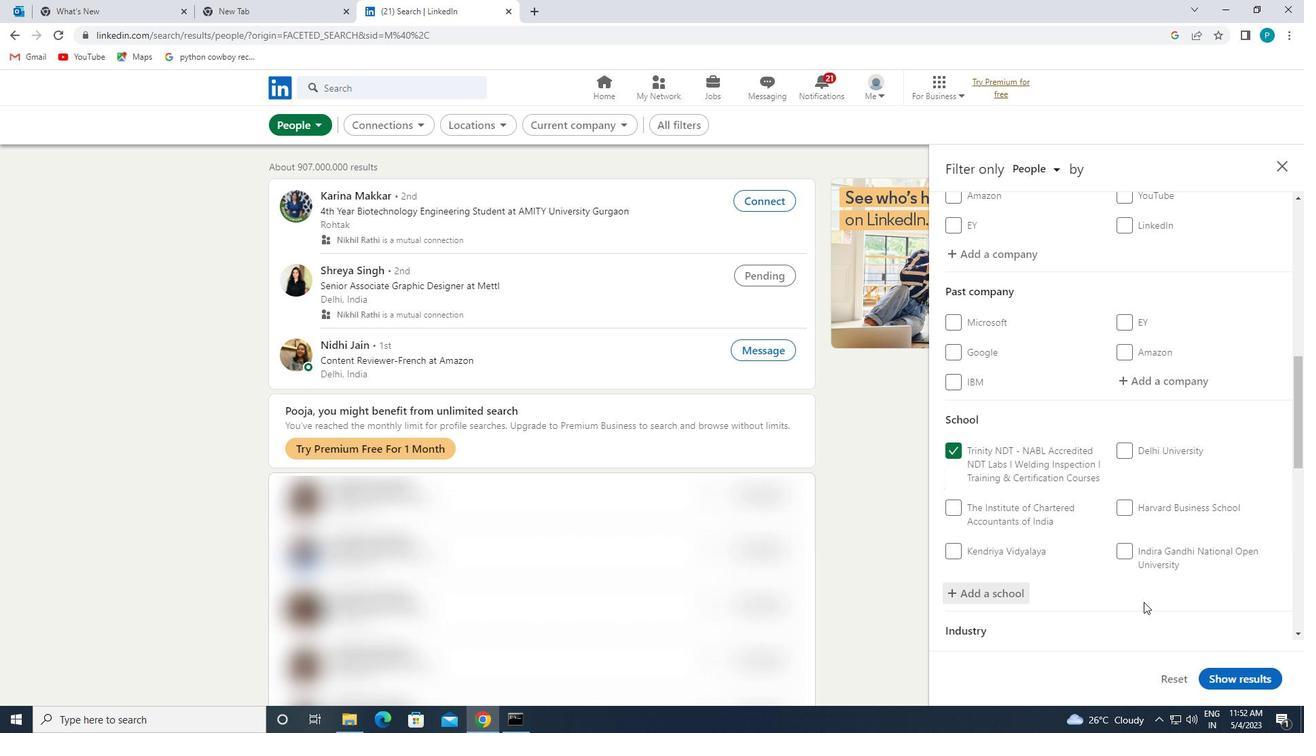 
Action: Mouse scrolled (1142, 601) with delta (0, 0)
Screenshot: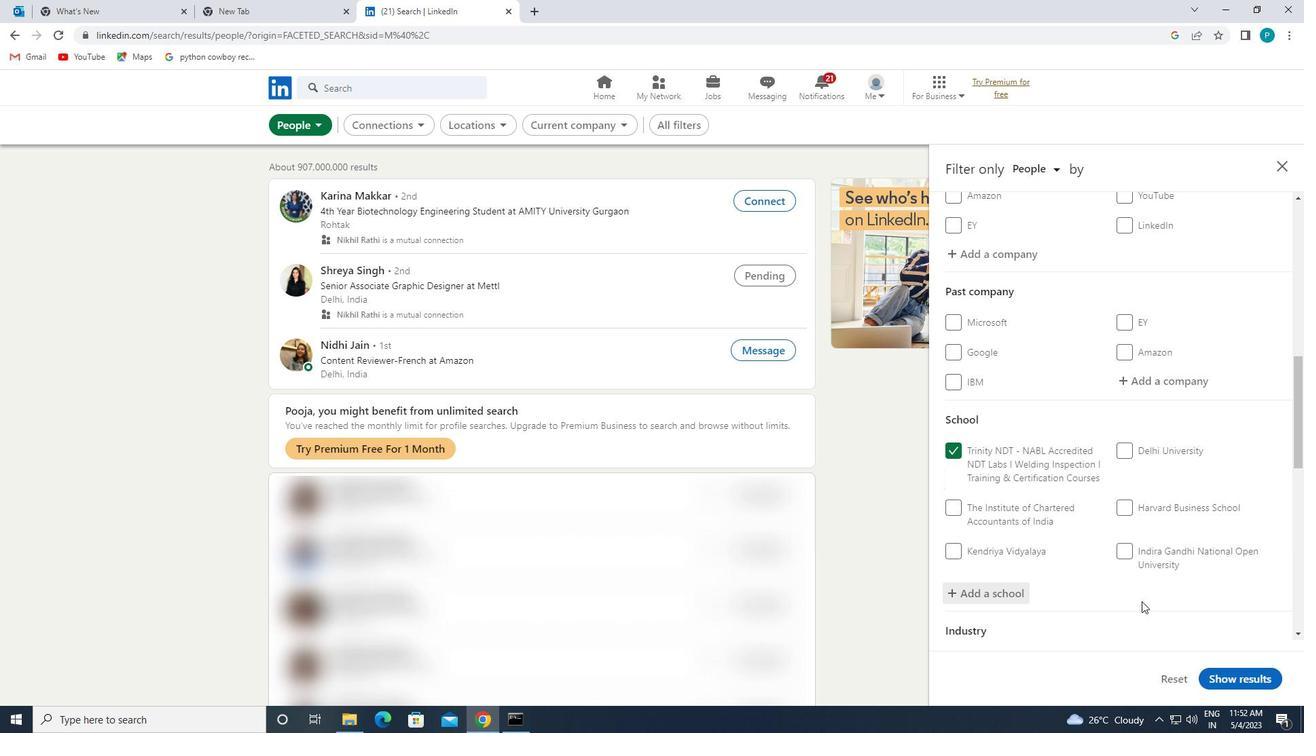 
Action: Mouse moved to (1242, 552)
Screenshot: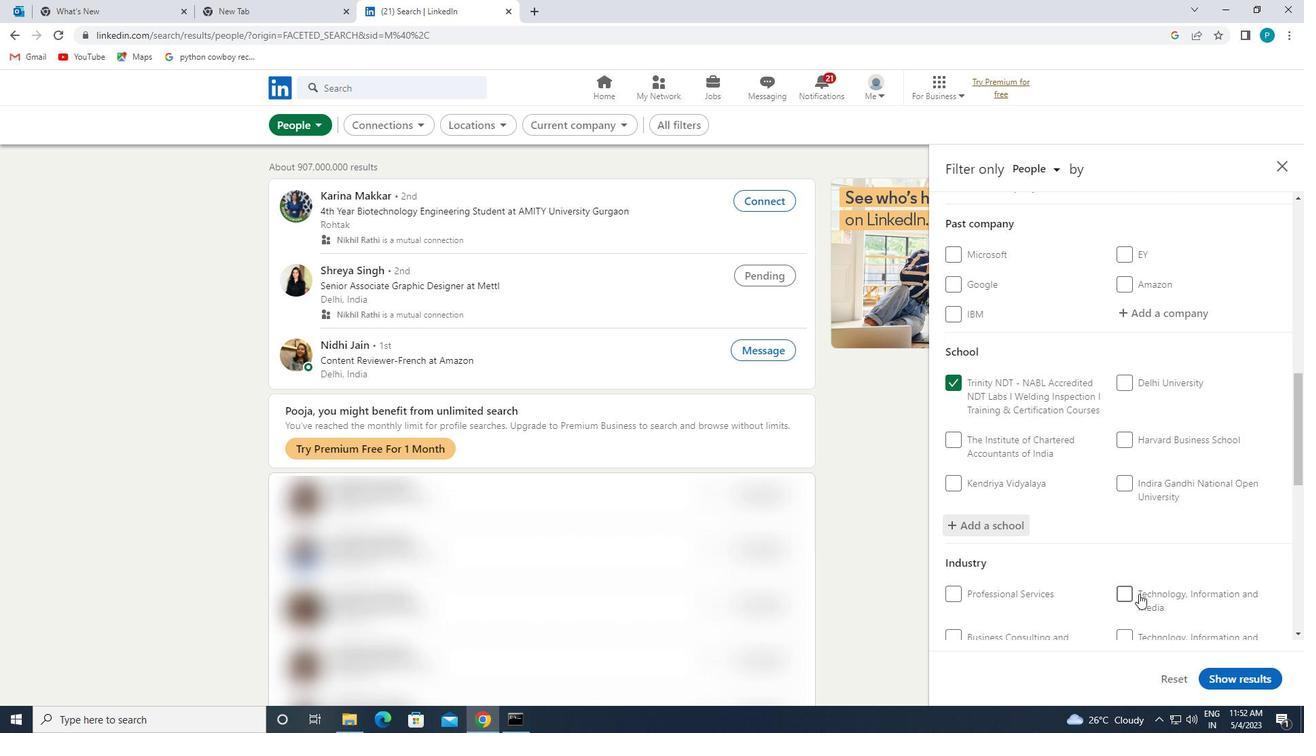 
Action: Mouse scrolled (1242, 551) with delta (0, 0)
Screenshot: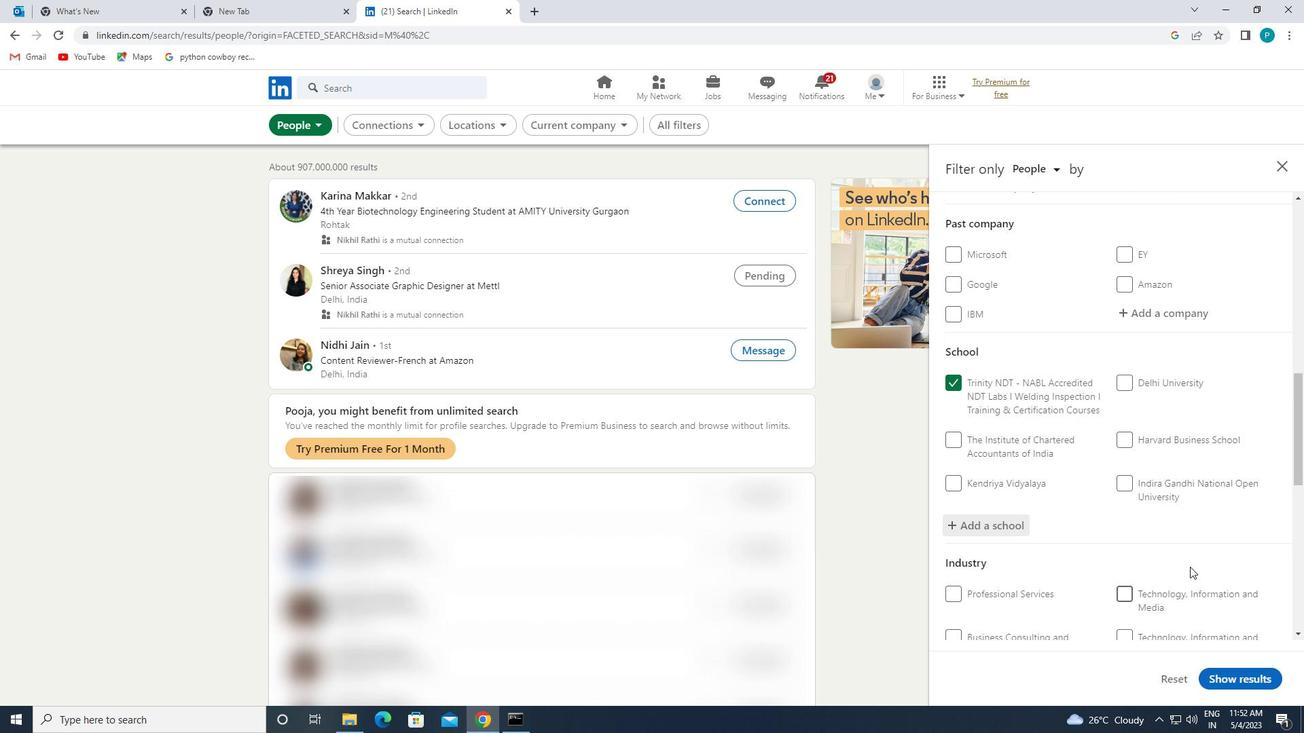 
Action: Mouse moved to (1214, 553)
Screenshot: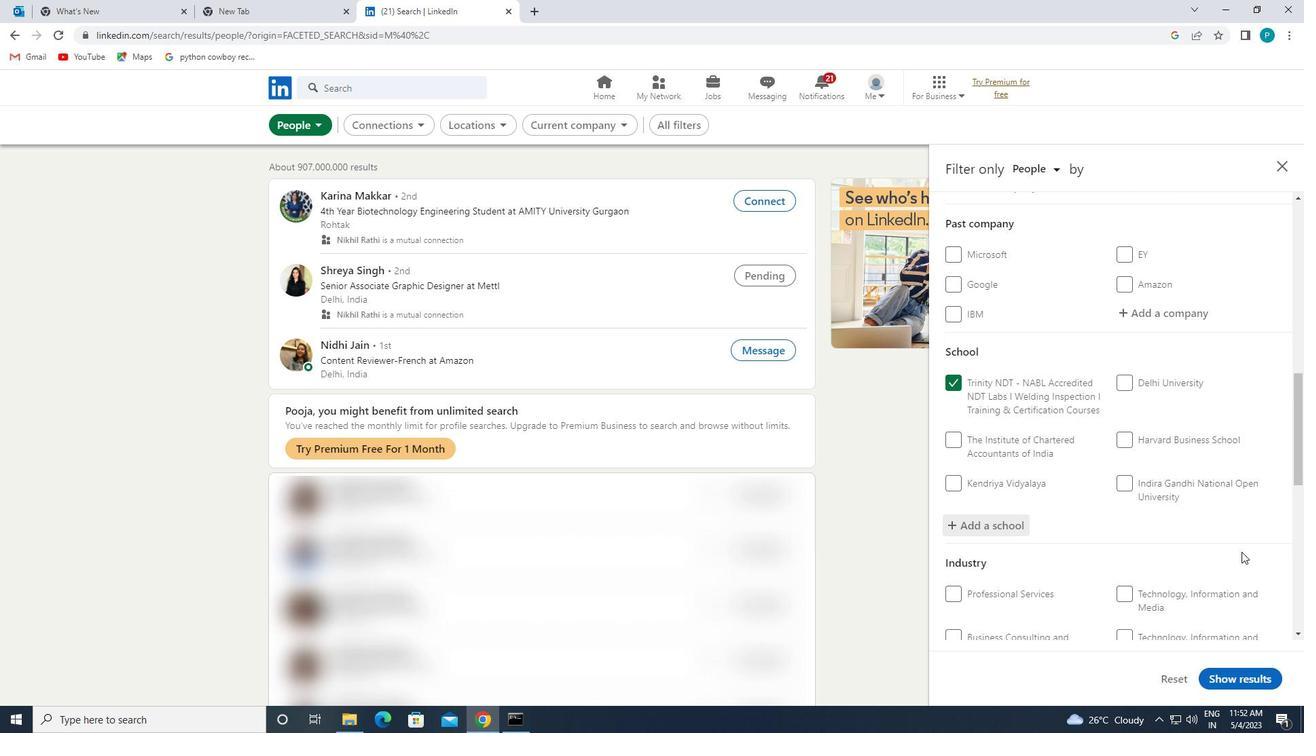 
Action: Mouse scrolled (1214, 552) with delta (0, 0)
Screenshot: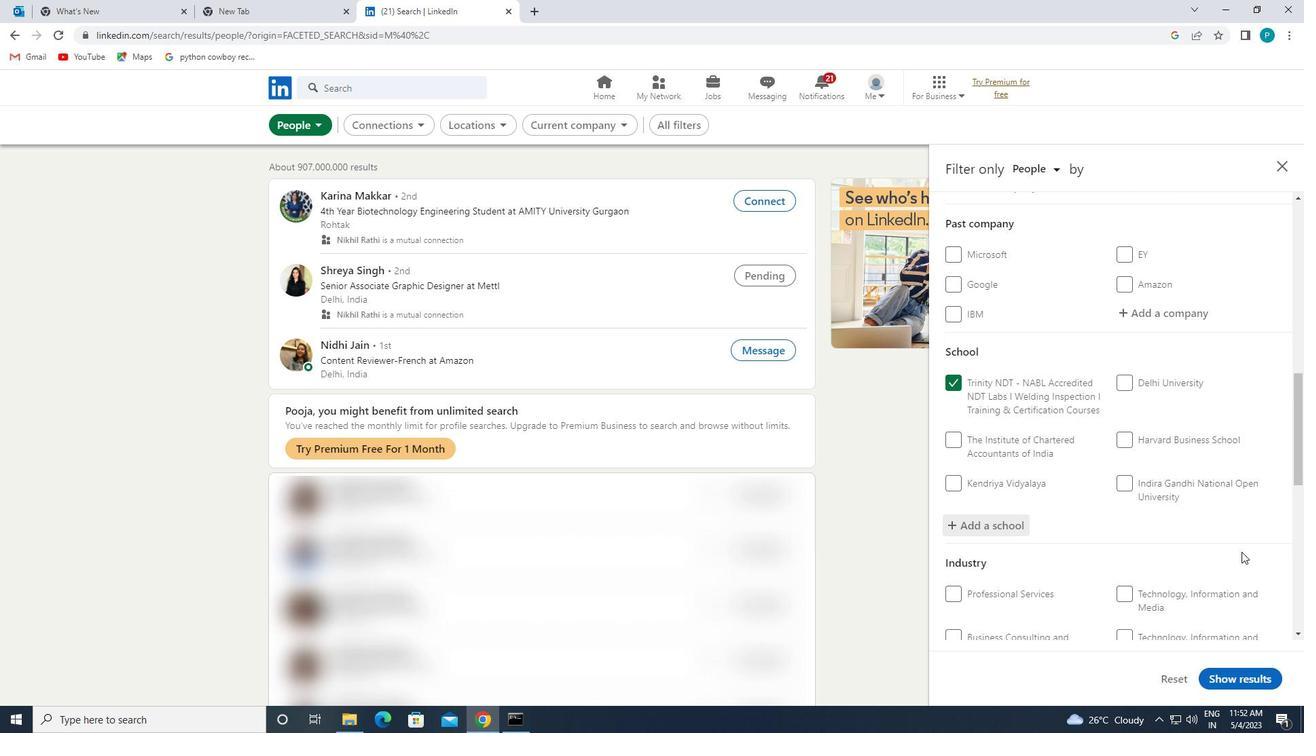 
Action: Mouse moved to (1206, 553)
Screenshot: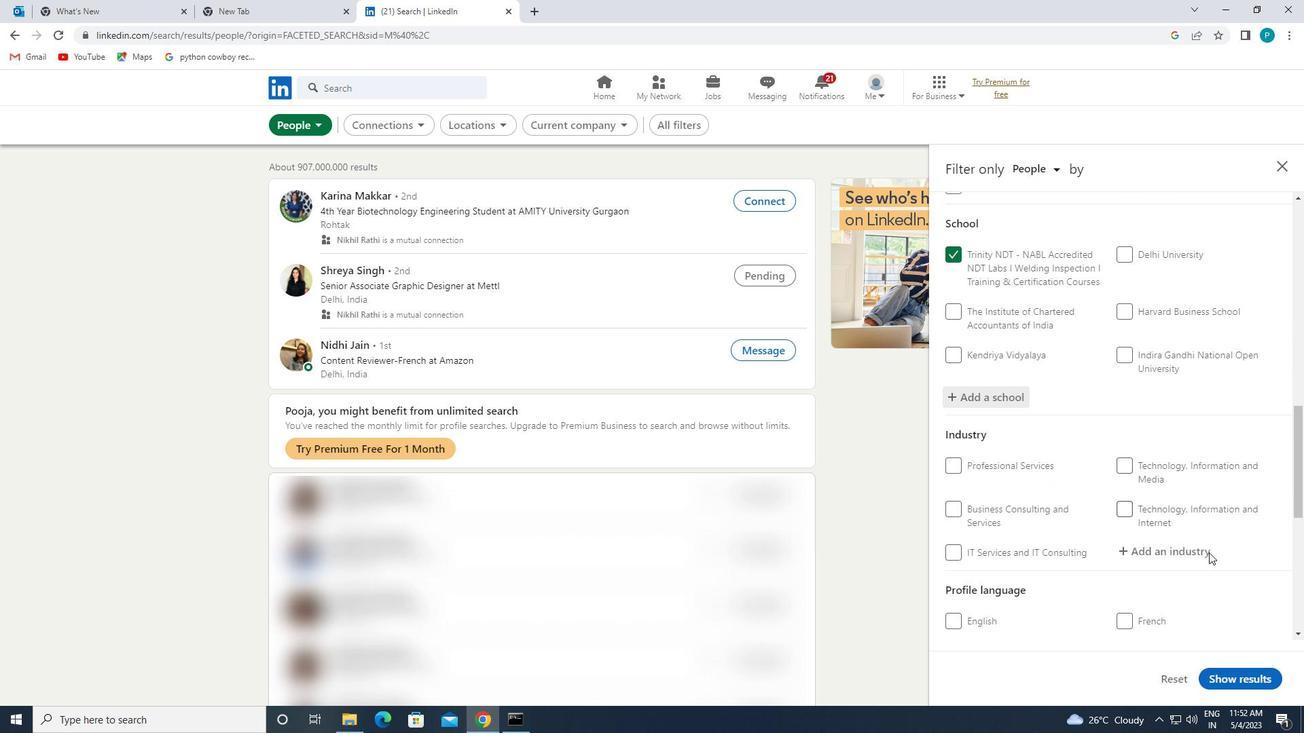 
Action: Mouse scrolled (1206, 552) with delta (0, 0)
Screenshot: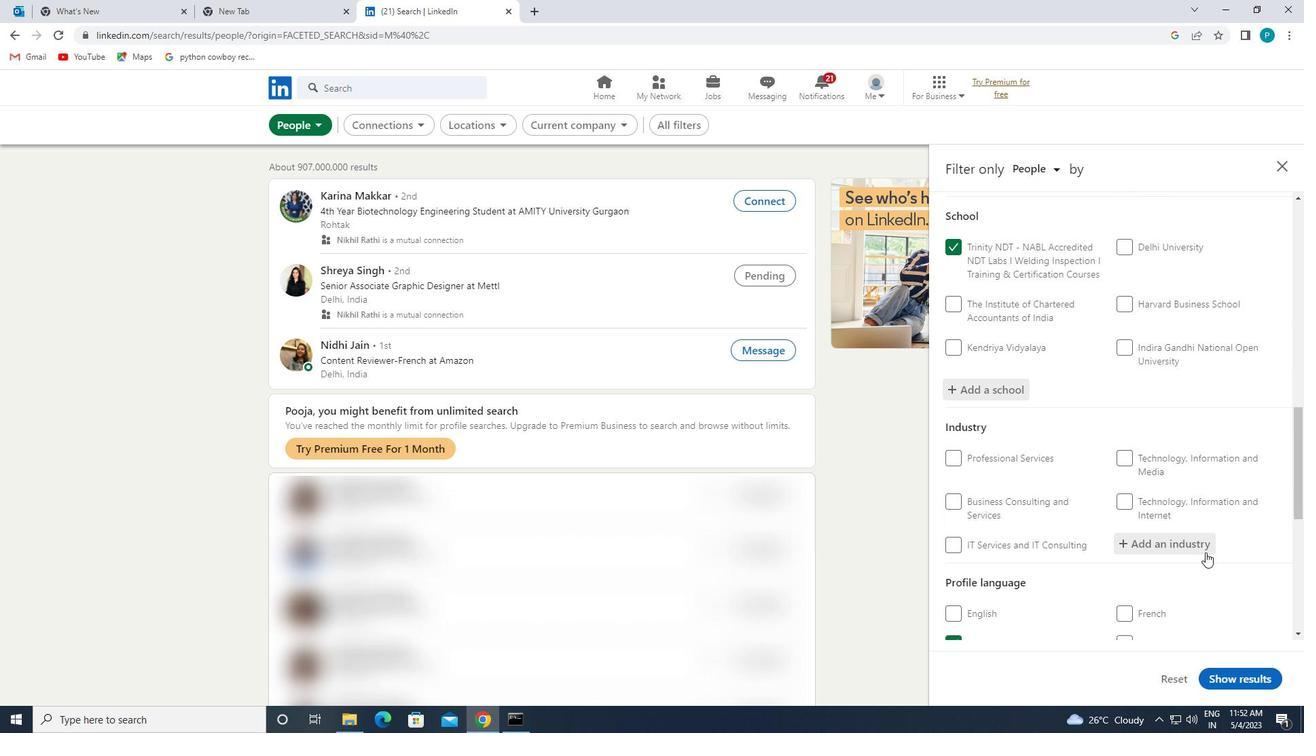 
Action: Mouse moved to (1147, 483)
Screenshot: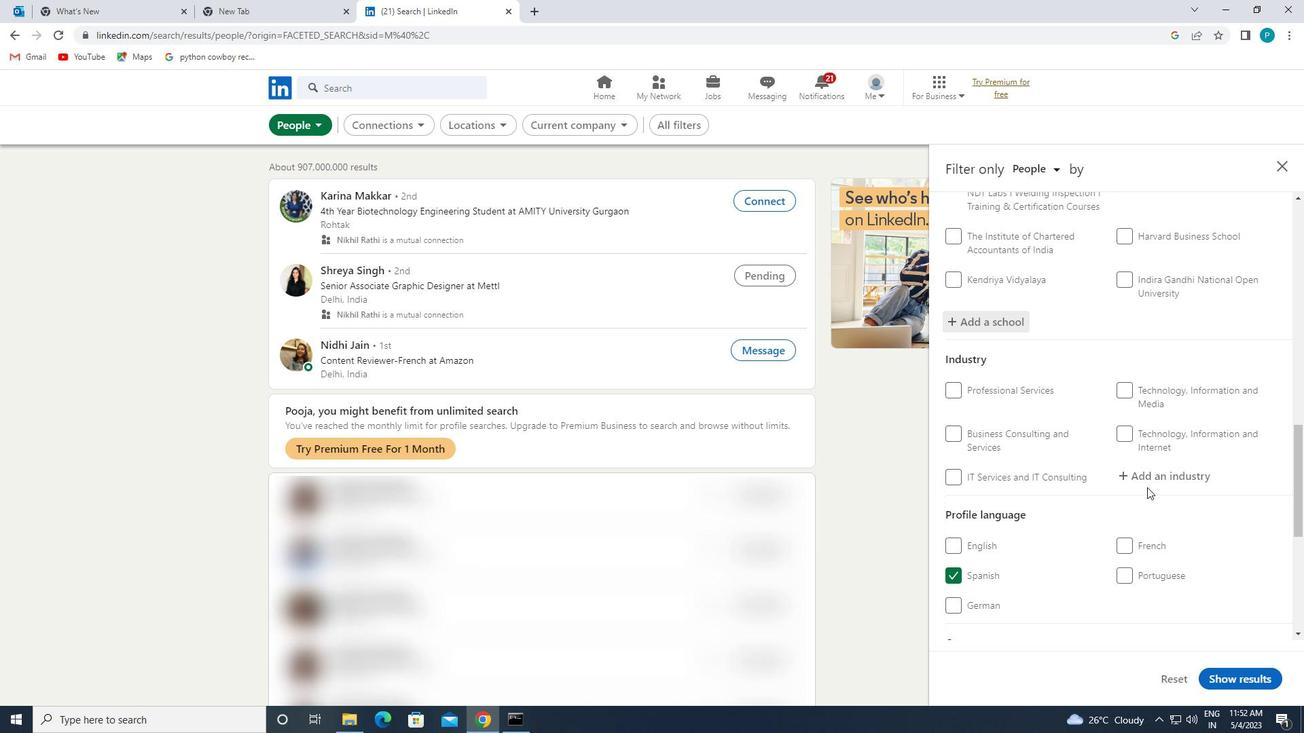 
Action: Mouse pressed left at (1147, 483)
Screenshot: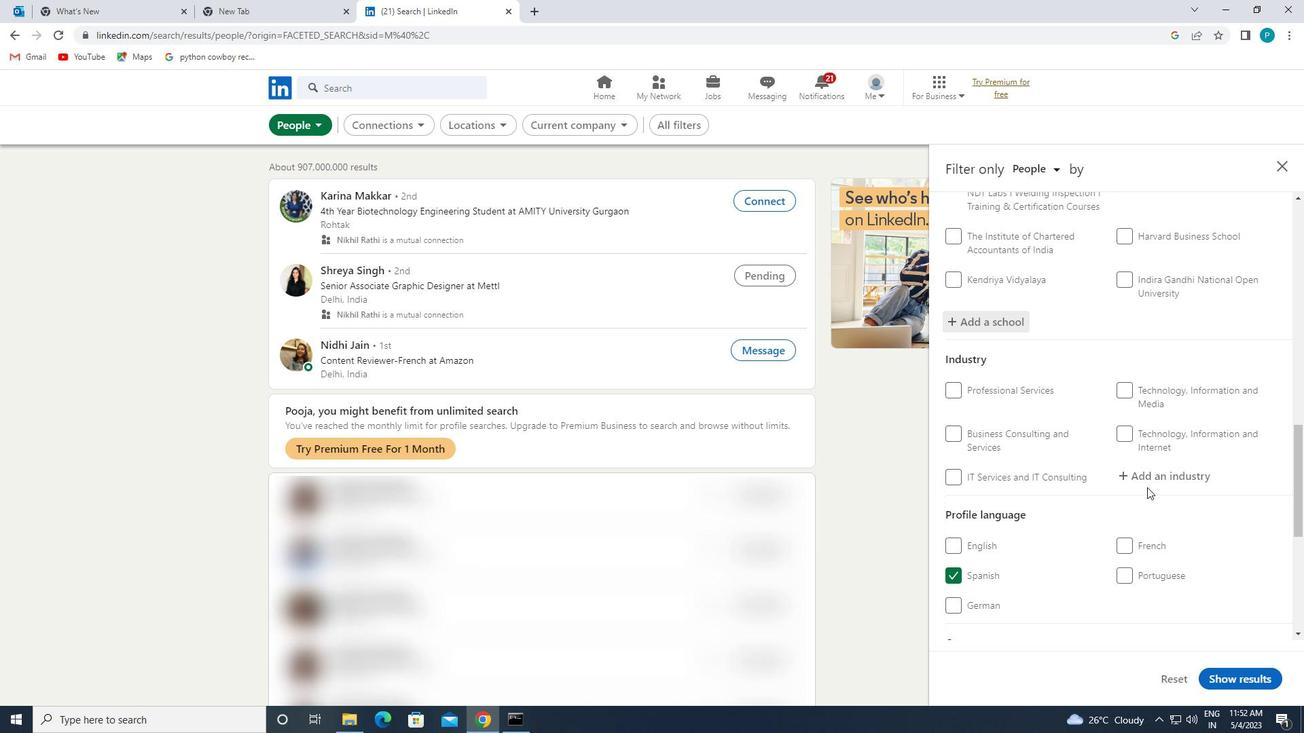 
Action: Mouse moved to (1147, 480)
Screenshot: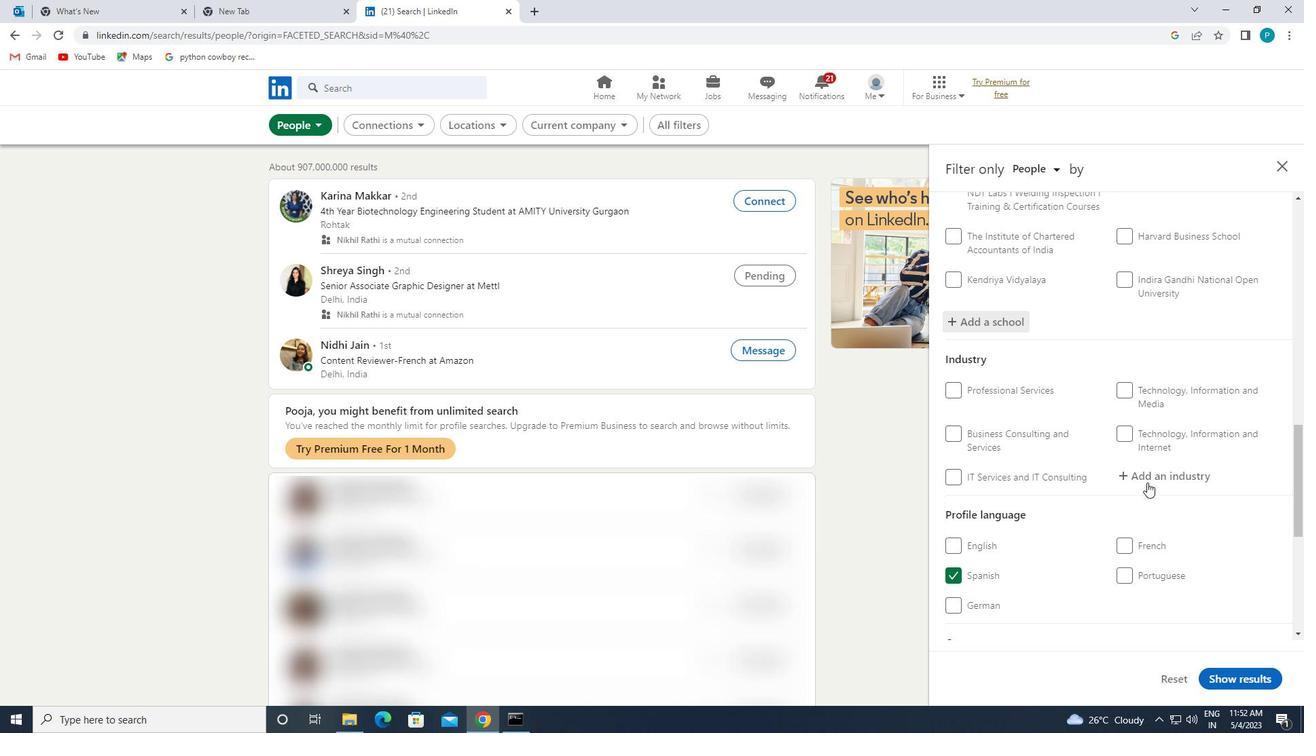 
Action: Key pressed <Key.caps_lock><Key.caps_lock>E<Key.caps_lock>XECUTIVE
Screenshot: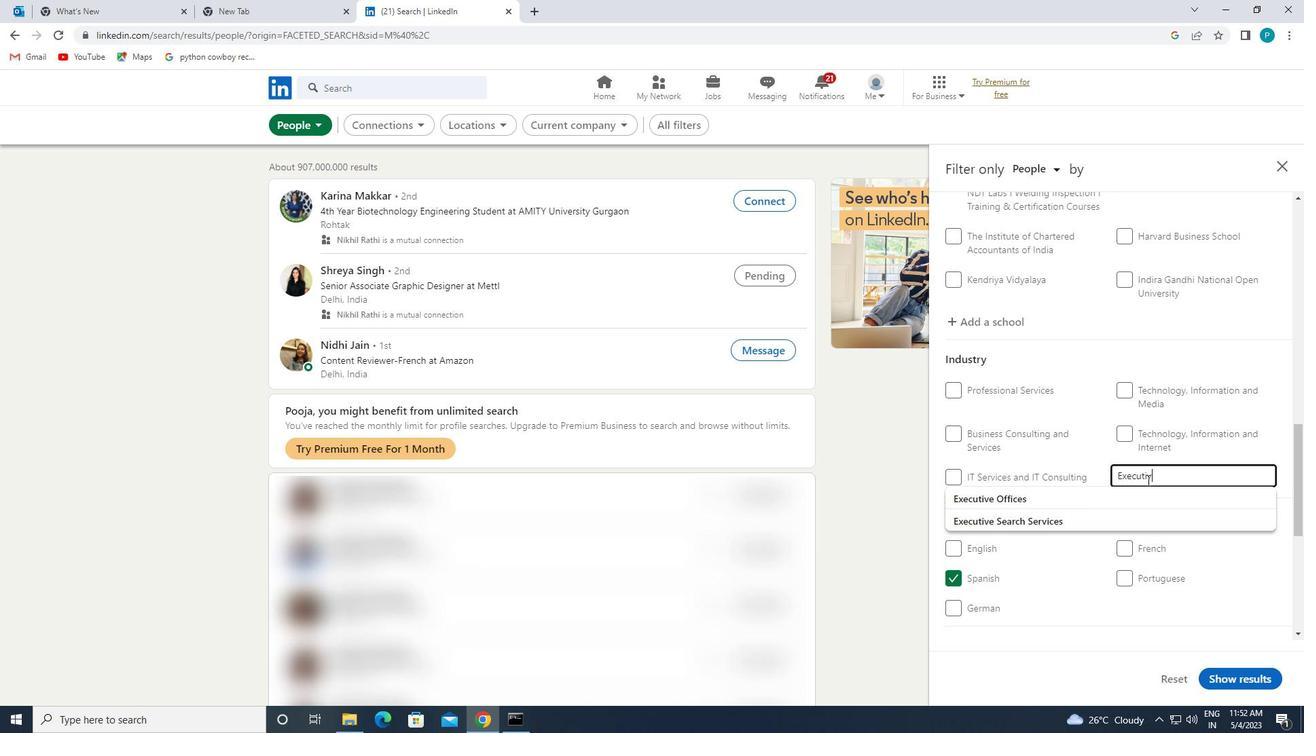 
Action: Mouse moved to (1128, 490)
Screenshot: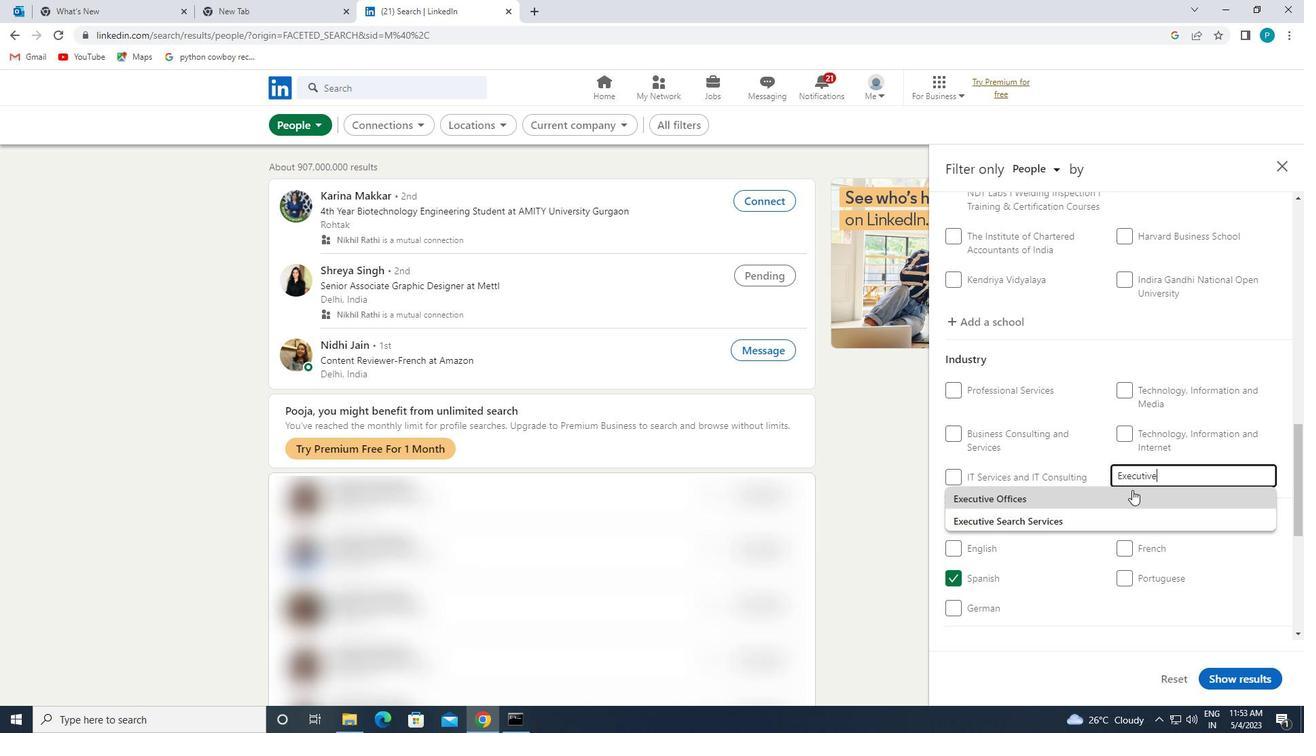 
Action: Mouse pressed left at (1128, 490)
Screenshot: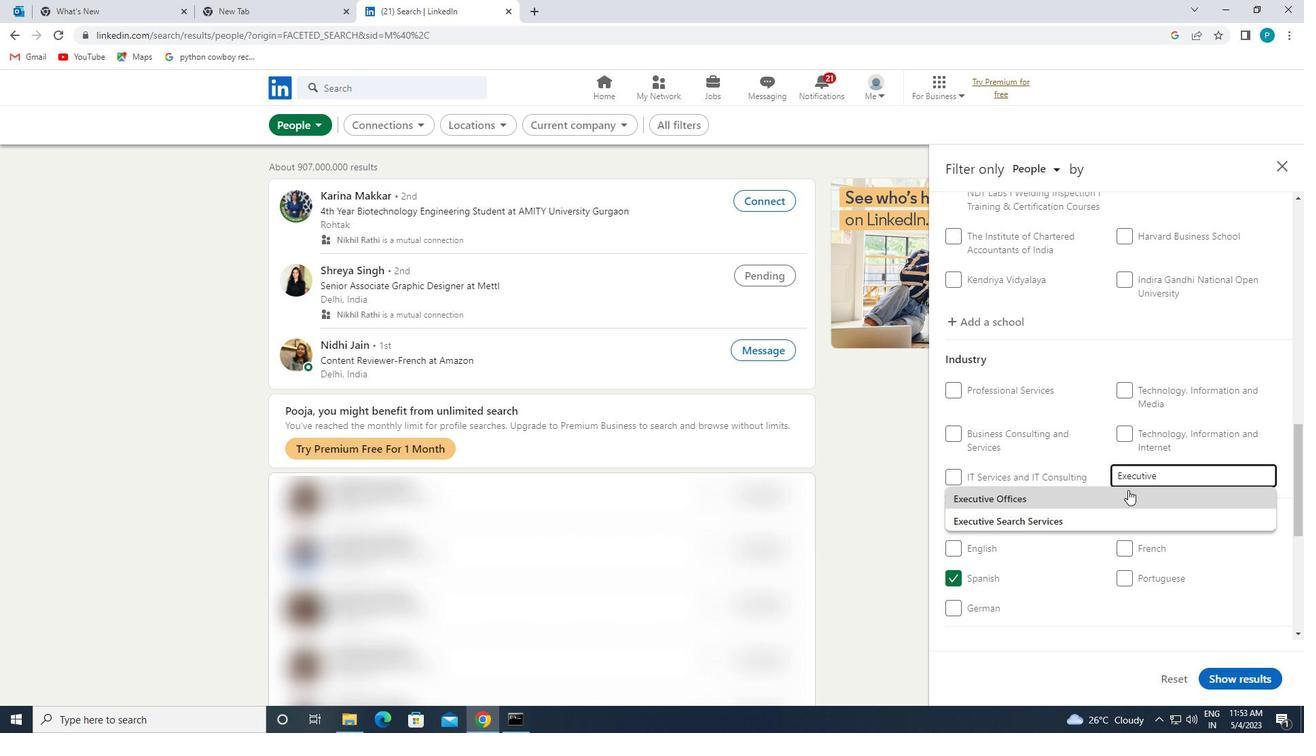
Action: Mouse scrolled (1128, 489) with delta (0, 0)
Screenshot: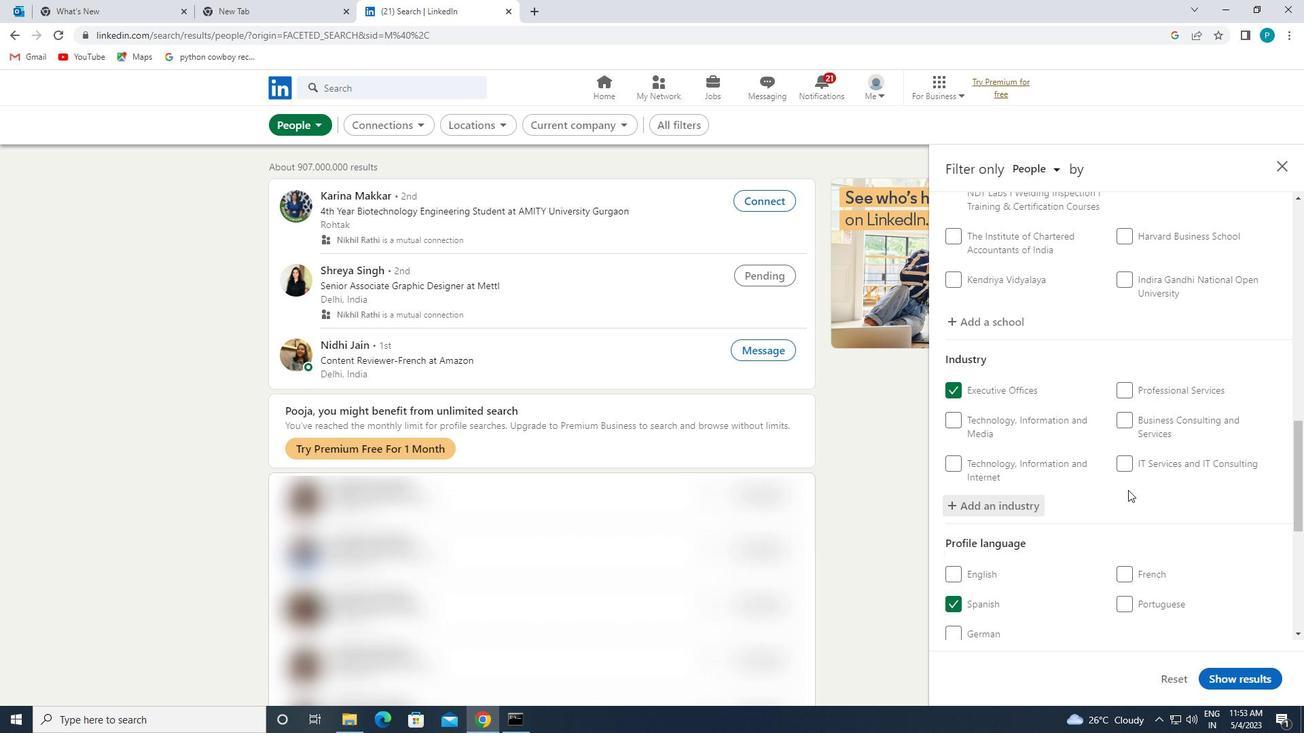 
Action: Mouse scrolled (1128, 489) with delta (0, 0)
Screenshot: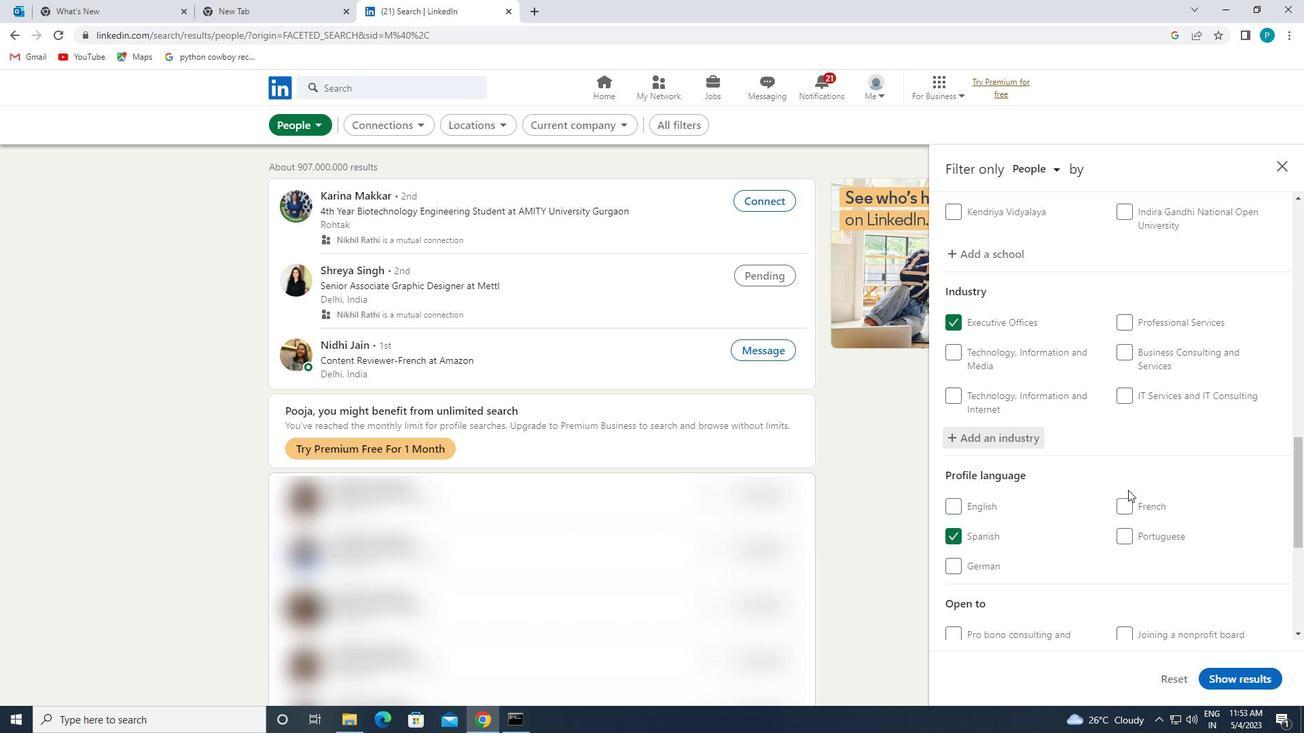 
Action: Mouse scrolled (1128, 489) with delta (0, 0)
Screenshot: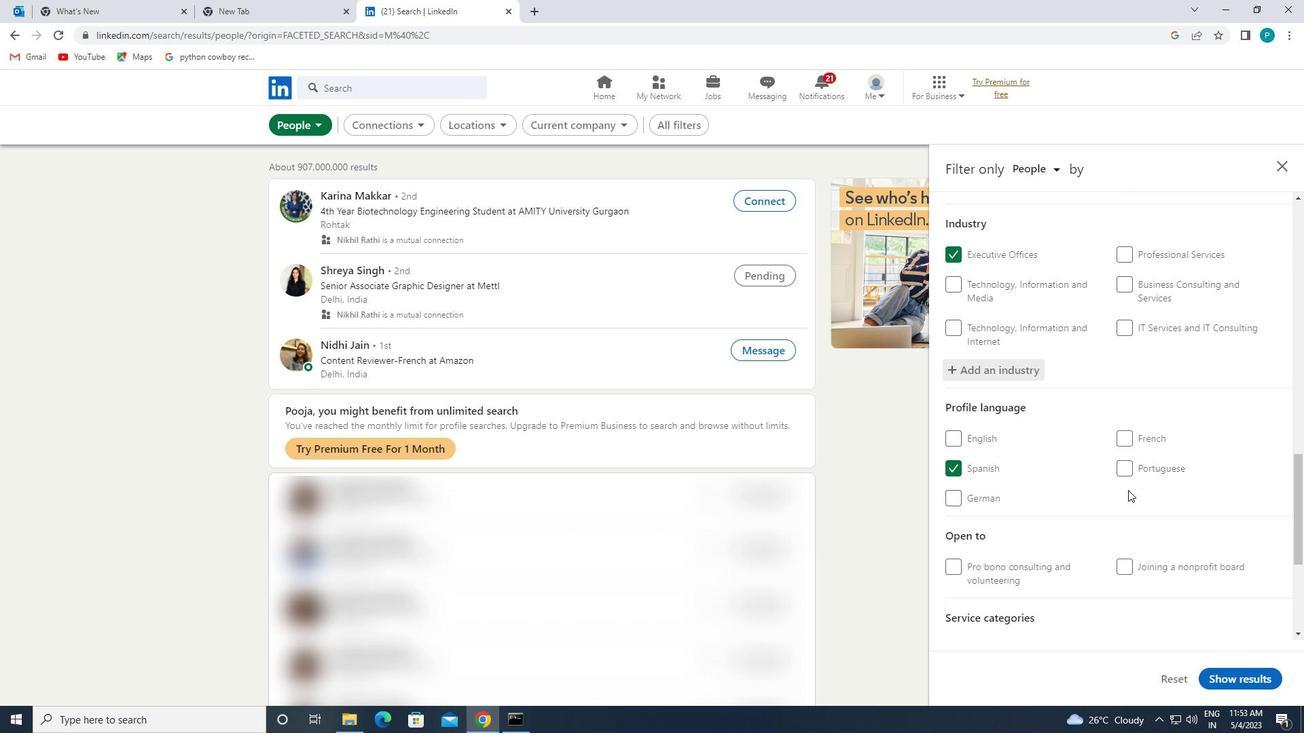 
Action: Mouse moved to (1106, 506)
Screenshot: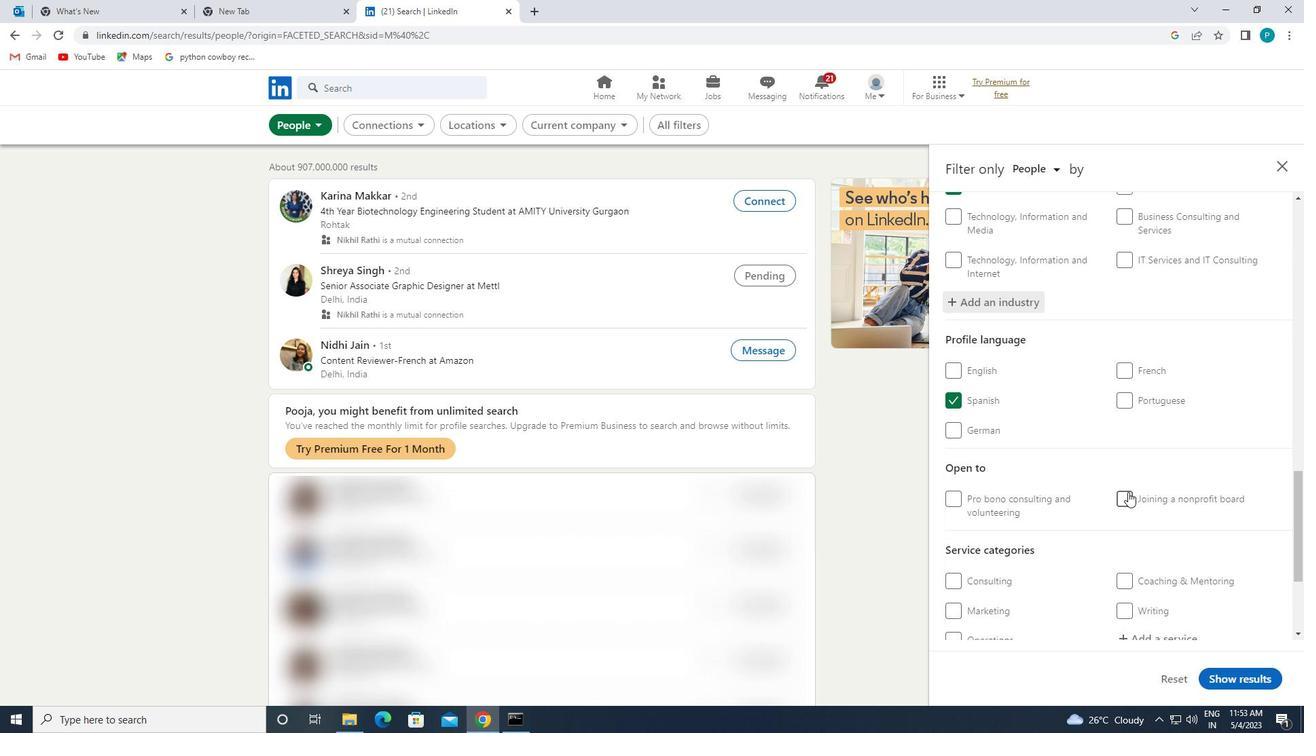 
Action: Mouse scrolled (1106, 506) with delta (0, 0)
Screenshot: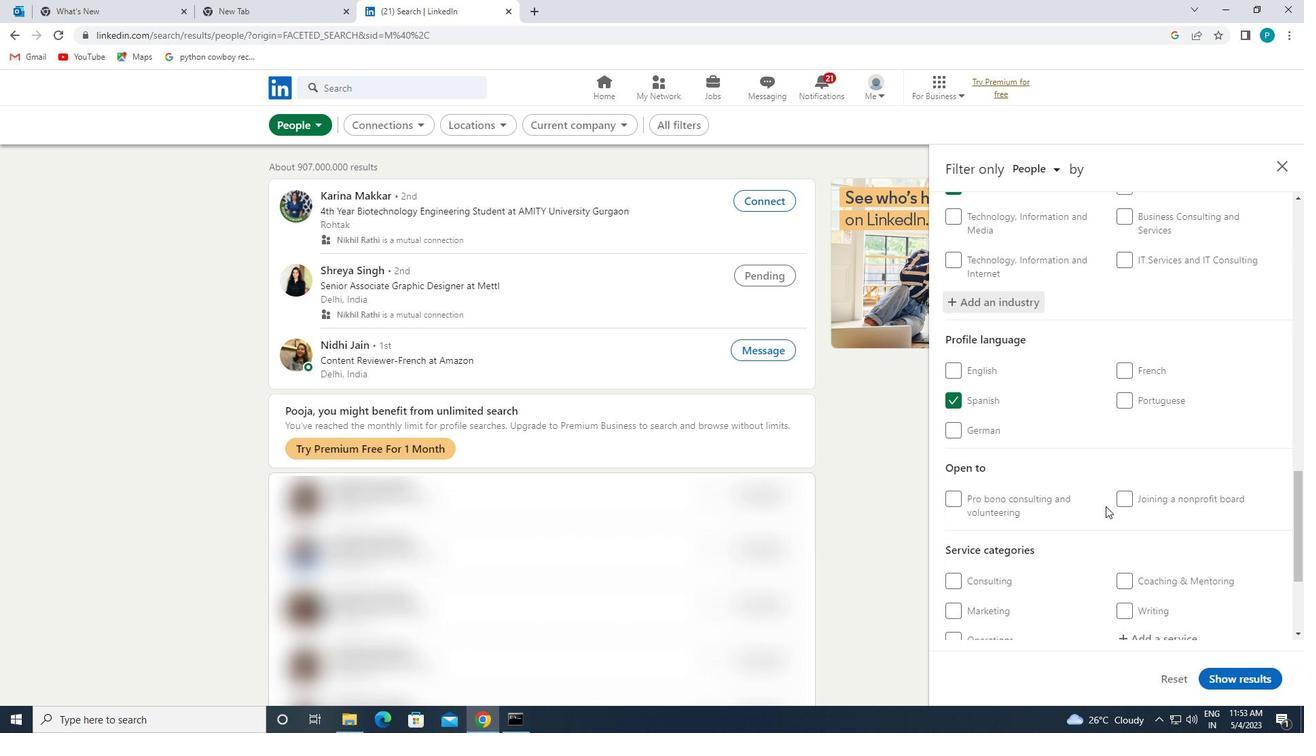 
Action: Mouse scrolled (1106, 506) with delta (0, 0)
Screenshot: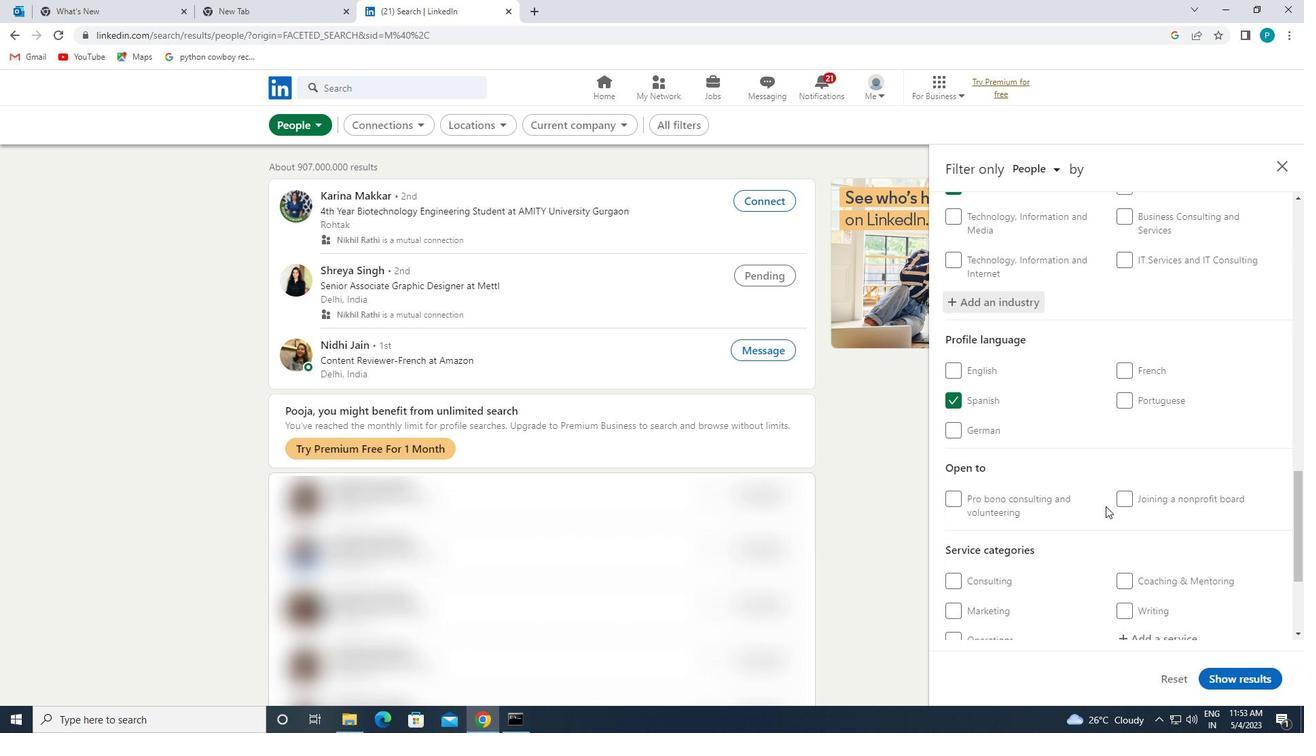 
Action: Mouse moved to (1132, 505)
Screenshot: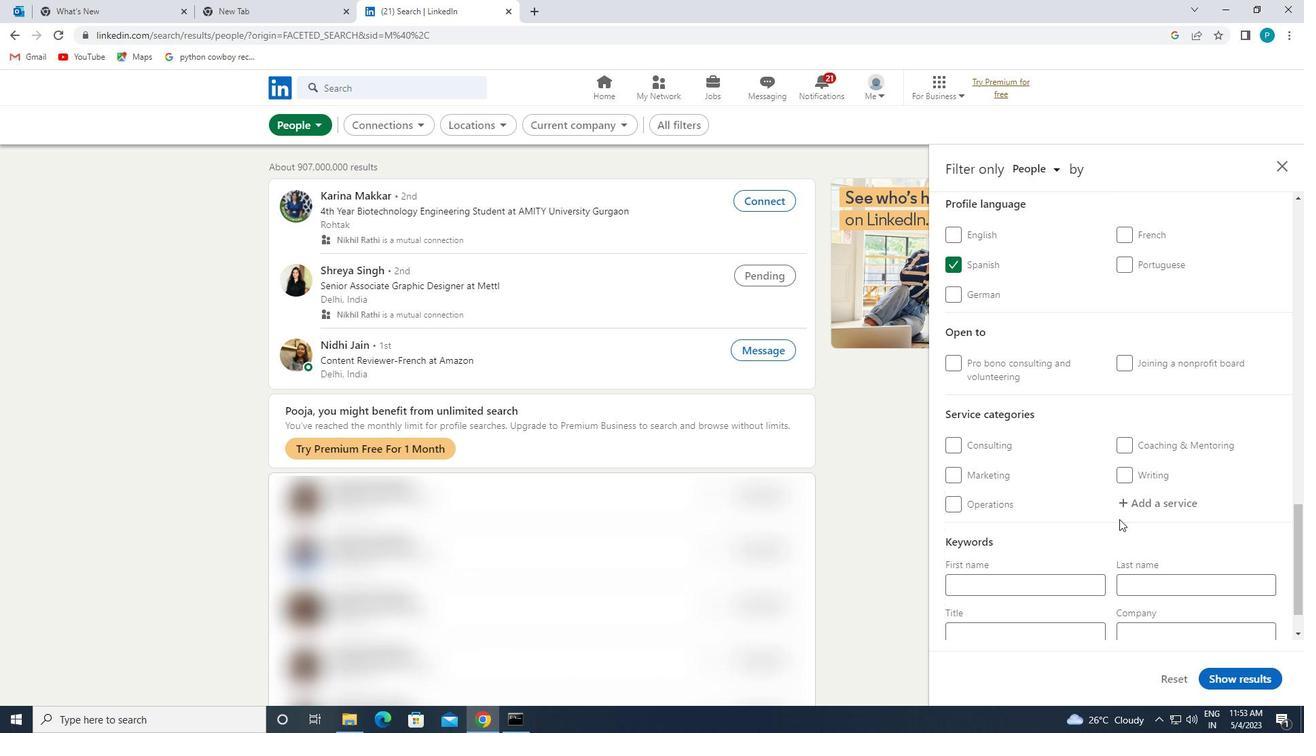 
Action: Mouse pressed left at (1132, 505)
Screenshot: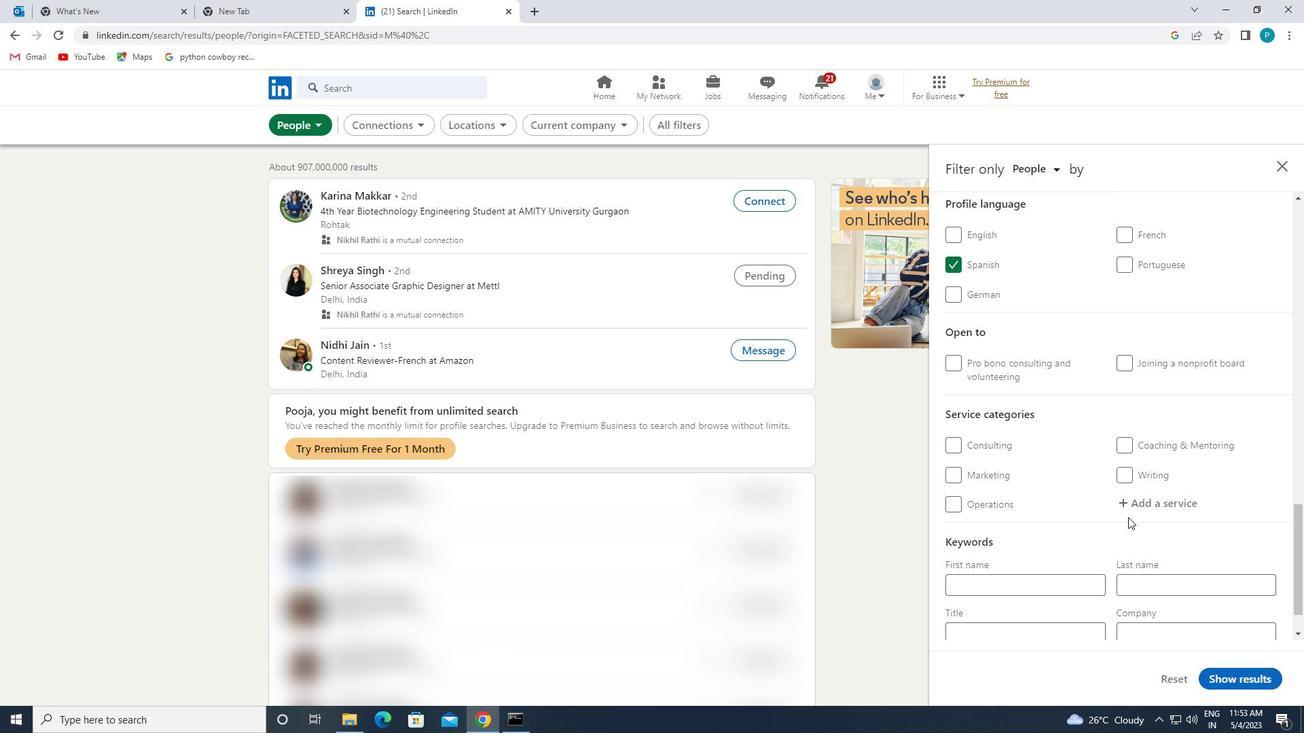 
Action: Mouse moved to (1138, 507)
Screenshot: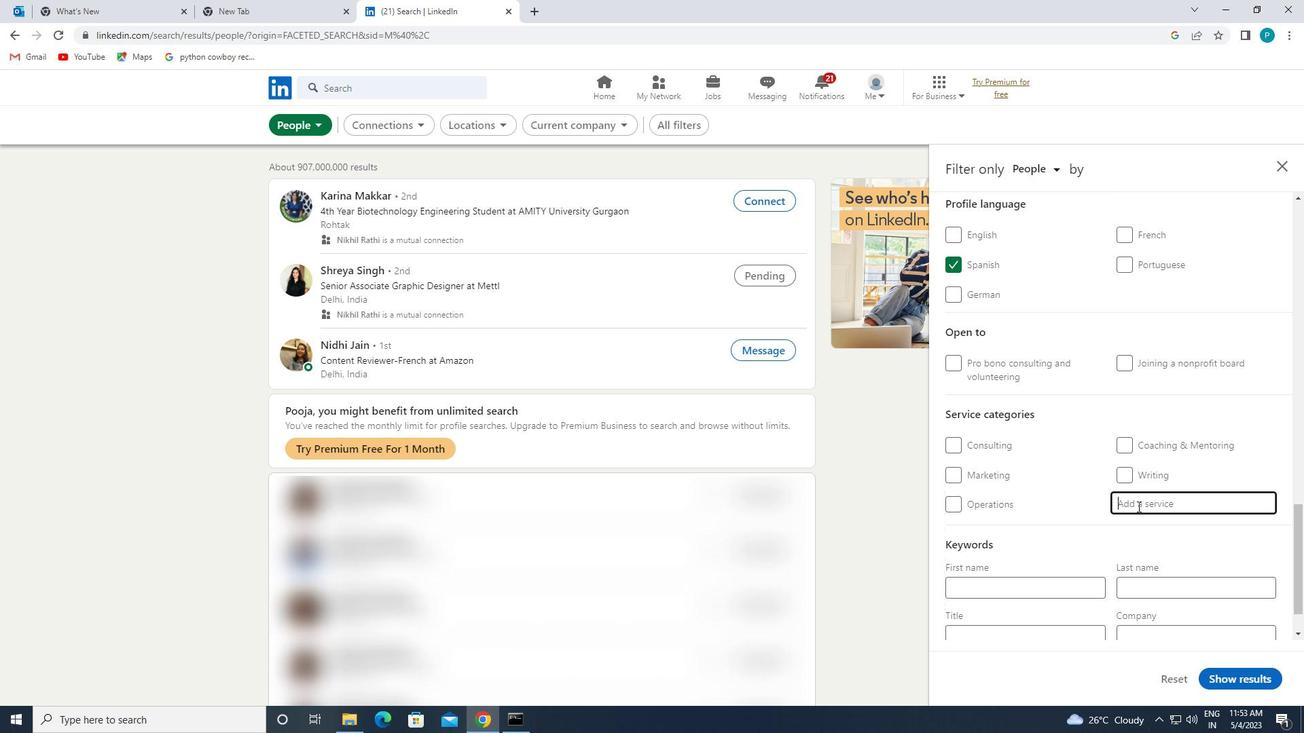 
Action: Key pressed <Key.caps_lock>F<Key.caps_lock>INAN
Screenshot: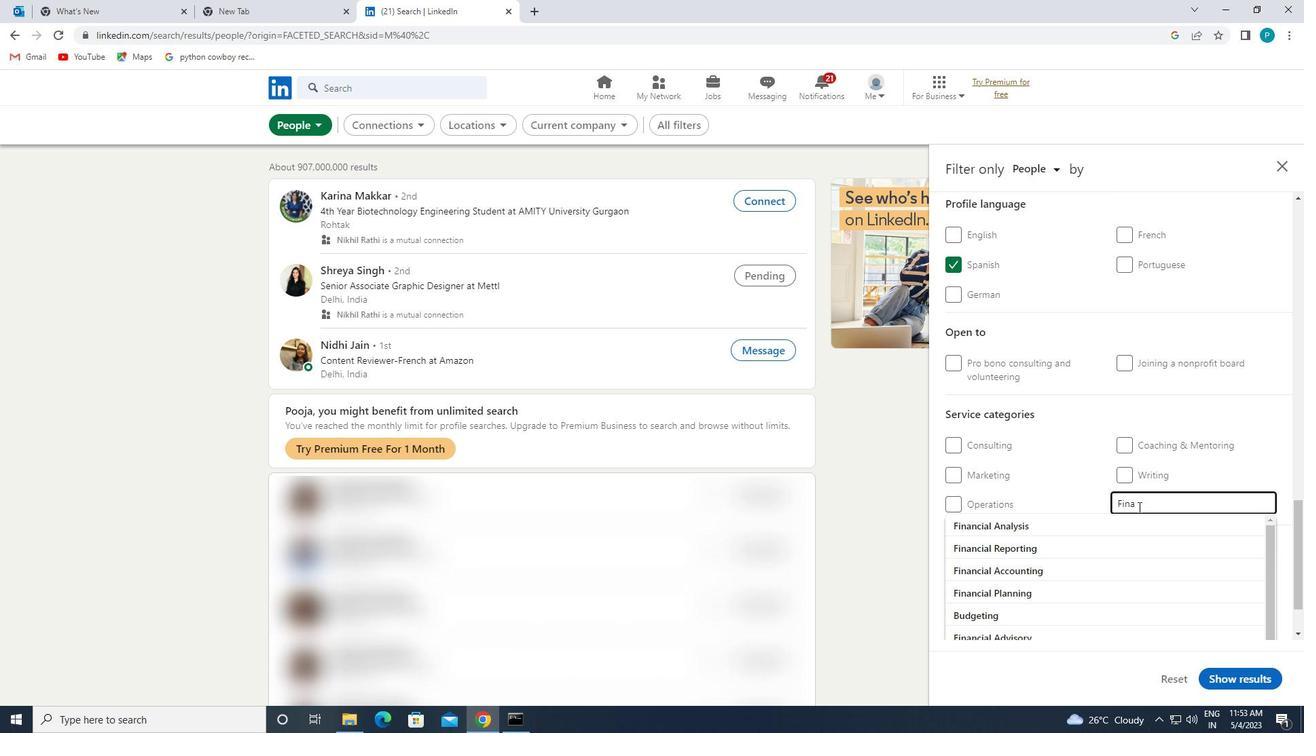 
Action: Mouse moved to (1063, 521)
Screenshot: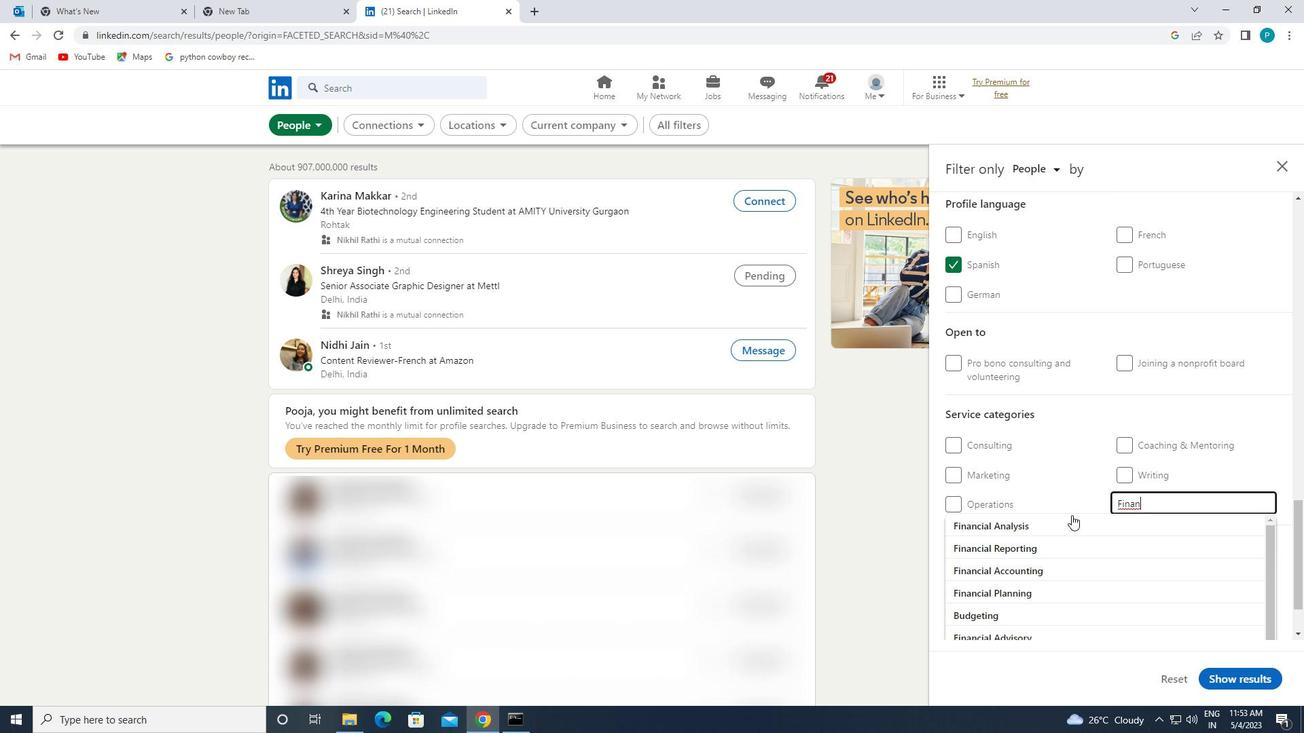 
Action: Mouse pressed left at (1063, 521)
Screenshot: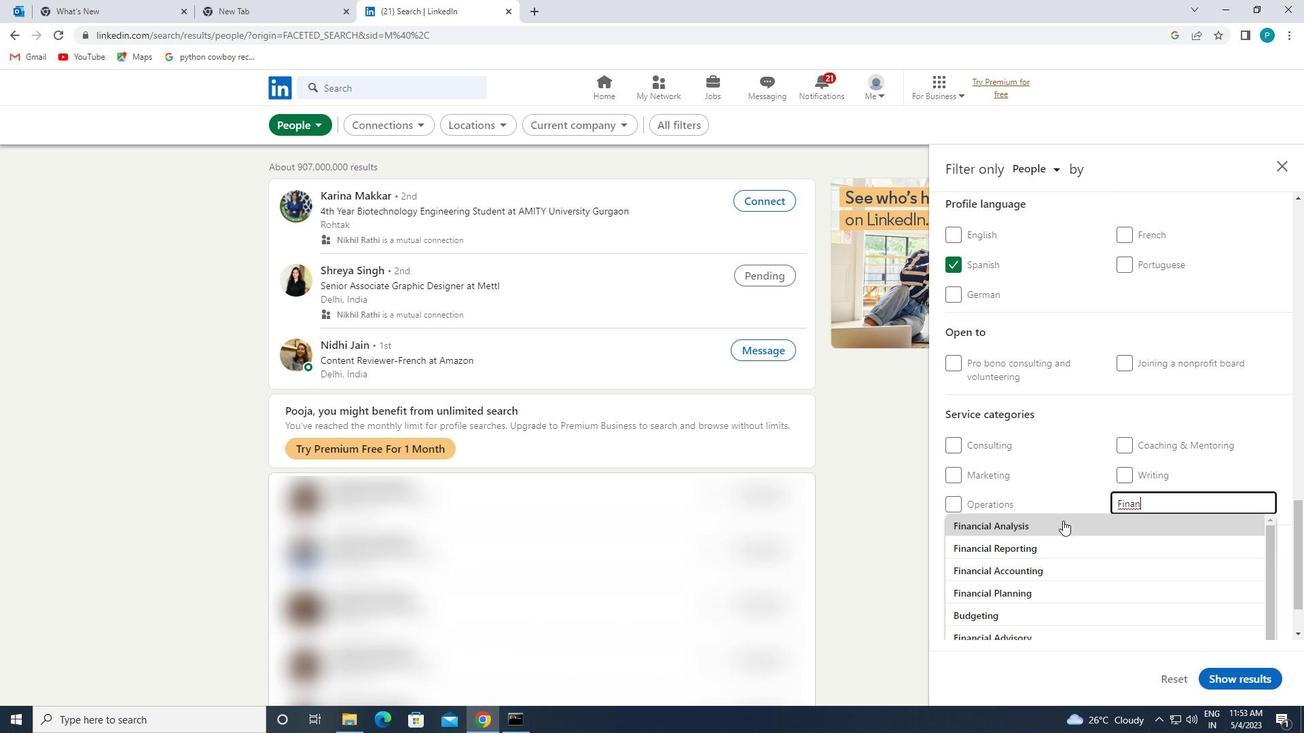 
Action: Mouse scrolled (1063, 520) with delta (0, 0)
Screenshot: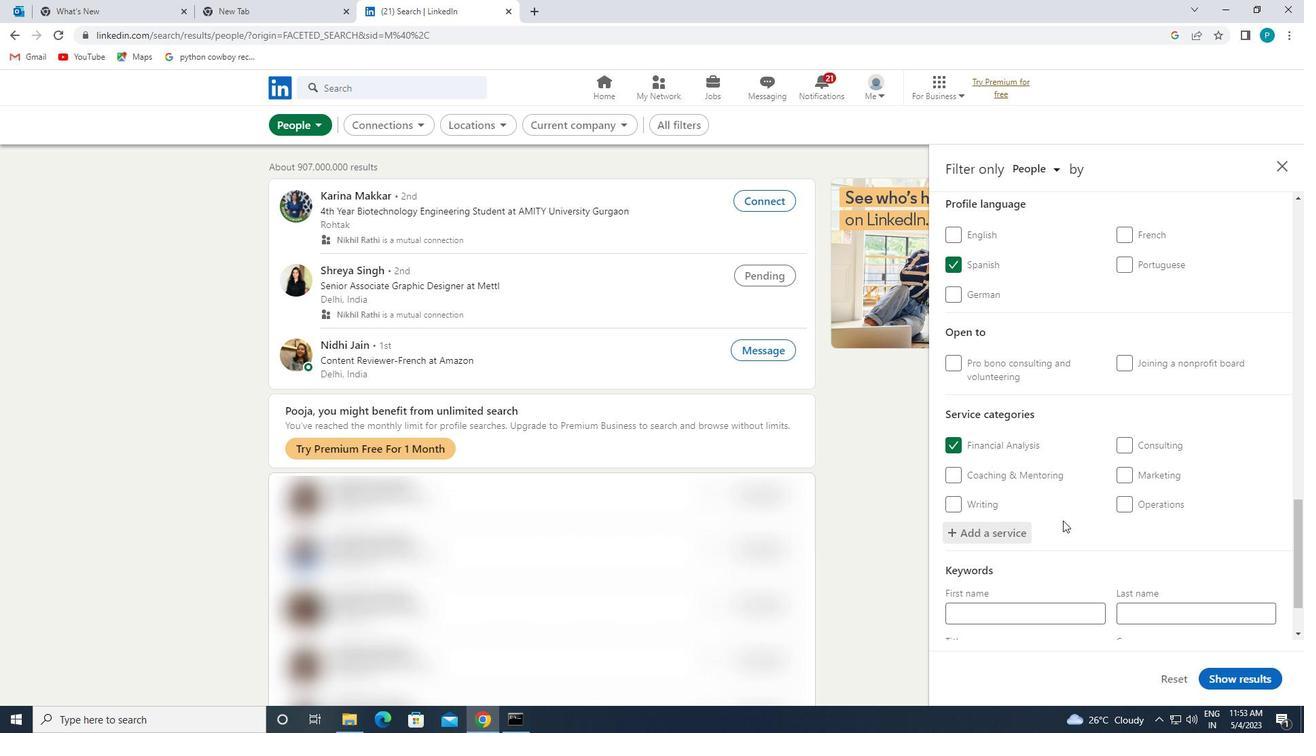 
Action: Mouse scrolled (1063, 520) with delta (0, 0)
Screenshot: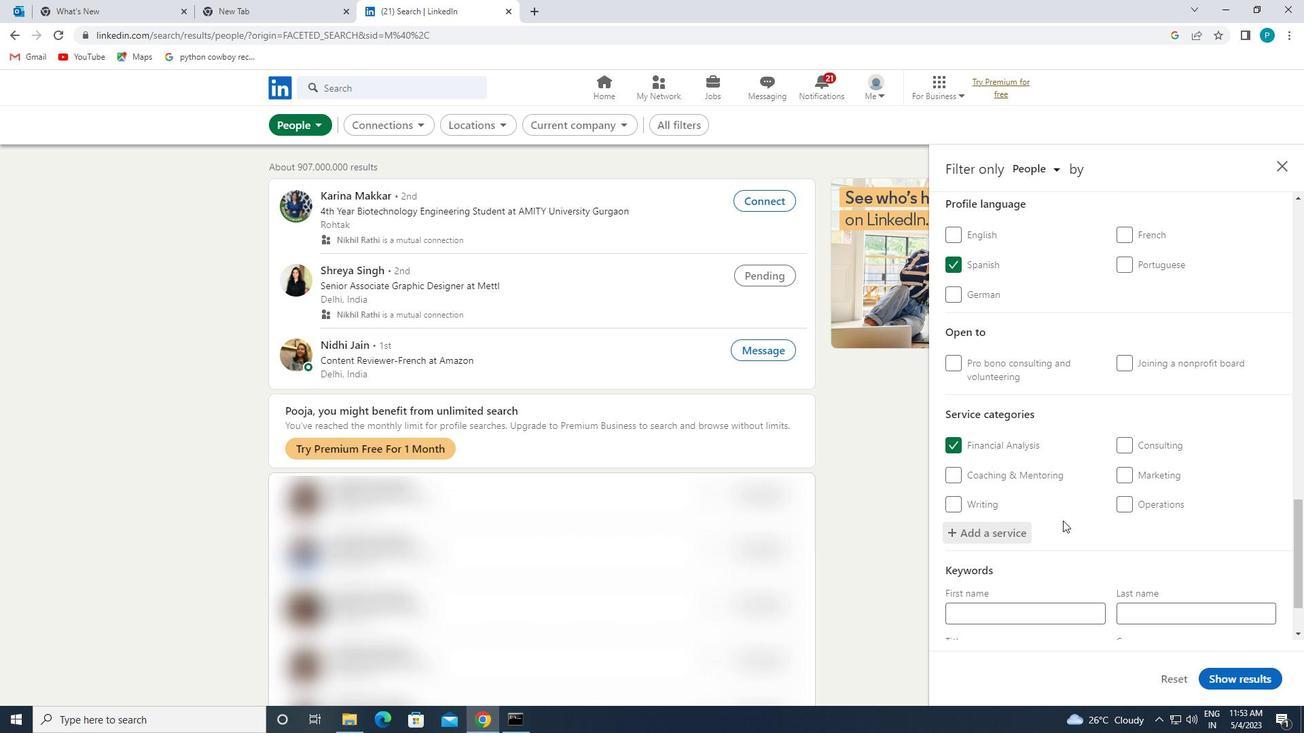 
Action: Mouse scrolled (1063, 520) with delta (0, 0)
Screenshot: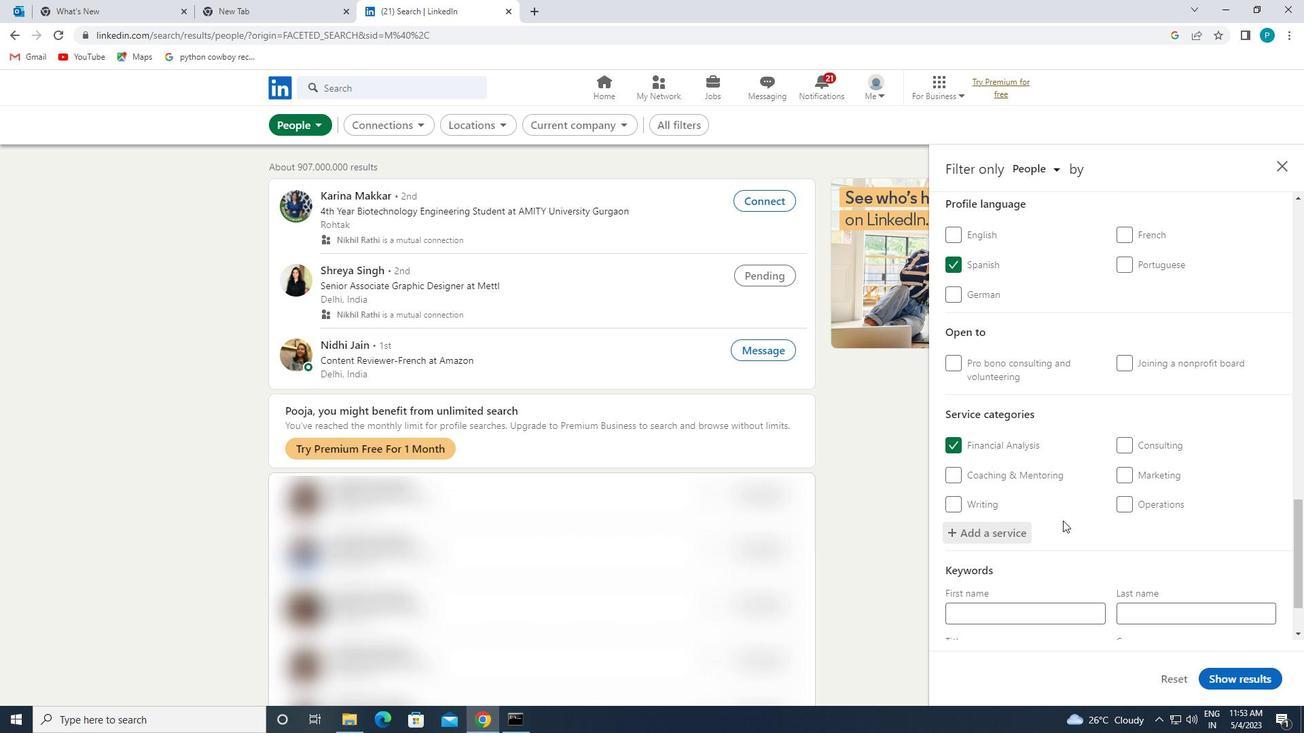 
Action: Mouse scrolled (1063, 520) with delta (0, 0)
Screenshot: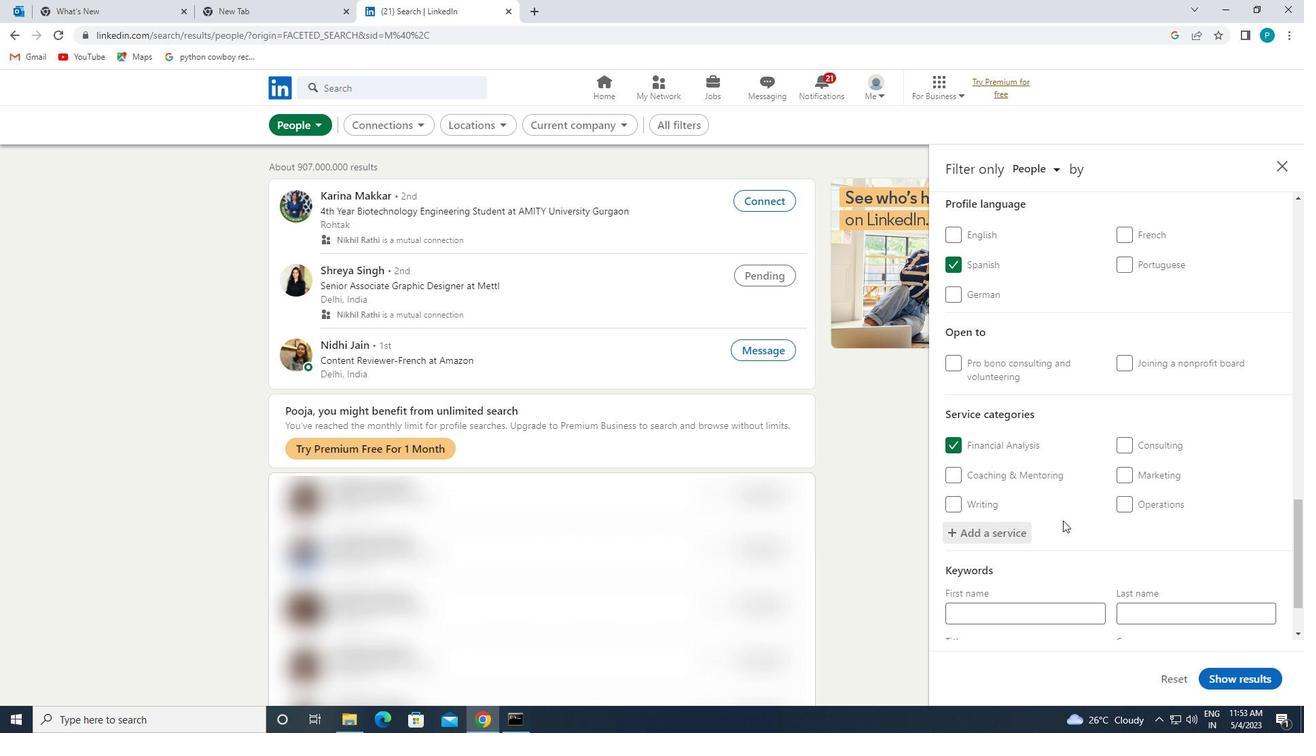 
Action: Mouse moved to (1022, 585)
Screenshot: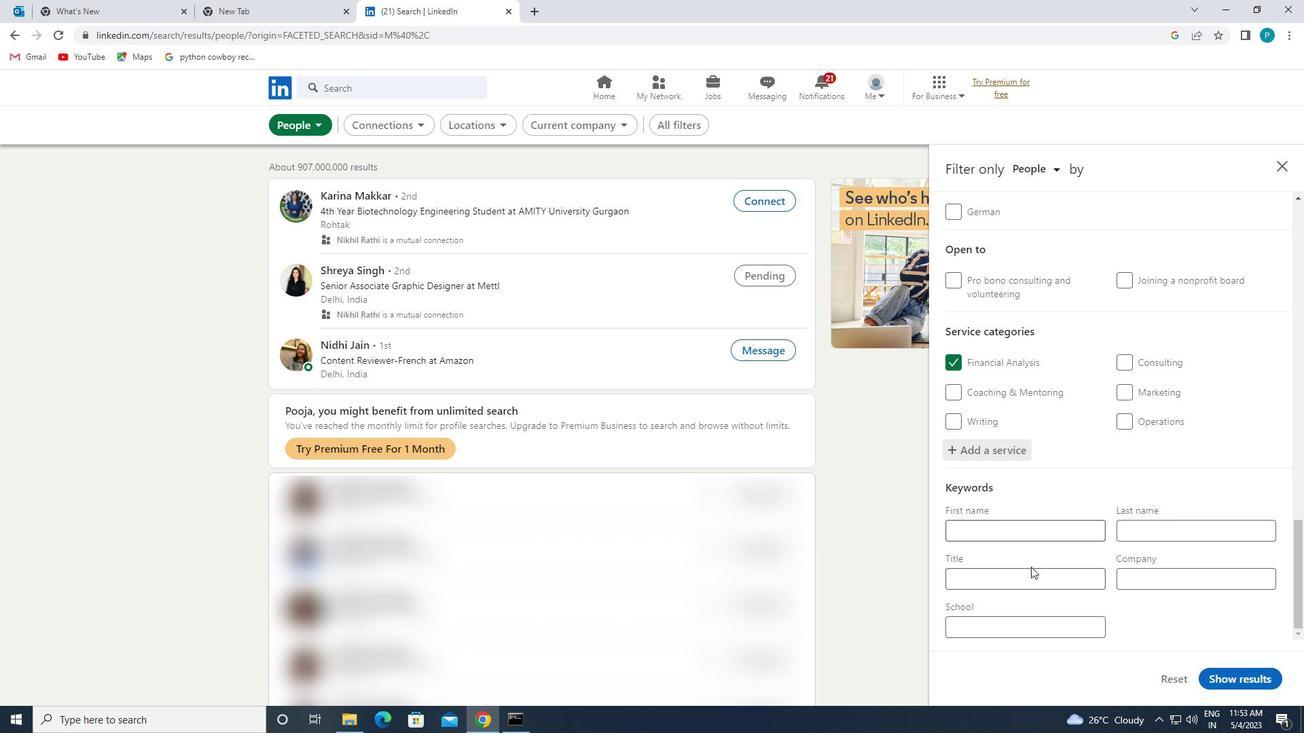 
Action: Mouse pressed left at (1022, 585)
Screenshot: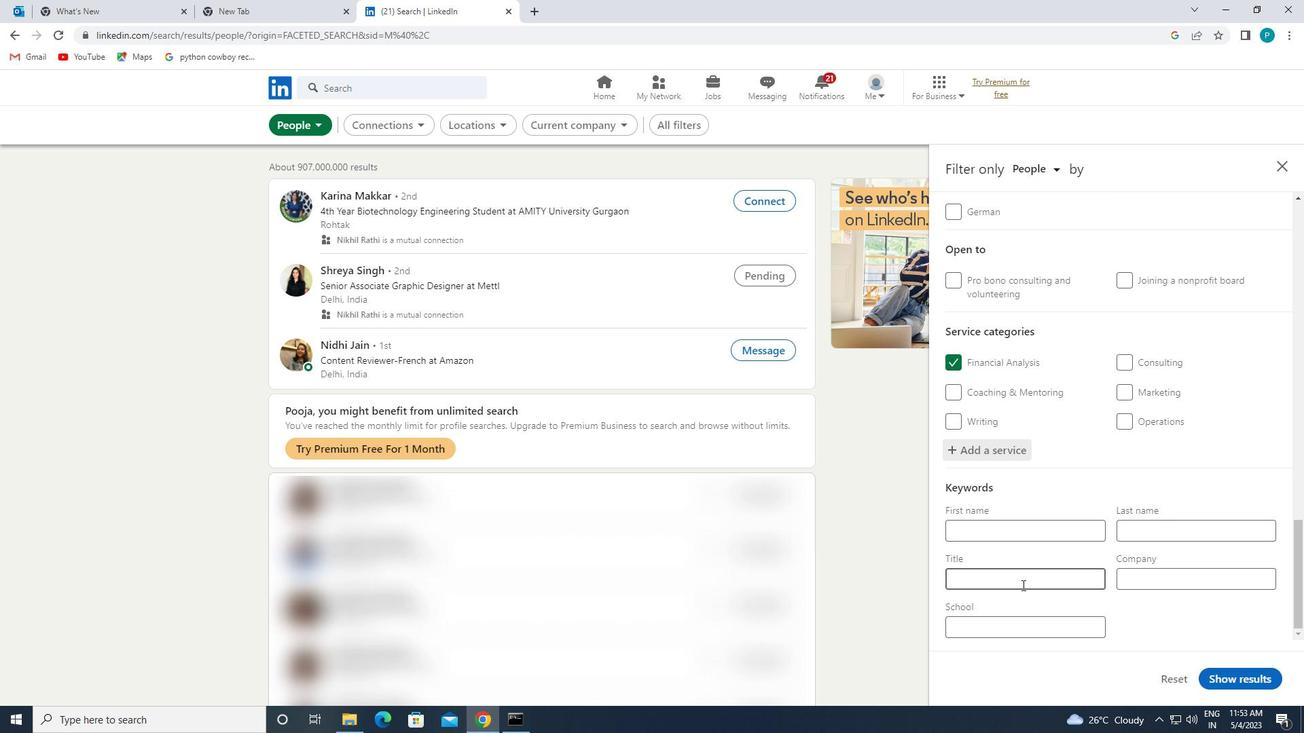 
Action: Key pressed <Key.caps_lock>E<Key.caps_lock>VENT<Key.space><Key.caps_lock>M<Key.caps_lock>ANAGER
Screenshot: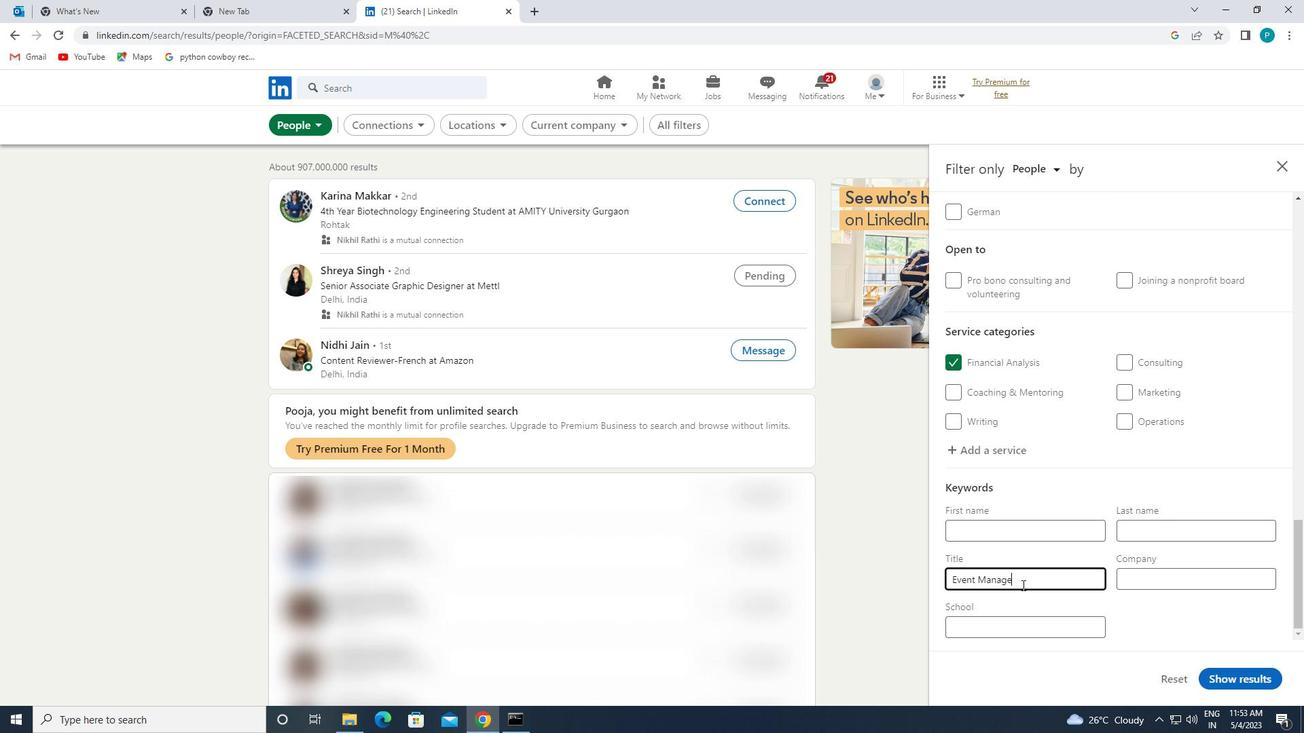 
Action: Mouse moved to (1218, 669)
Screenshot: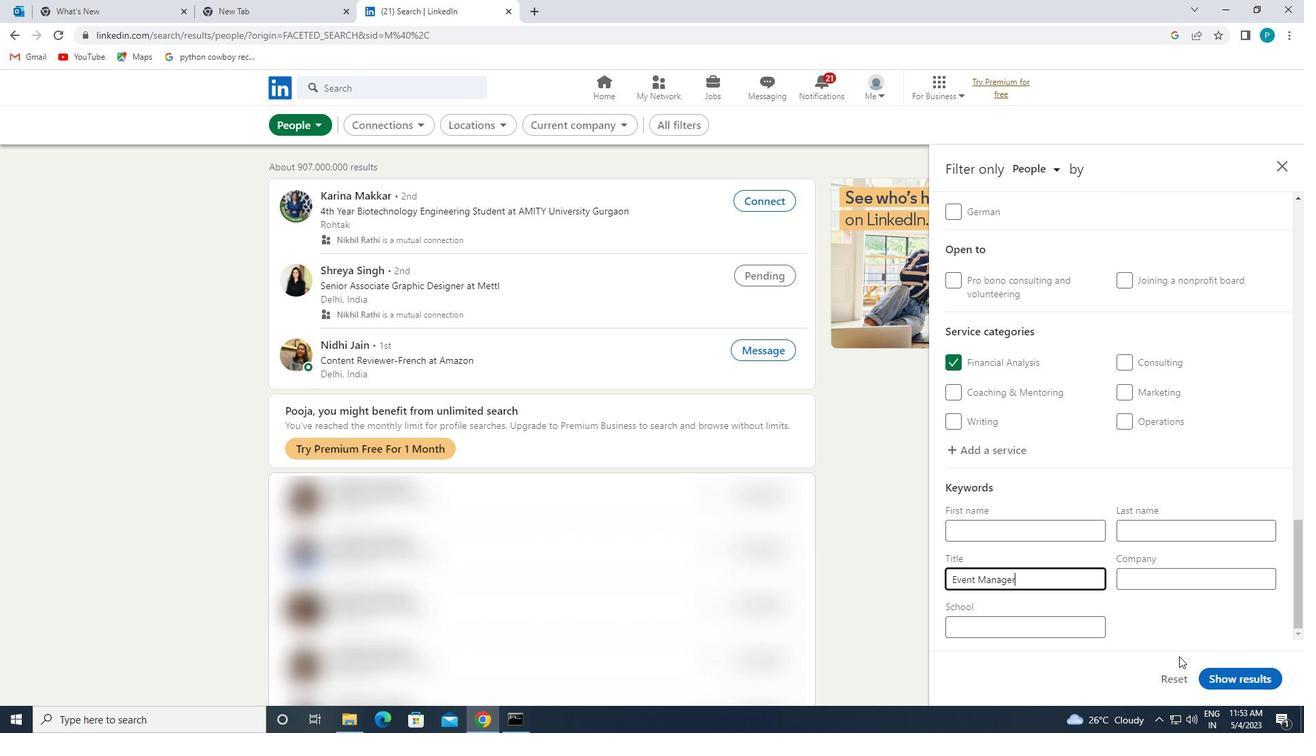 
Action: Mouse pressed left at (1218, 669)
Screenshot: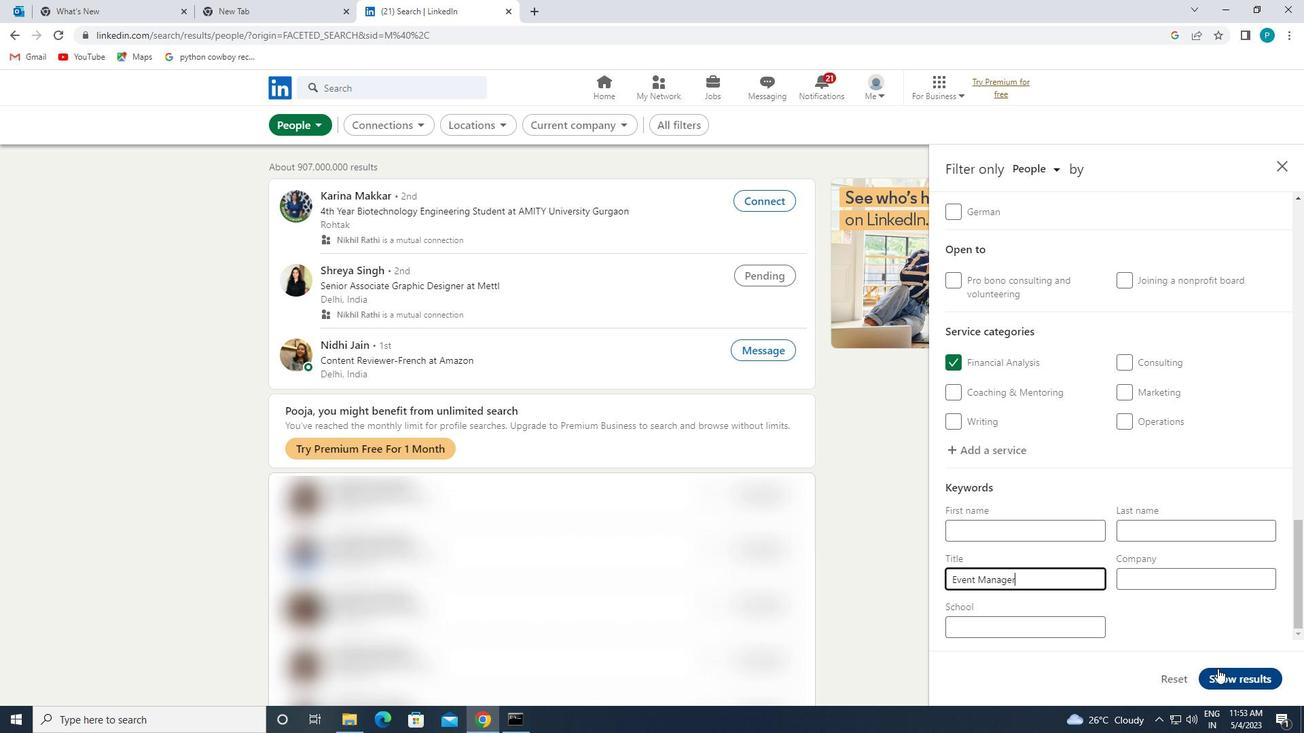 
